 Task: Research Airbnb options in San Benito Abad, Colombia from 4th December, 2023 to 8th December, 2023 for 1 adult.1  bedroom having 1 bed and 1 bathroom. Amenities needed are: wifi, washing machine. Booking option can be shelf check-in. Look for 5 properties as per requirement.
Action: Mouse moved to (414, 119)
Screenshot: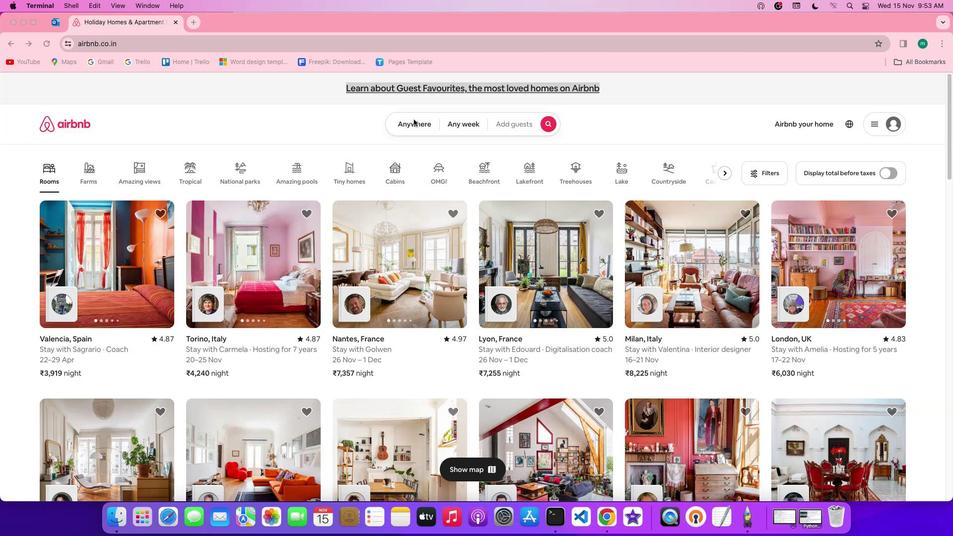 
Action: Mouse pressed left at (414, 119)
Screenshot: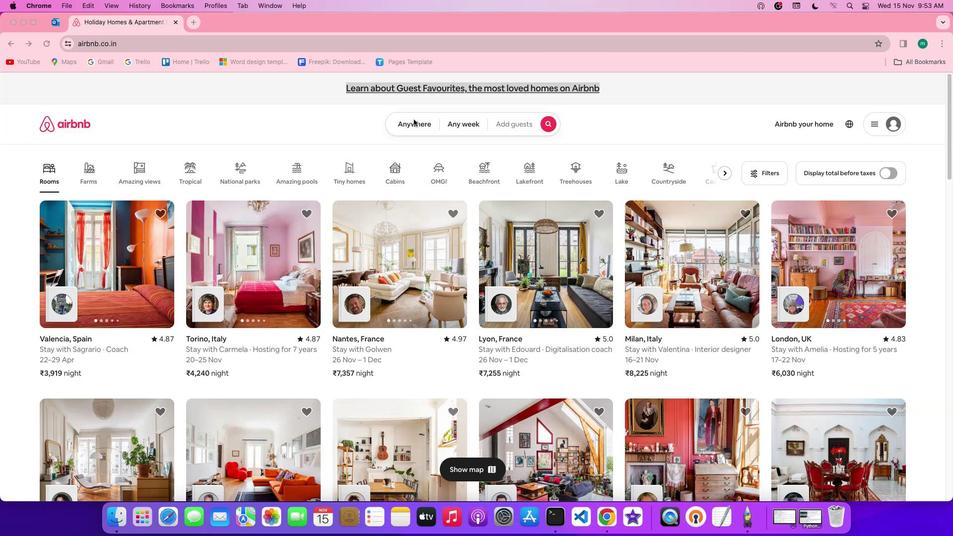 
Action: Mouse pressed left at (414, 119)
Screenshot: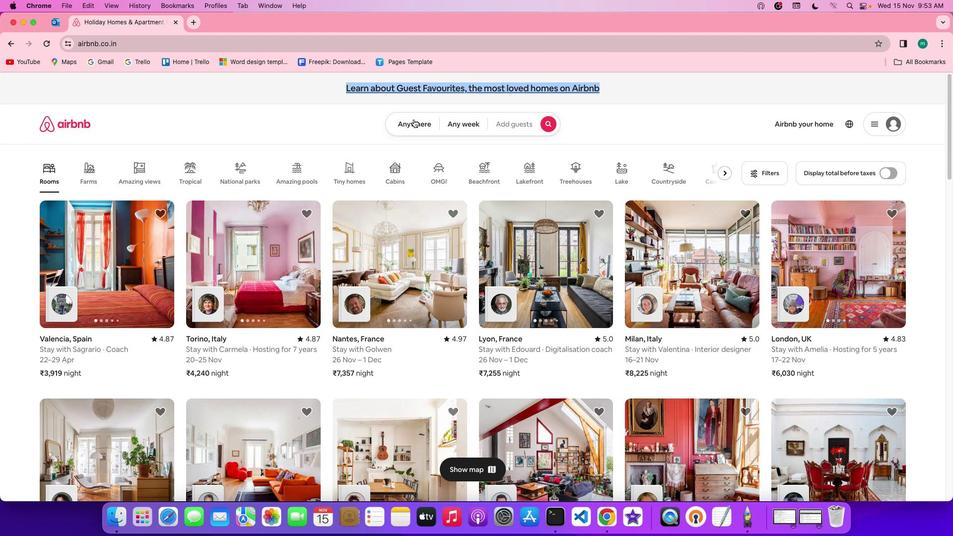 
Action: Mouse moved to (358, 161)
Screenshot: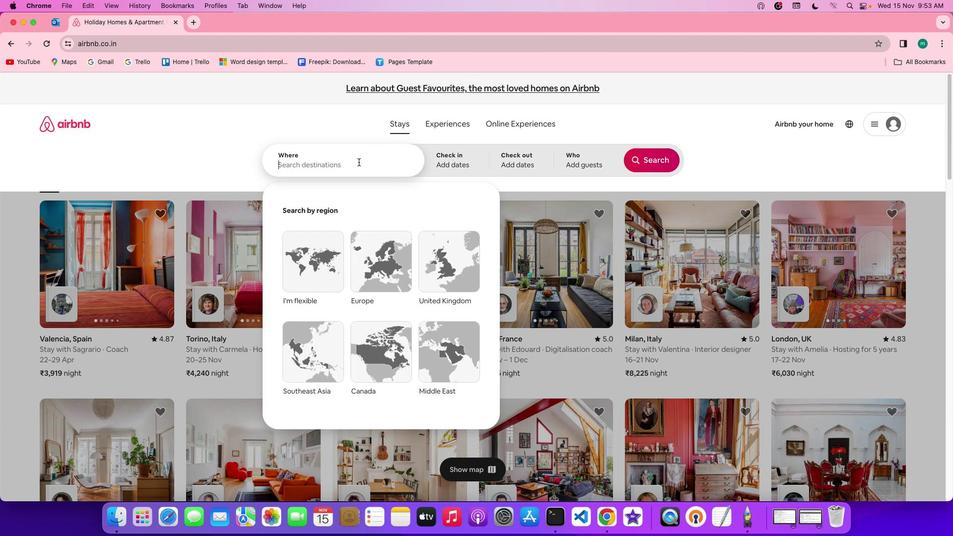 
Action: Key pressed Key.shift'S''a''n'Key.spaceKey.shift'B''e''n''i''t''o'Key.spaceKey.shift'A''b''a''d'','Key.spaceKey.shift'C''o''l''o''m''b''i''a'
Screenshot: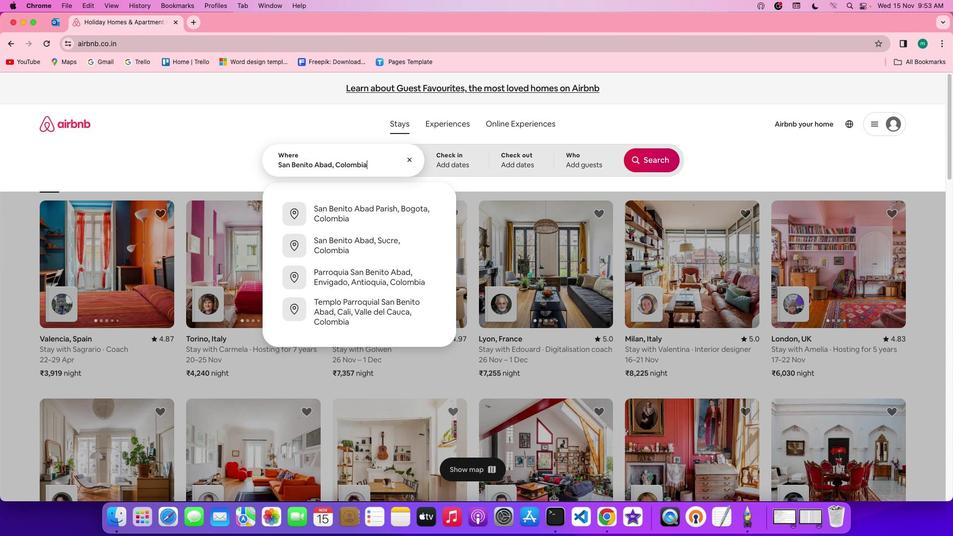 
Action: Mouse moved to (445, 153)
Screenshot: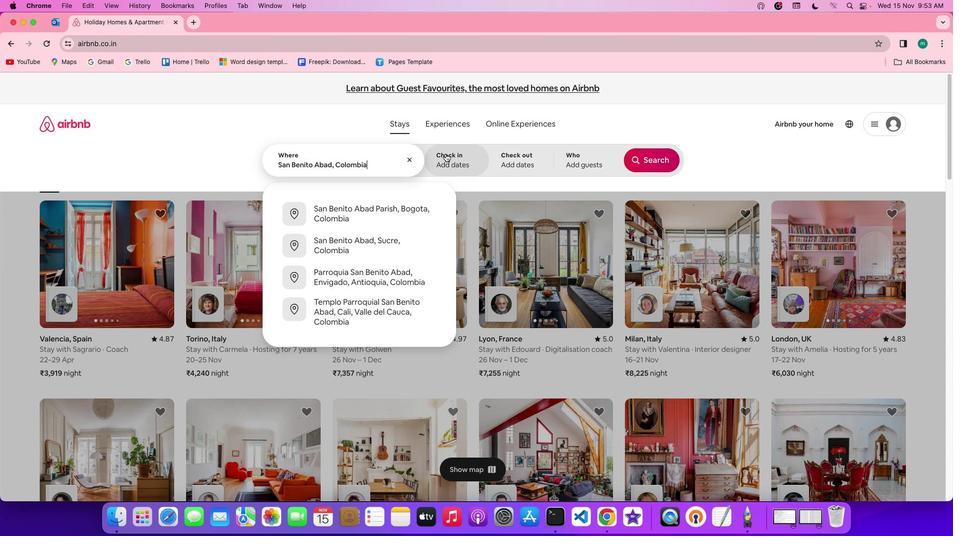 
Action: Mouse pressed left at (445, 153)
Screenshot: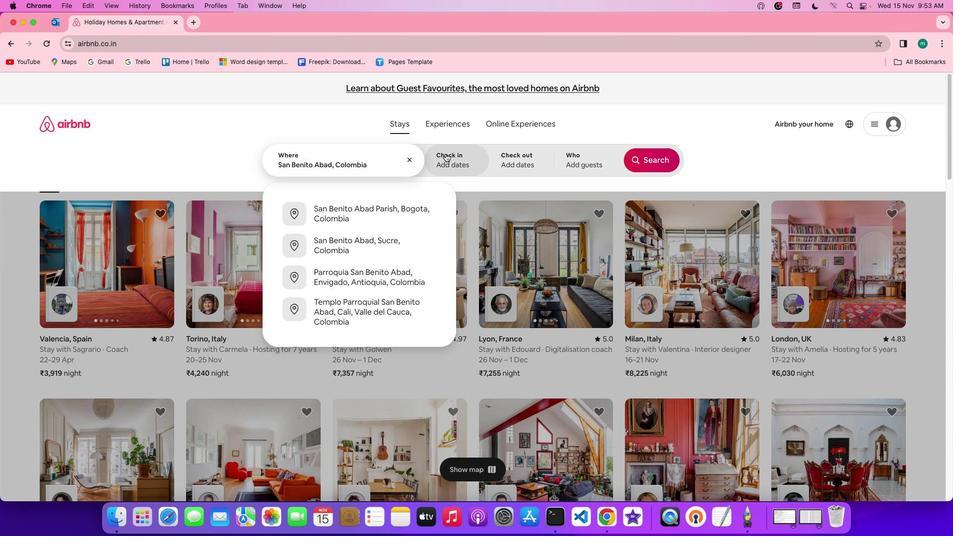 
Action: Mouse moved to (527, 309)
Screenshot: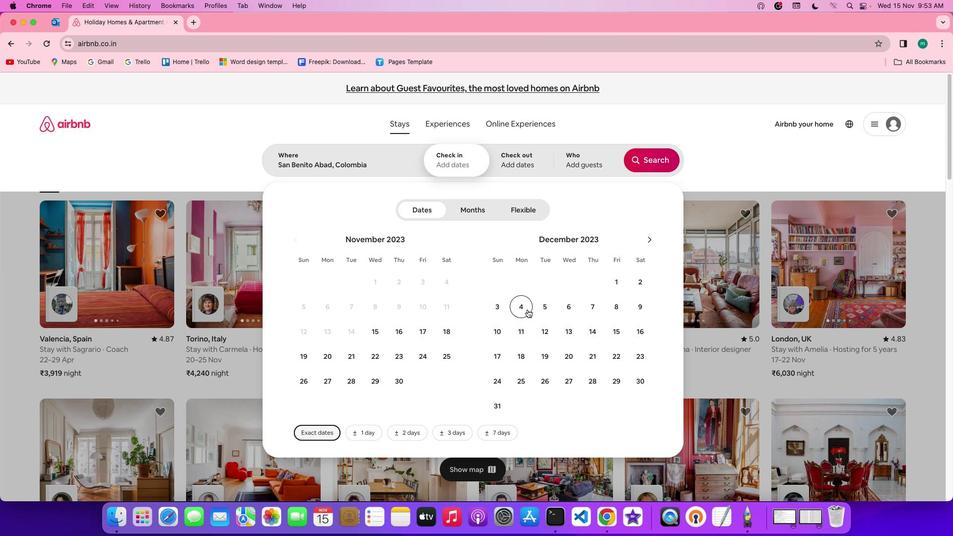 
Action: Mouse pressed left at (527, 309)
Screenshot: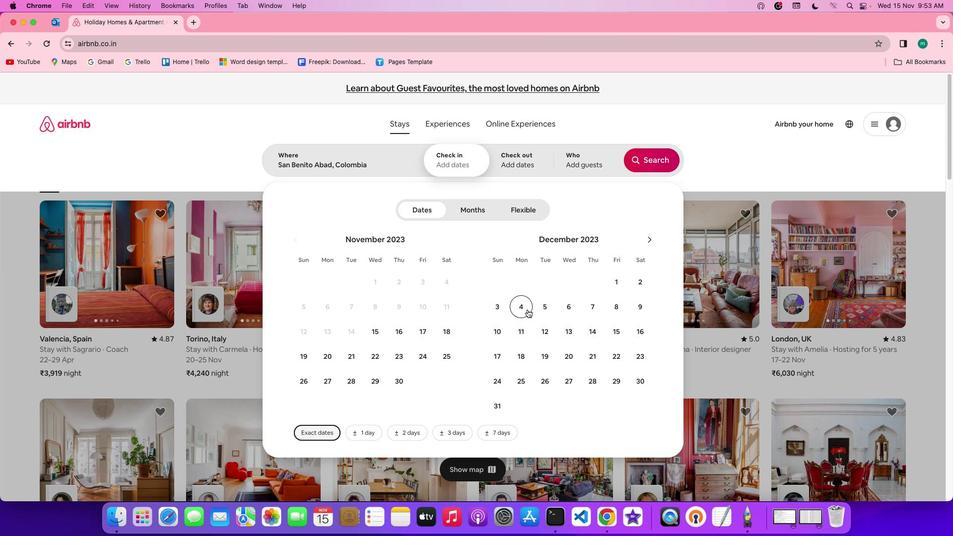 
Action: Mouse moved to (614, 306)
Screenshot: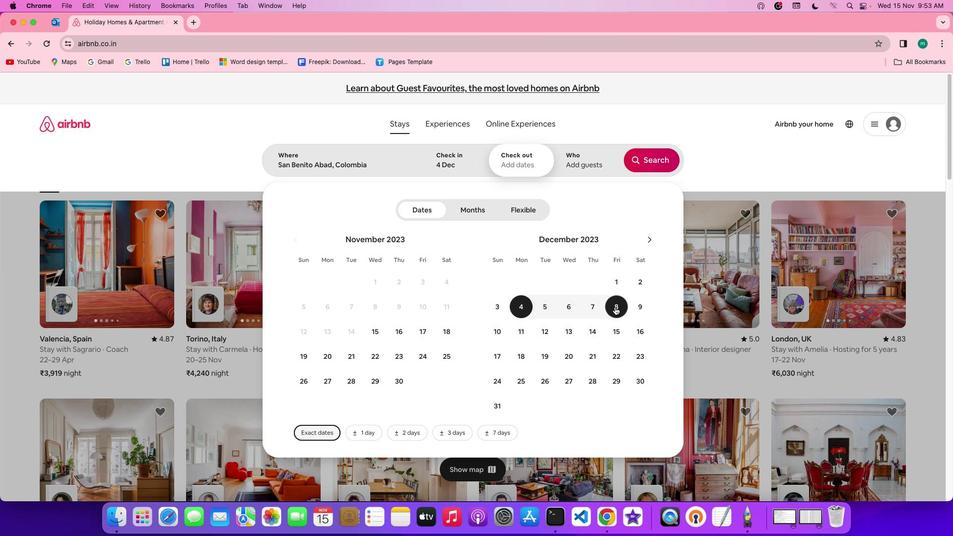 
Action: Mouse pressed left at (614, 306)
Screenshot: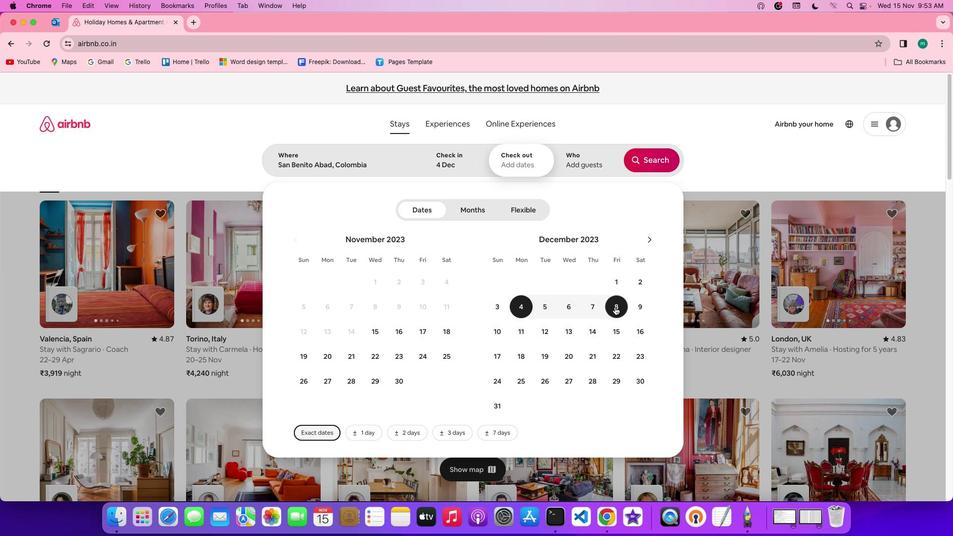 
Action: Mouse moved to (605, 155)
Screenshot: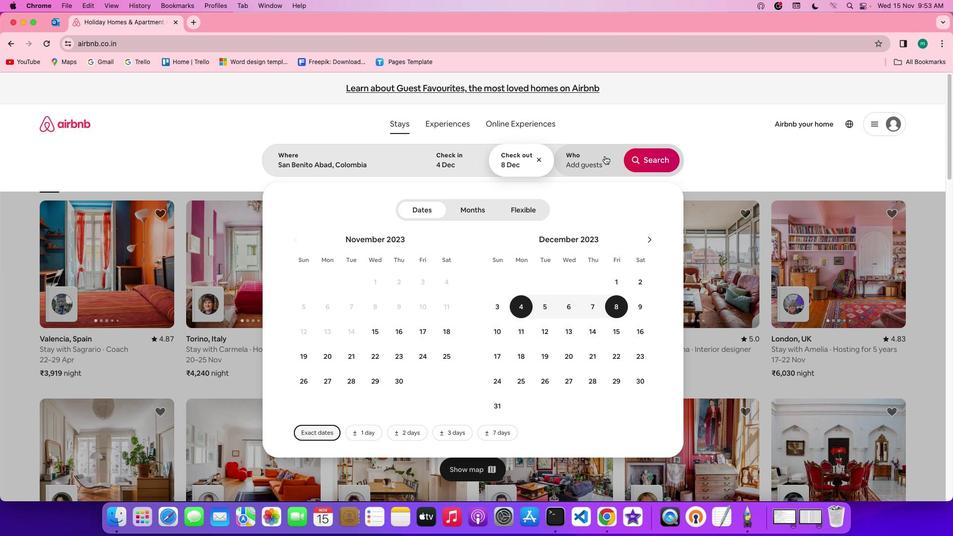 
Action: Mouse pressed left at (605, 155)
Screenshot: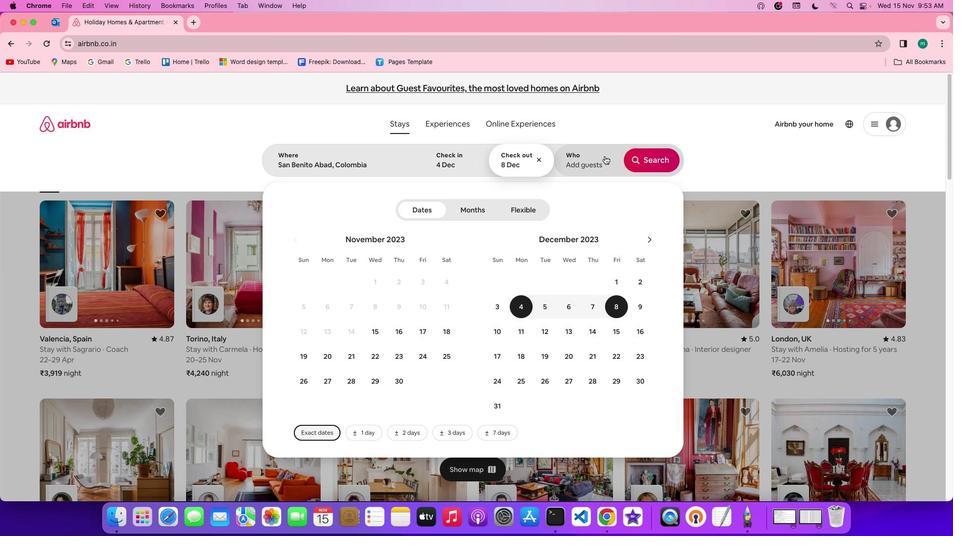
Action: Mouse moved to (660, 215)
Screenshot: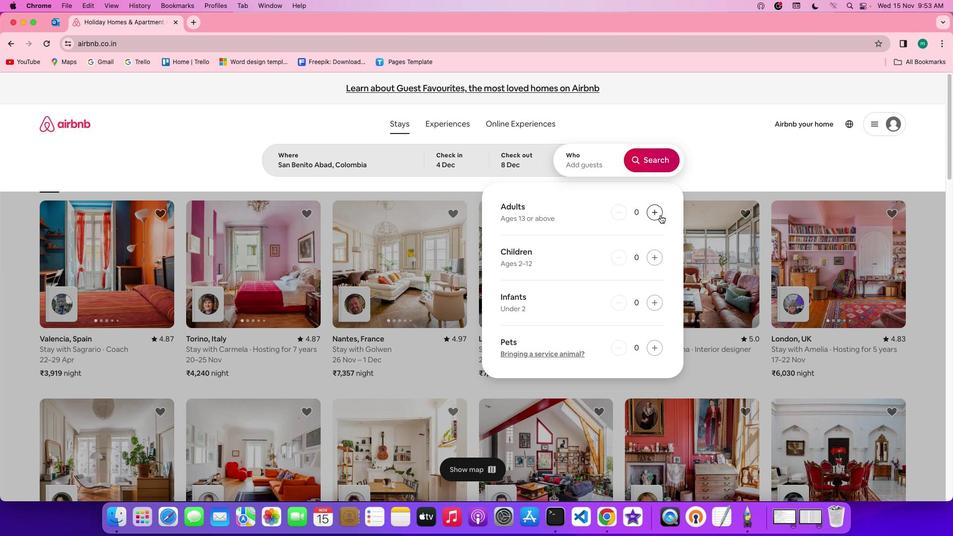 
Action: Mouse pressed left at (660, 215)
Screenshot: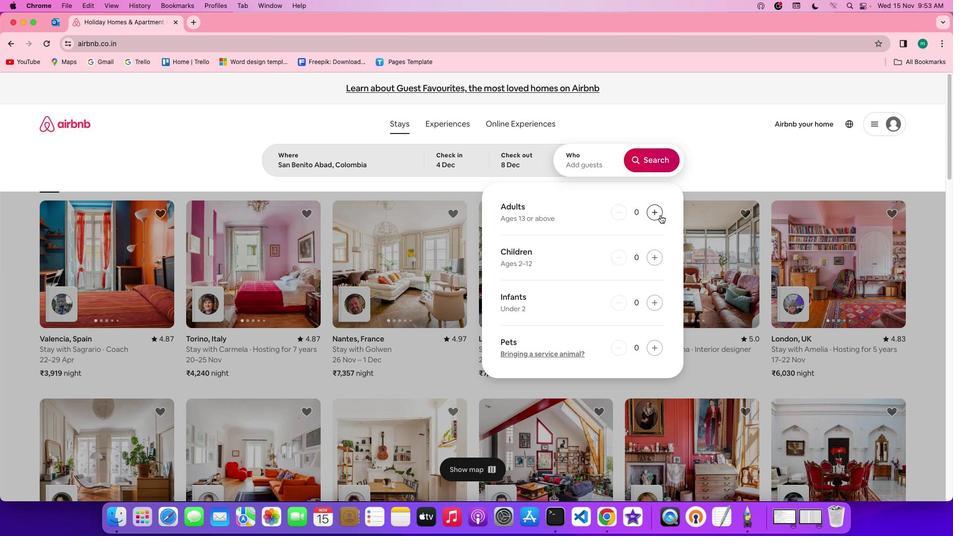 
Action: Mouse moved to (653, 162)
Screenshot: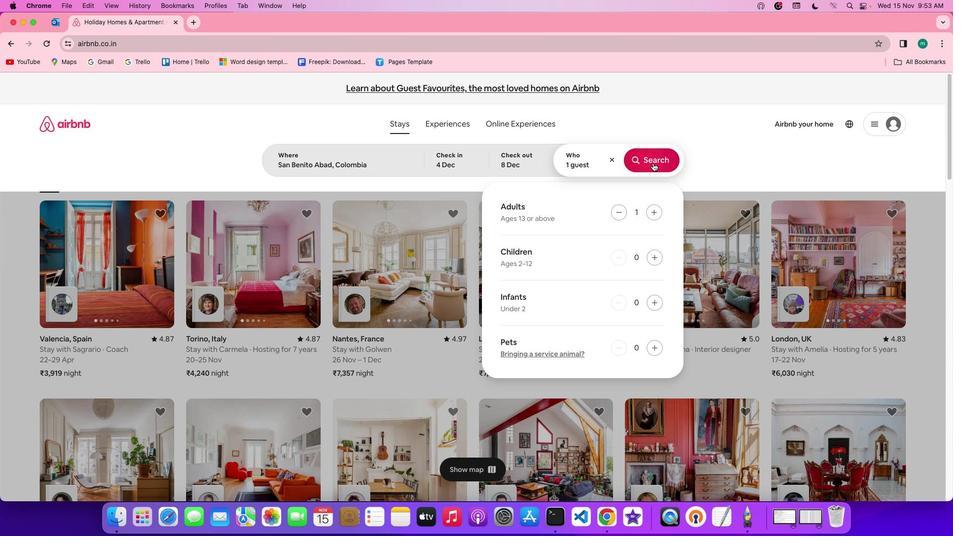 
Action: Mouse pressed left at (653, 162)
Screenshot: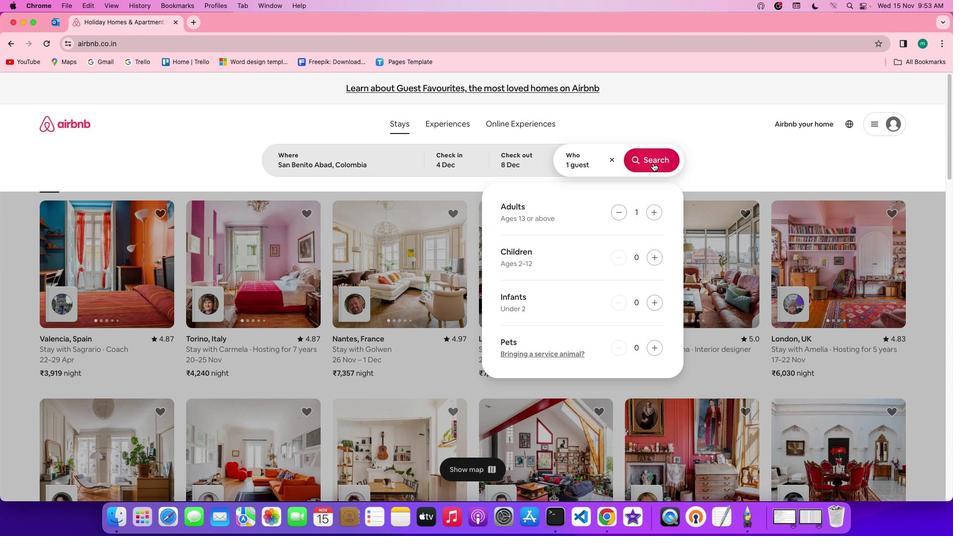 
Action: Mouse moved to (792, 130)
Screenshot: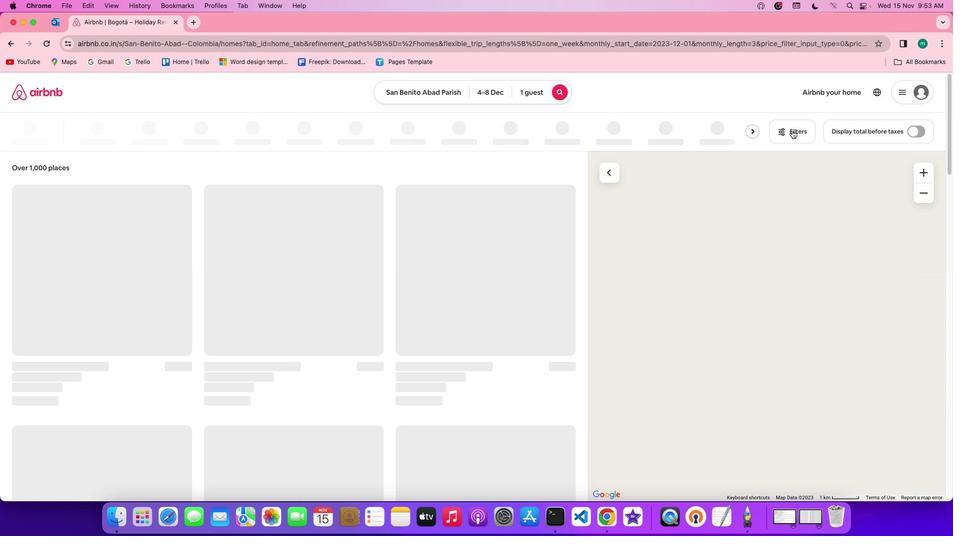 
Action: Mouse pressed left at (792, 130)
Screenshot: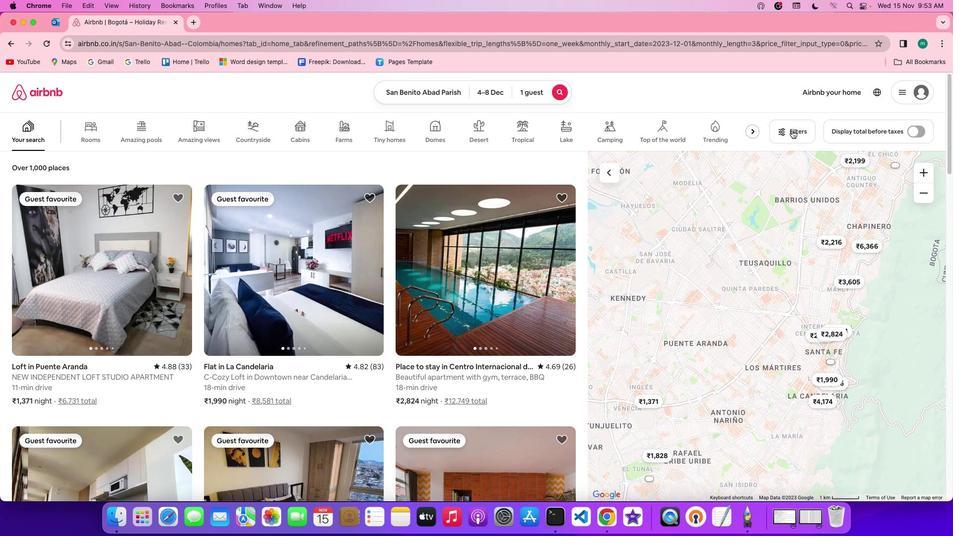 
Action: Mouse moved to (454, 305)
Screenshot: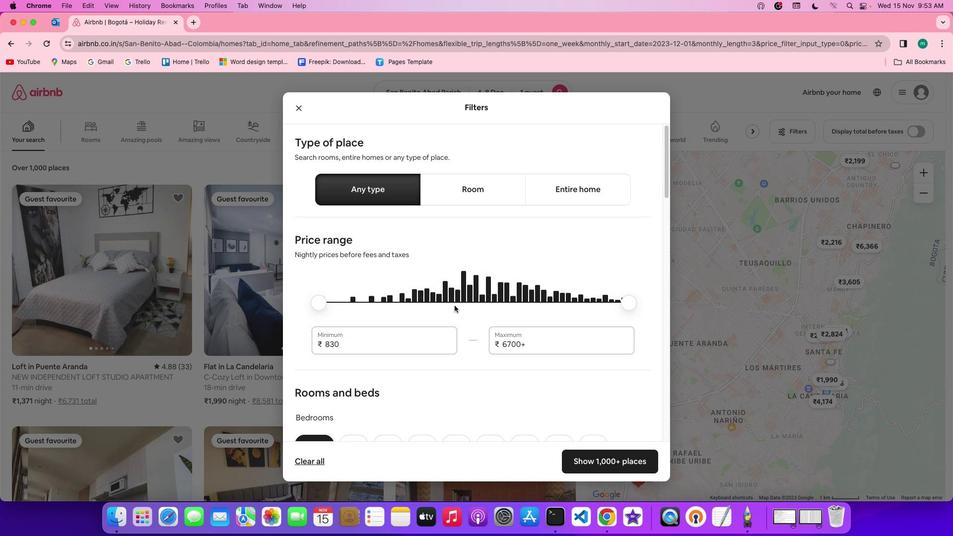 
Action: Mouse scrolled (454, 305) with delta (0, 0)
Screenshot: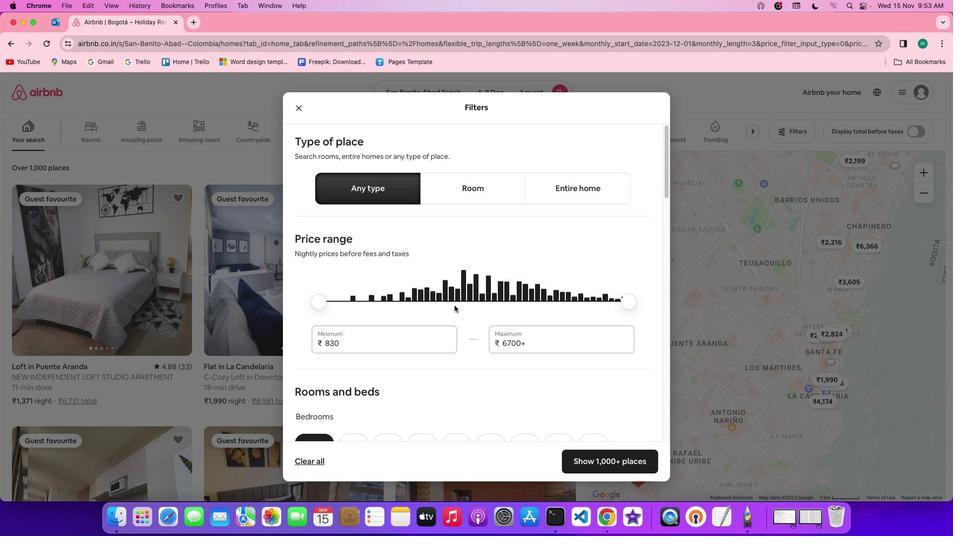 
Action: Mouse scrolled (454, 305) with delta (0, 0)
Screenshot: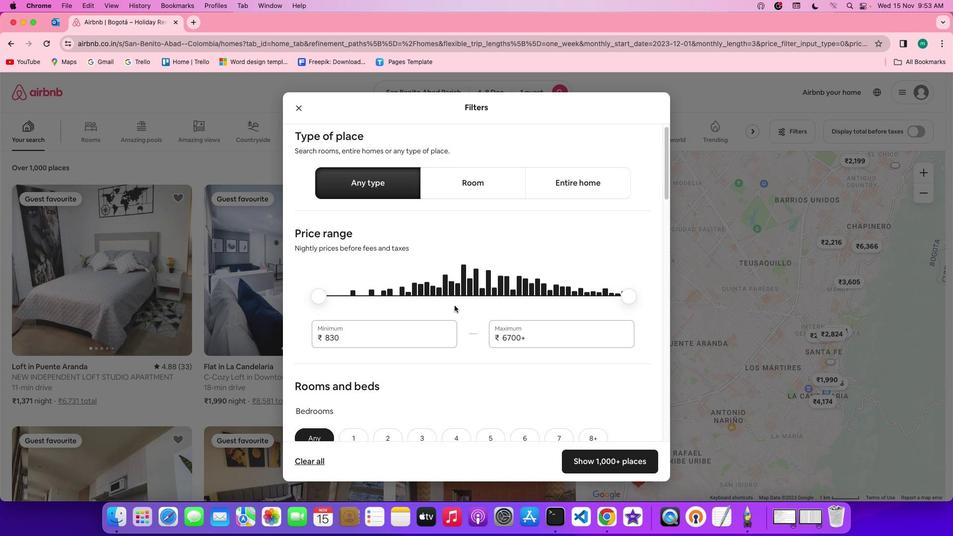 
Action: Mouse scrolled (454, 305) with delta (0, 0)
Screenshot: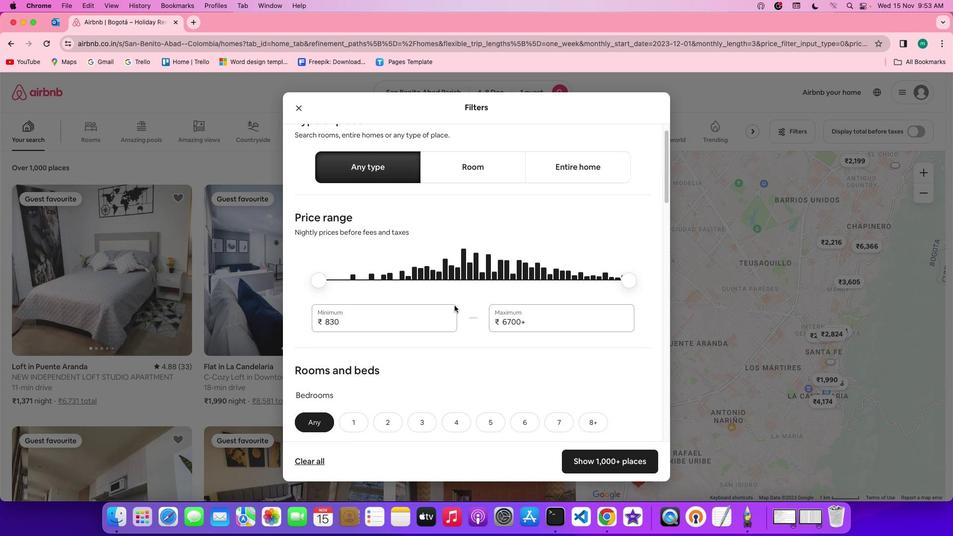 
Action: Mouse scrolled (454, 305) with delta (0, 0)
Screenshot: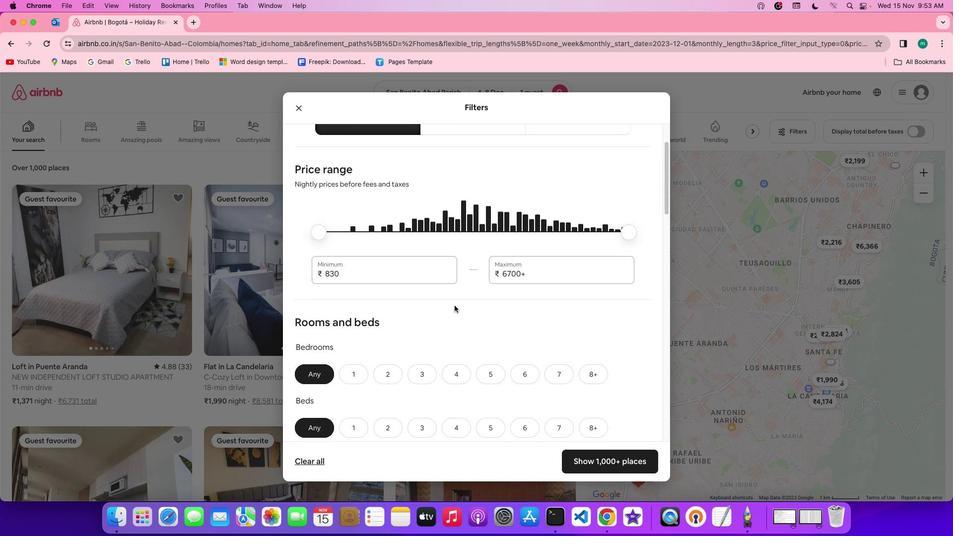 
Action: Mouse scrolled (454, 305) with delta (0, 0)
Screenshot: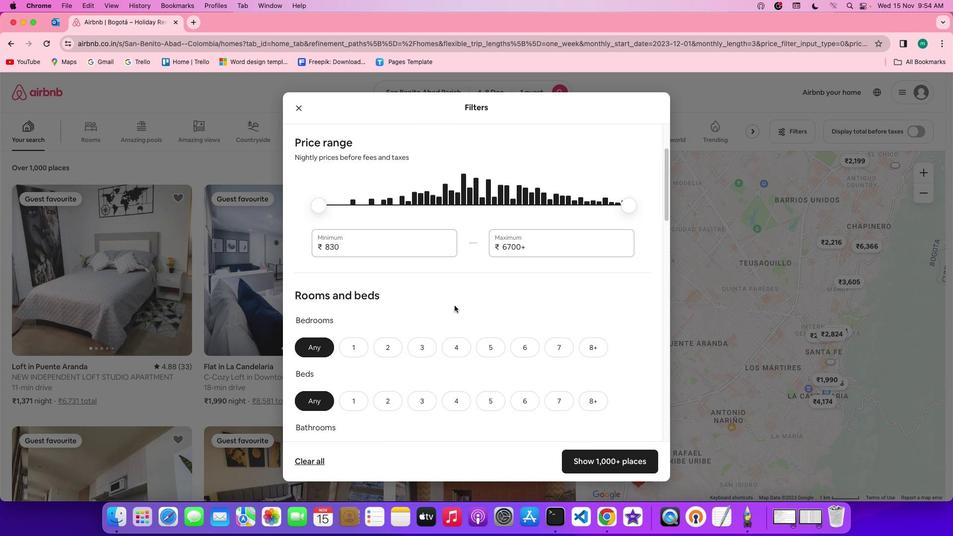 
Action: Mouse scrolled (454, 305) with delta (0, 0)
Screenshot: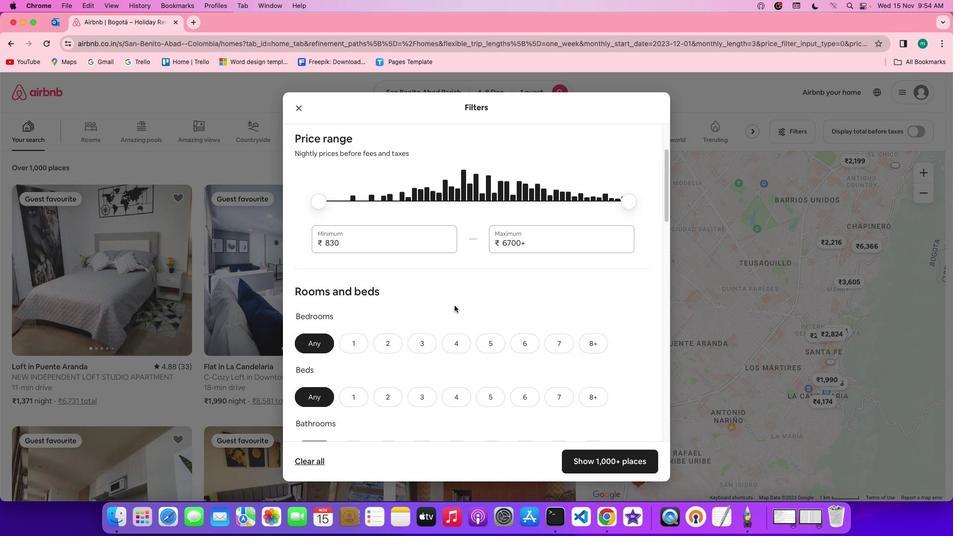 
Action: Mouse scrolled (454, 305) with delta (0, 0)
Screenshot: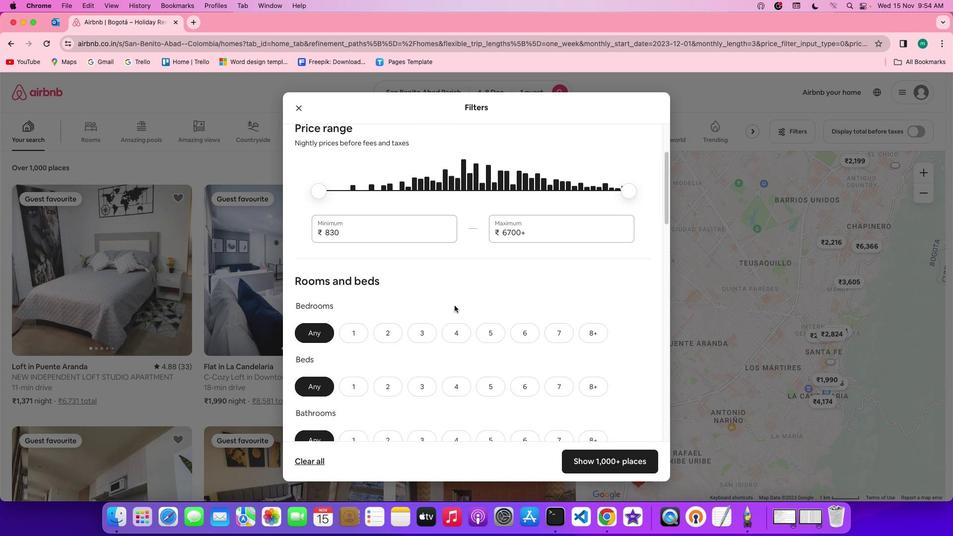 
Action: Mouse scrolled (454, 305) with delta (0, 0)
Screenshot: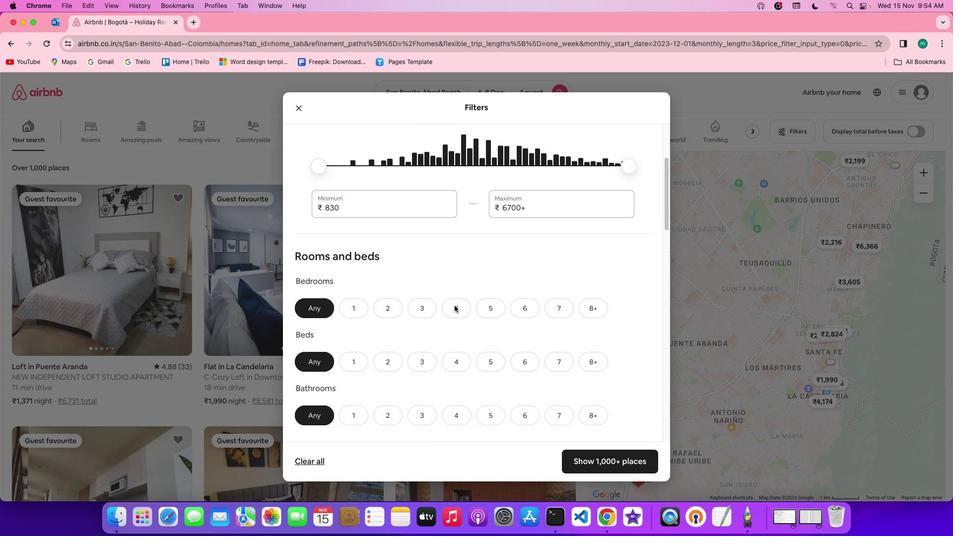 
Action: Mouse scrolled (454, 305) with delta (0, 0)
Screenshot: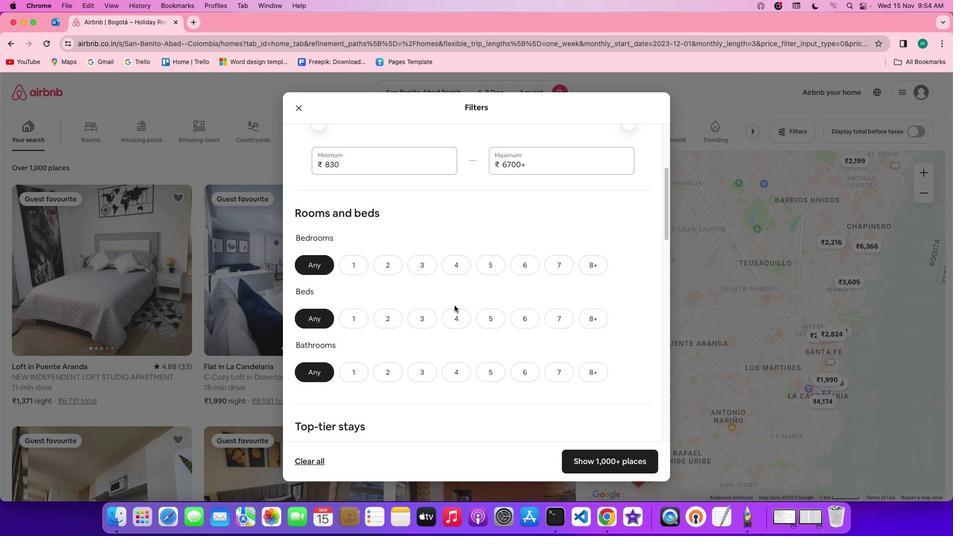 
Action: Mouse scrolled (454, 305) with delta (0, 0)
Screenshot: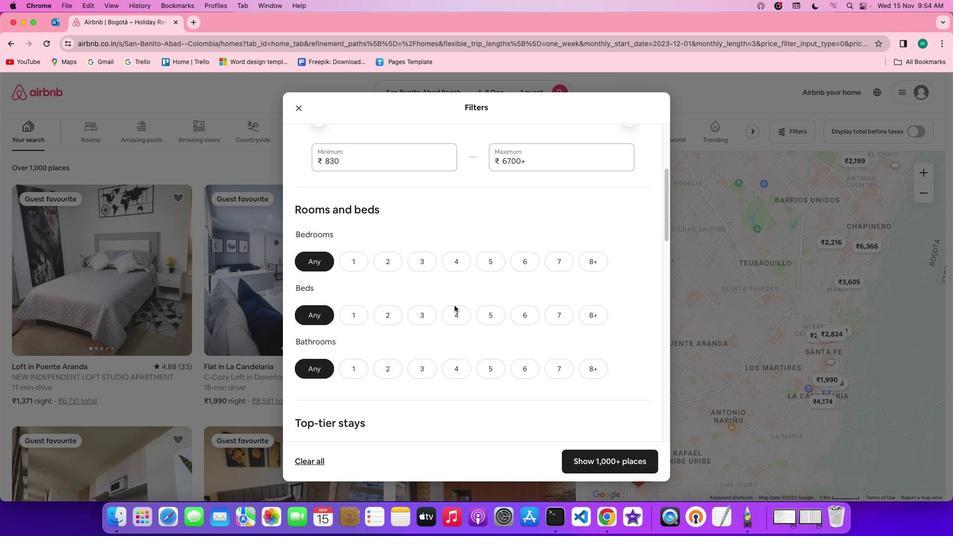 
Action: Mouse scrolled (454, 305) with delta (0, 0)
Screenshot: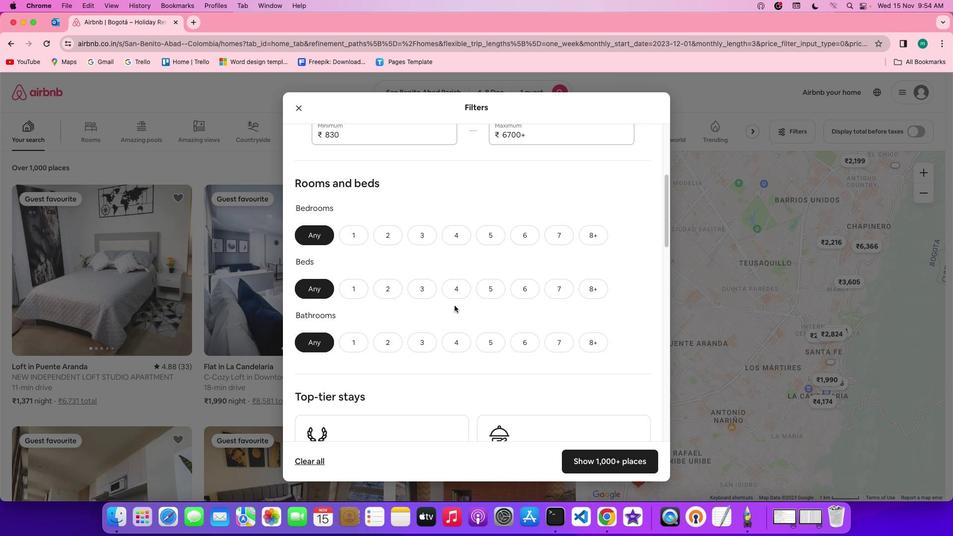 
Action: Mouse scrolled (454, 305) with delta (0, -1)
Screenshot: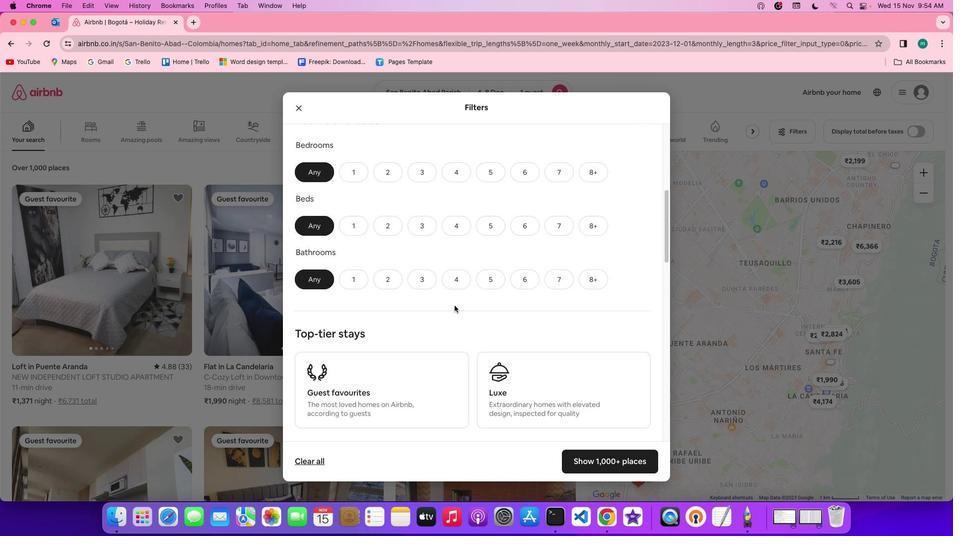 
Action: Mouse moved to (353, 130)
Screenshot: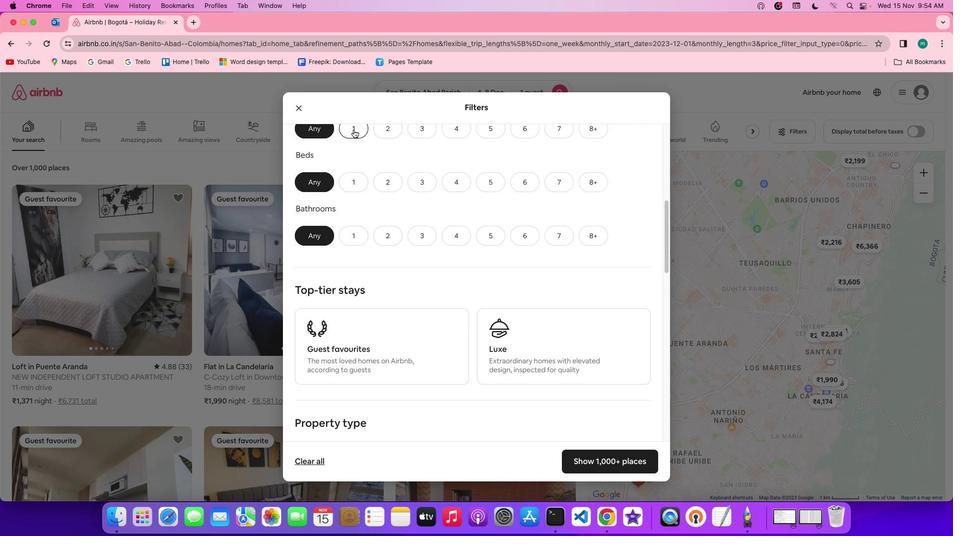 
Action: Mouse pressed left at (353, 130)
Screenshot: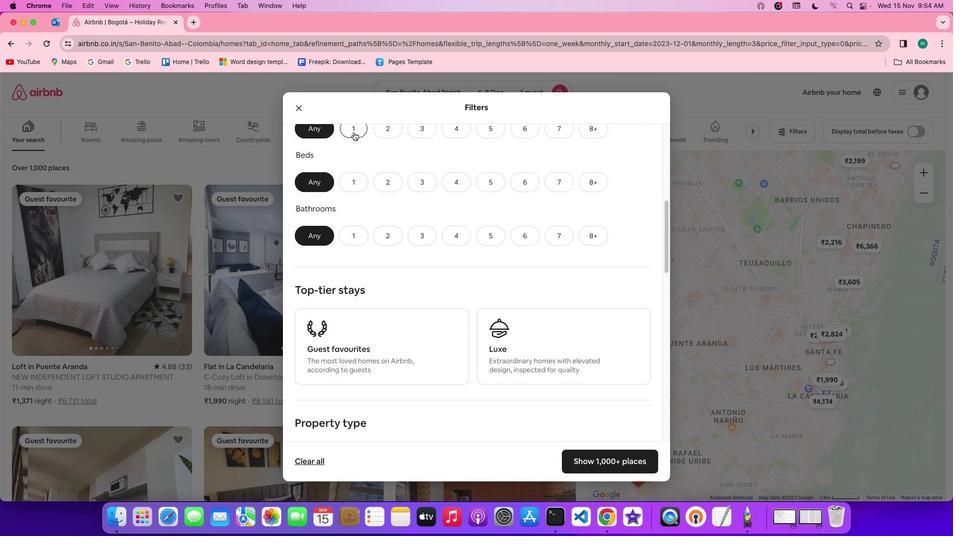 
Action: Mouse moved to (359, 189)
Screenshot: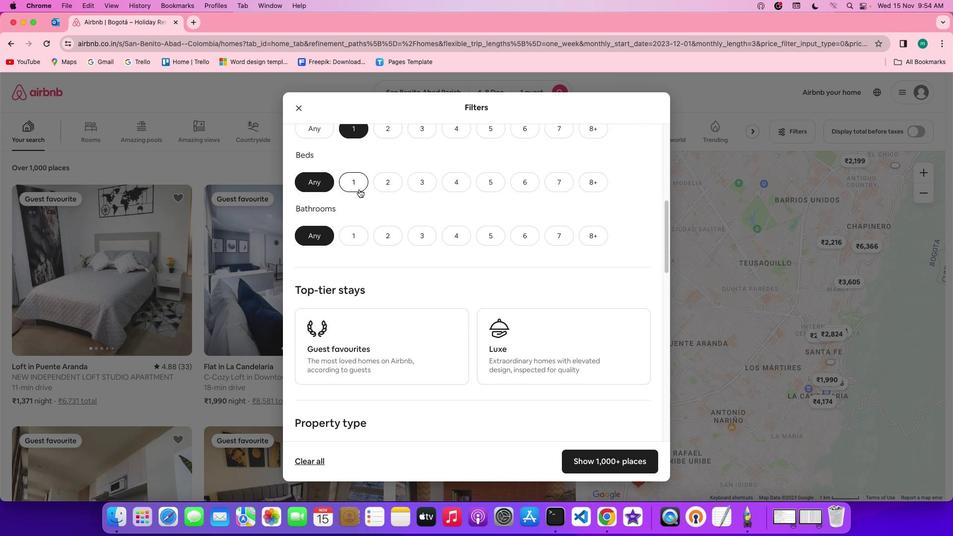 
Action: Mouse pressed left at (359, 189)
Screenshot: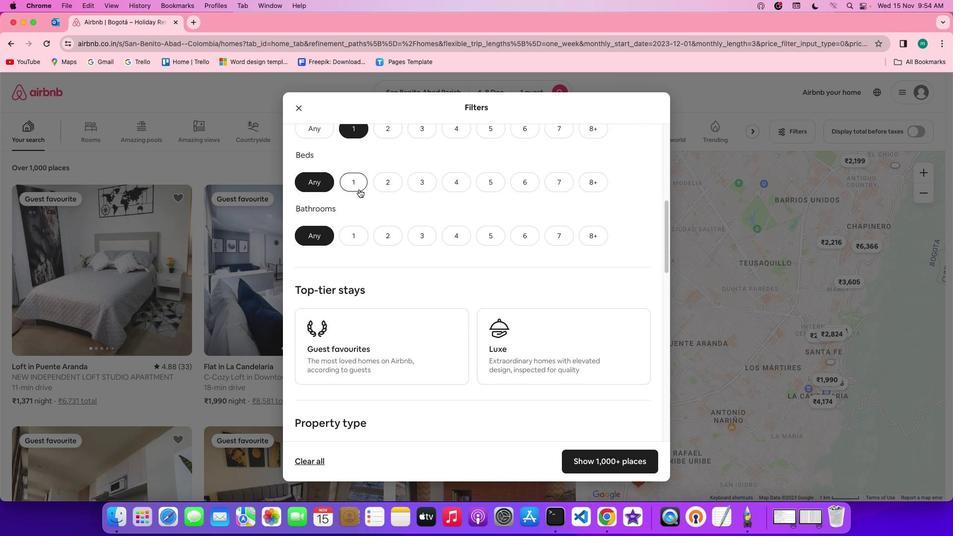 
Action: Mouse moved to (361, 240)
Screenshot: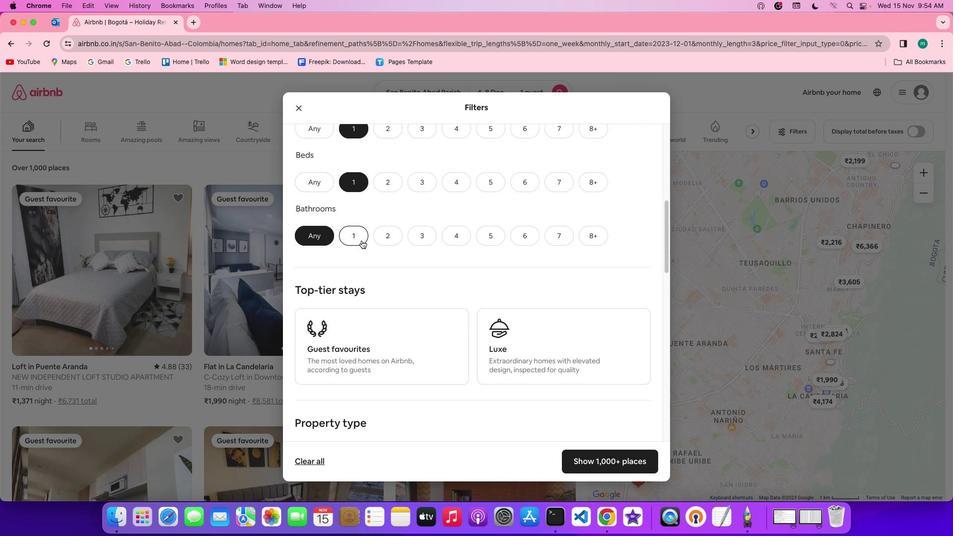 
Action: Mouse pressed left at (361, 240)
Screenshot: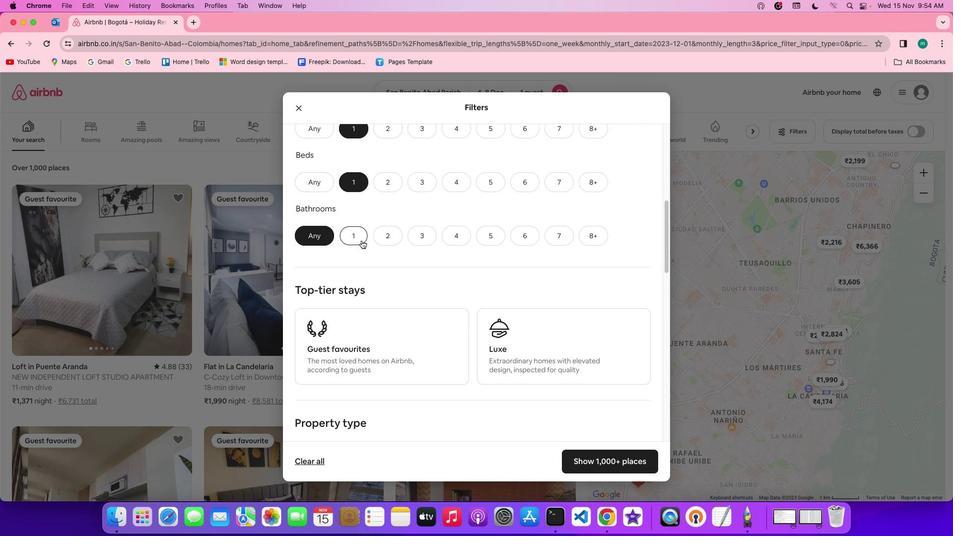 
Action: Mouse moved to (458, 268)
Screenshot: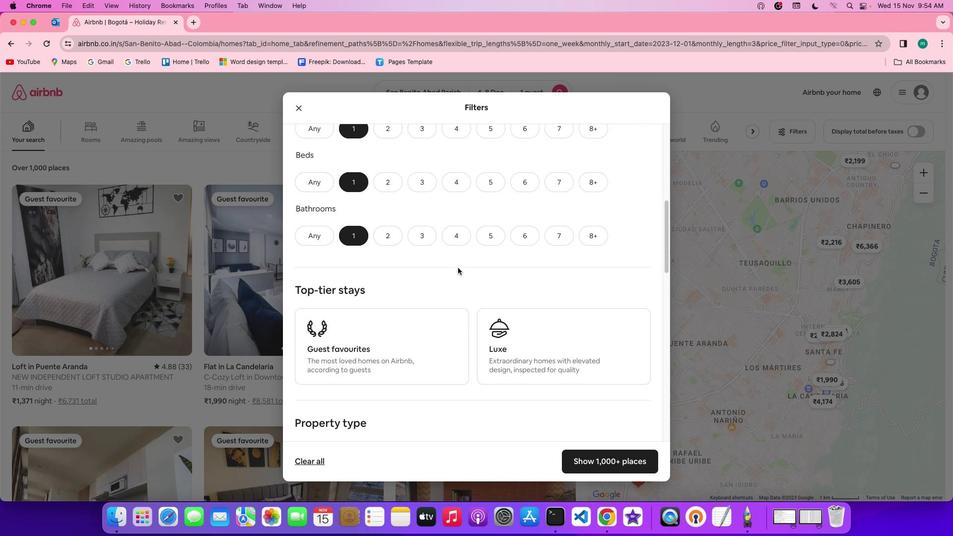 
Action: Mouse scrolled (458, 268) with delta (0, 0)
Screenshot: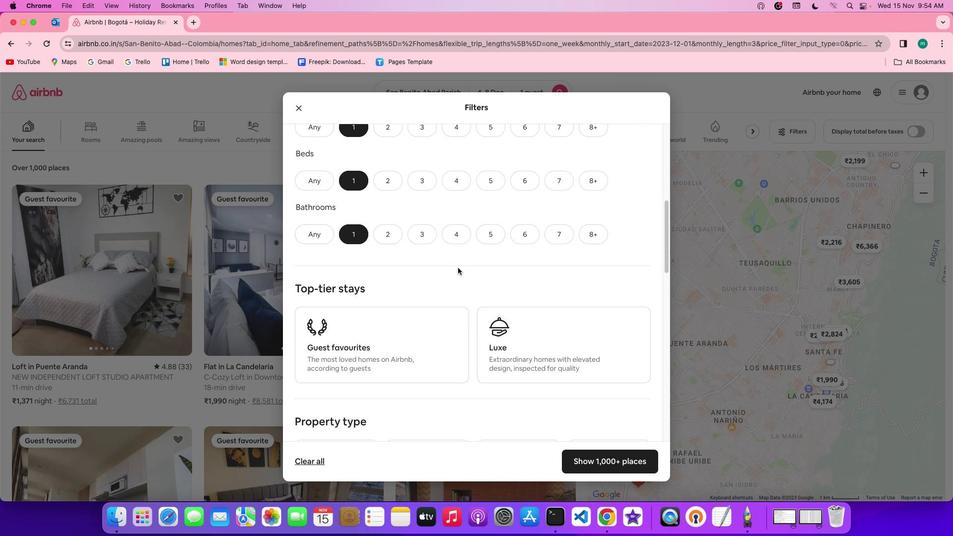 
Action: Mouse scrolled (458, 268) with delta (0, 0)
Screenshot: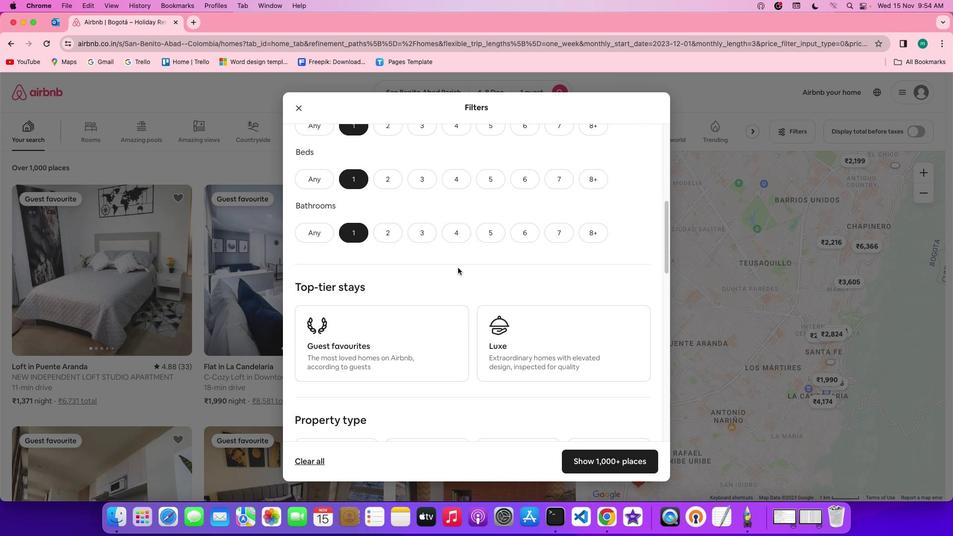 
Action: Mouse scrolled (458, 268) with delta (0, 0)
Screenshot: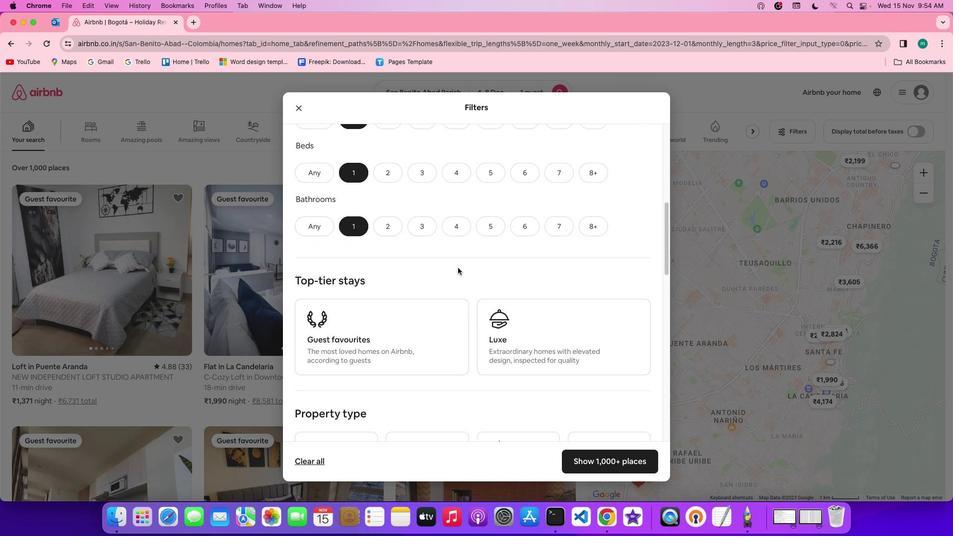 
Action: Mouse scrolled (458, 268) with delta (0, 0)
Screenshot: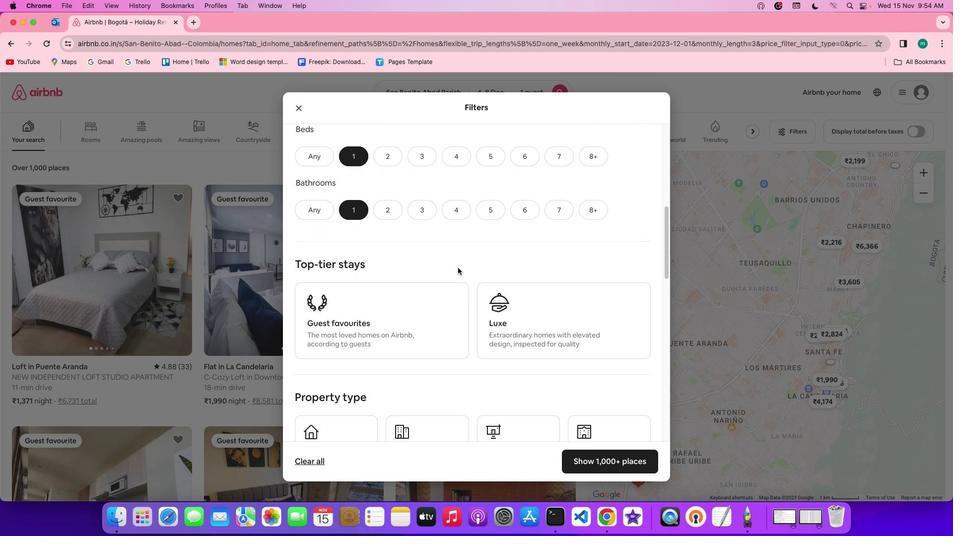 
Action: Mouse moved to (519, 292)
Screenshot: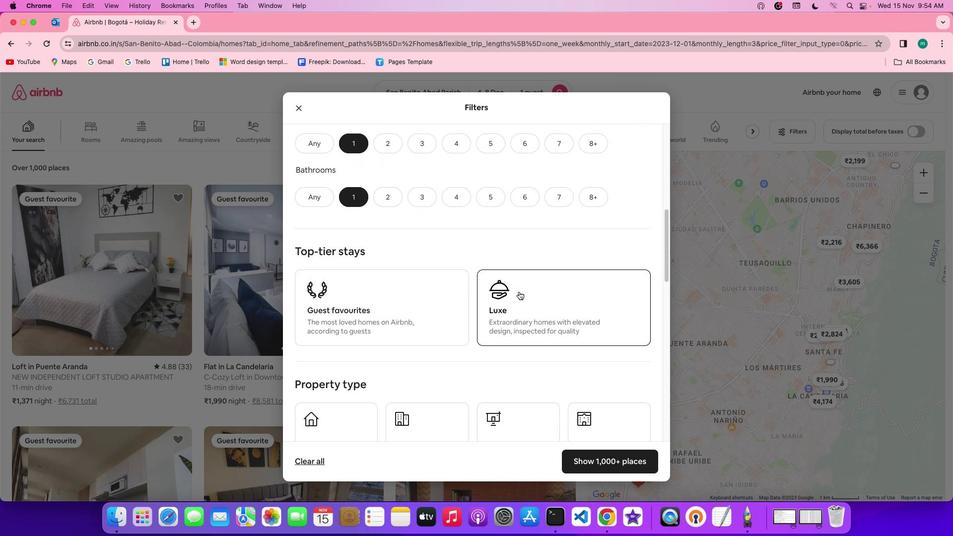 
Action: Mouse scrolled (519, 292) with delta (0, 0)
Screenshot: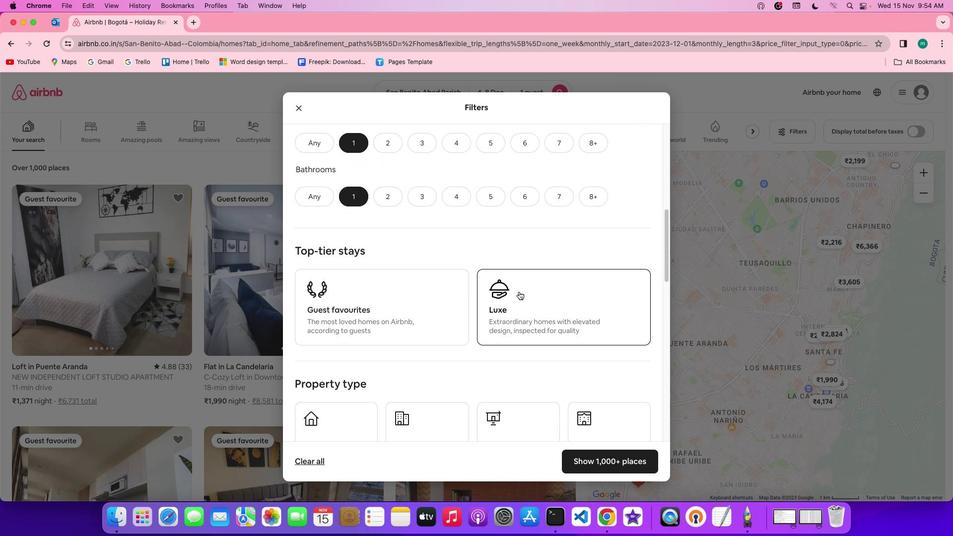 
Action: Mouse scrolled (519, 292) with delta (0, 0)
Screenshot: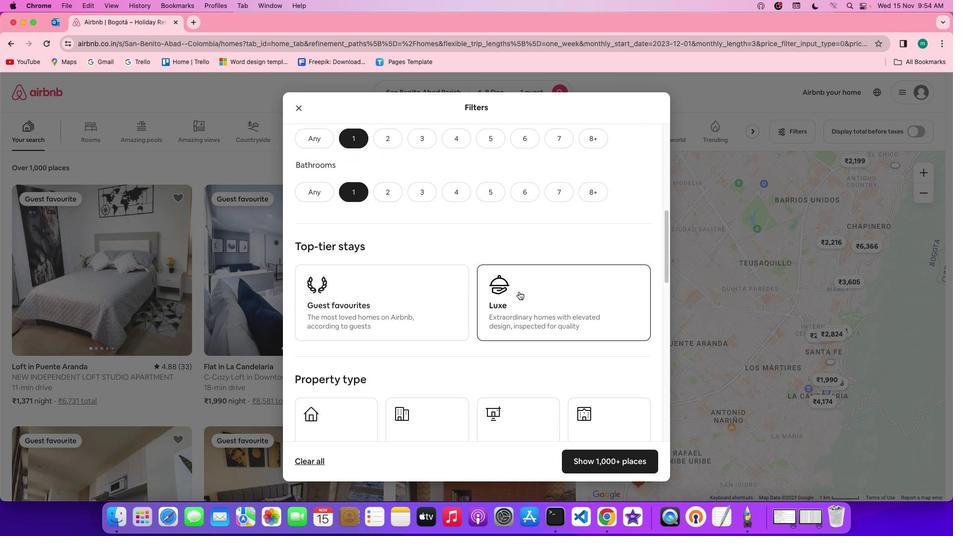
Action: Mouse scrolled (519, 292) with delta (0, 0)
Screenshot: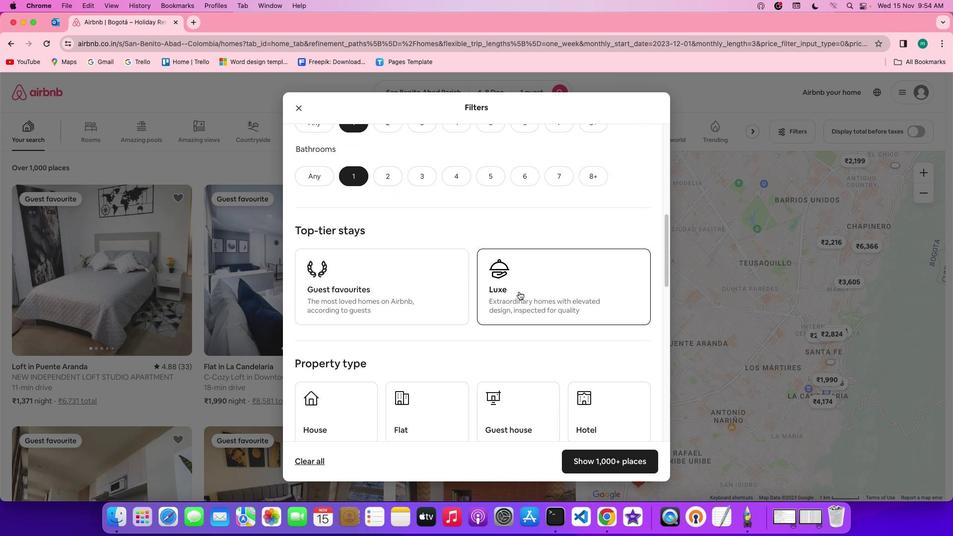
Action: Mouse scrolled (519, 292) with delta (0, 0)
Screenshot: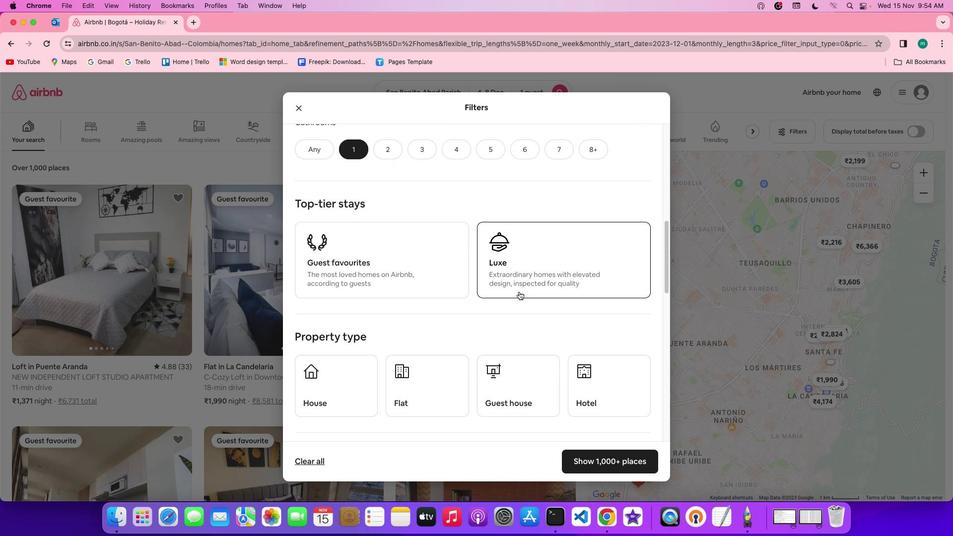 
Action: Mouse scrolled (519, 292) with delta (0, 0)
Screenshot: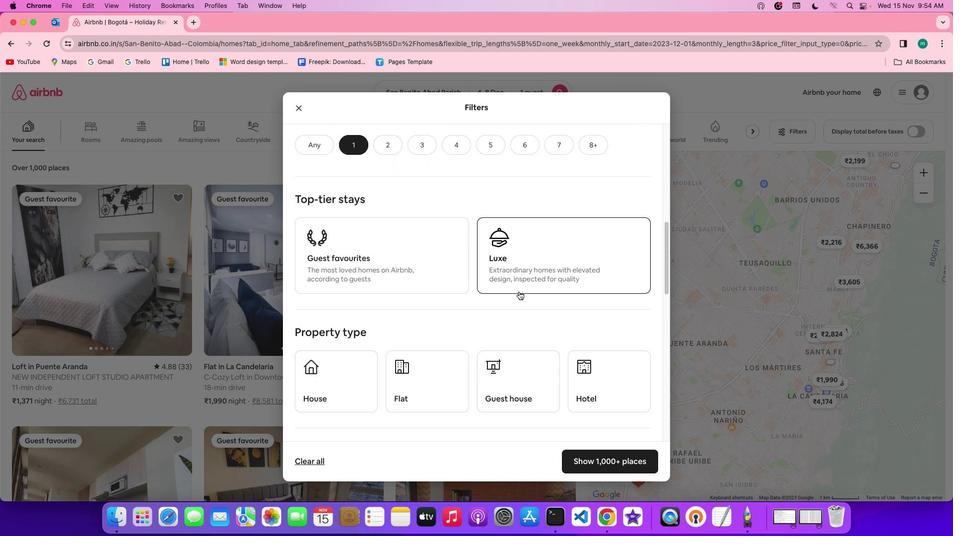 
Action: Mouse scrolled (519, 292) with delta (0, 0)
Screenshot: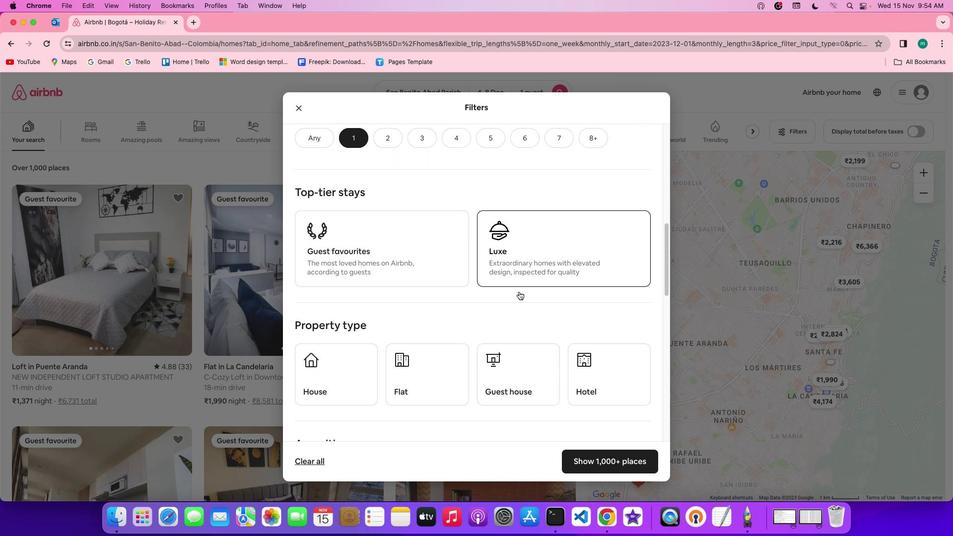 
Action: Mouse scrolled (519, 292) with delta (0, 0)
Screenshot: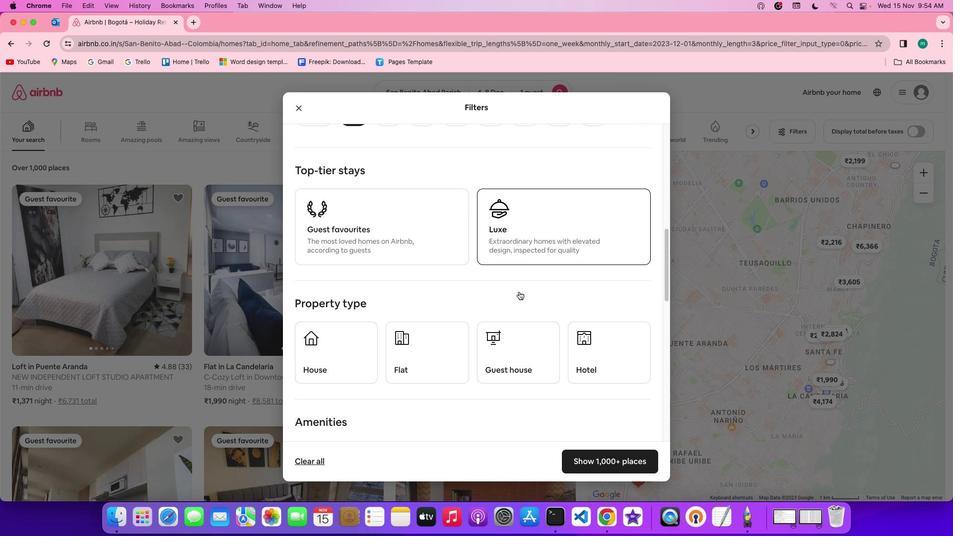 
Action: Mouse scrolled (519, 292) with delta (0, 0)
Screenshot: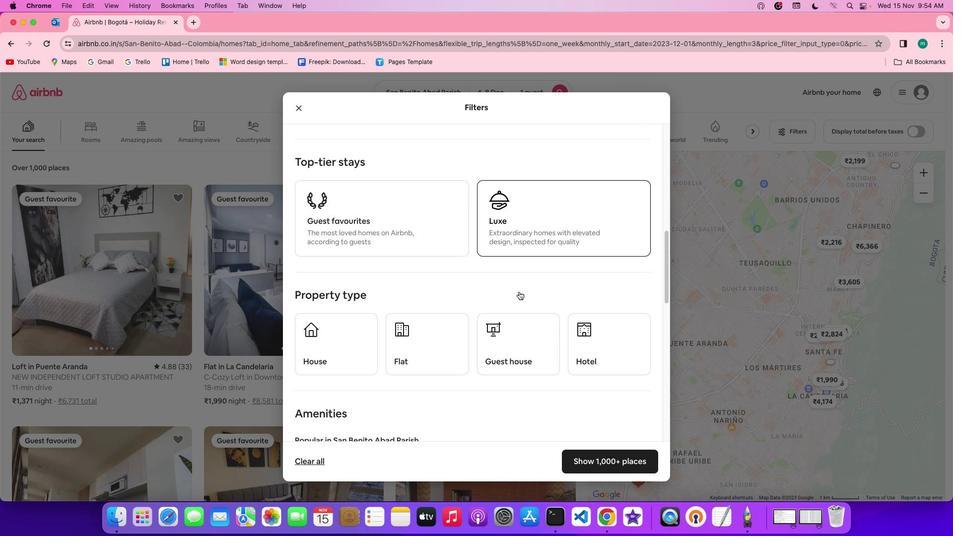 
Action: Mouse scrolled (519, 292) with delta (0, 0)
Screenshot: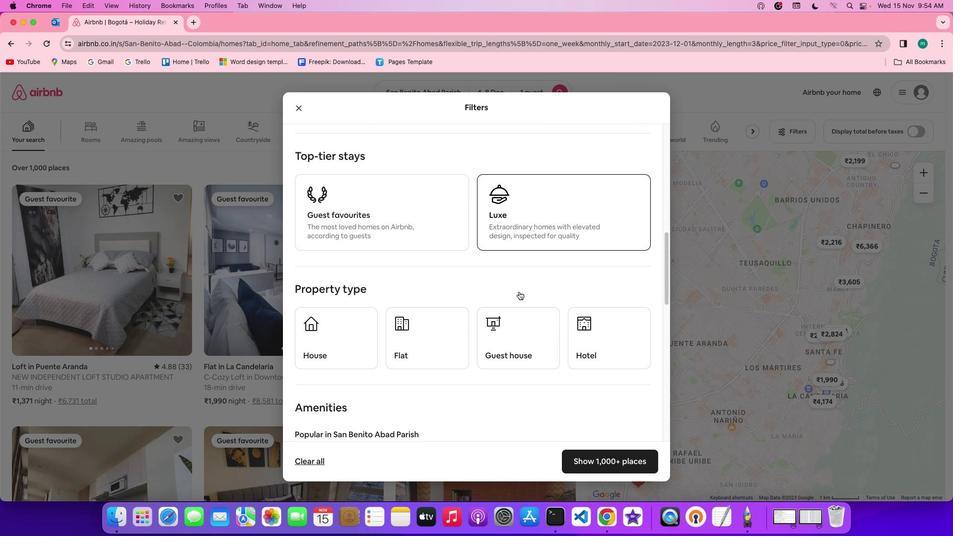 
Action: Mouse scrolled (519, 292) with delta (0, 0)
Screenshot: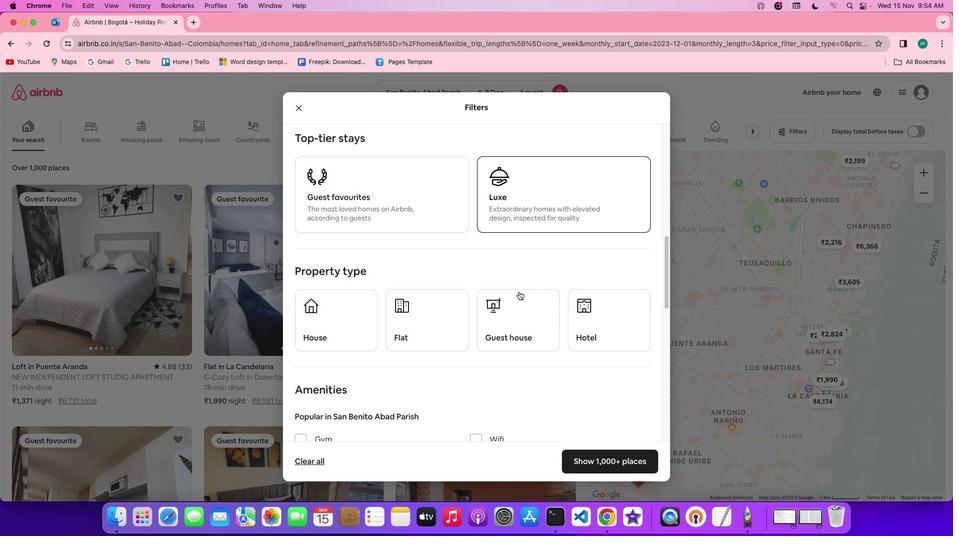 
Action: Mouse scrolled (519, 292) with delta (0, 0)
Screenshot: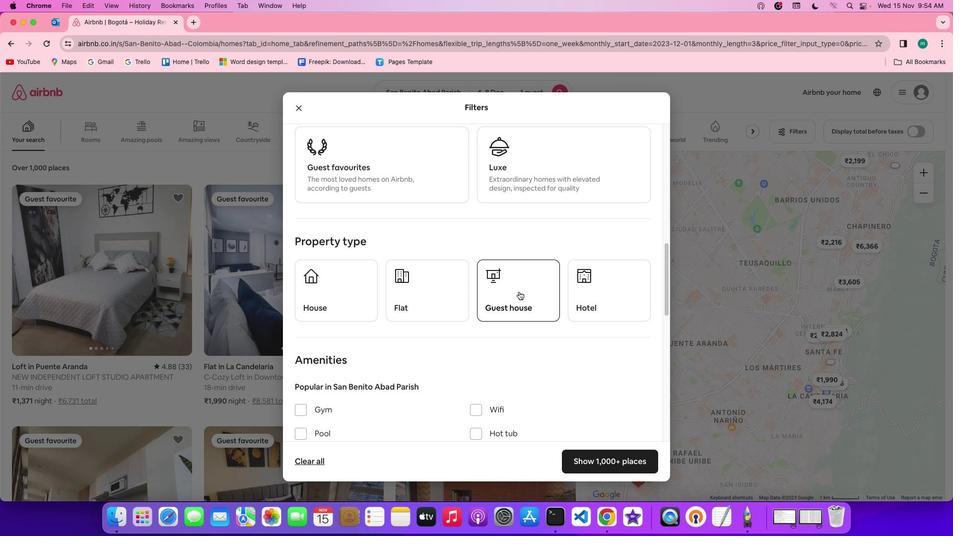 
Action: Mouse scrolled (519, 292) with delta (0, 0)
Screenshot: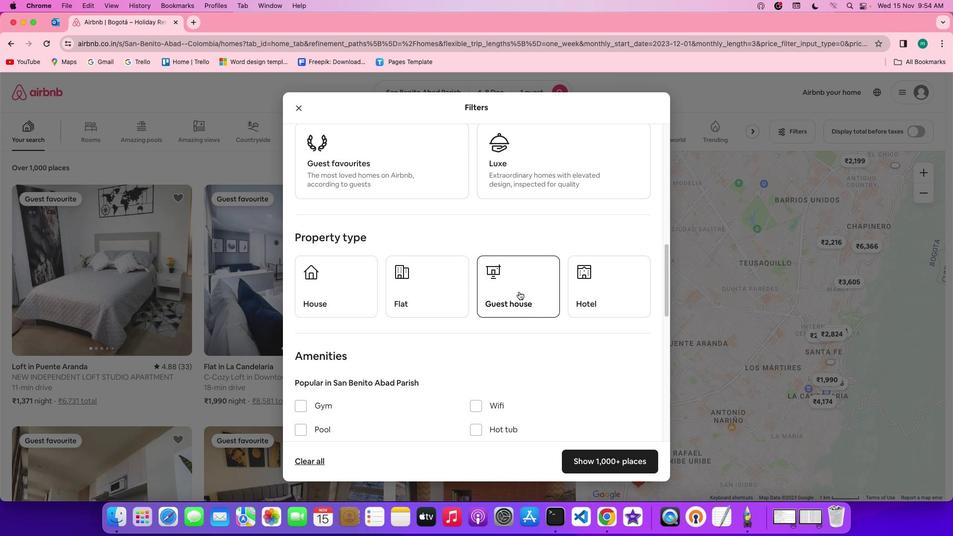 
Action: Mouse scrolled (519, 292) with delta (0, 0)
Screenshot: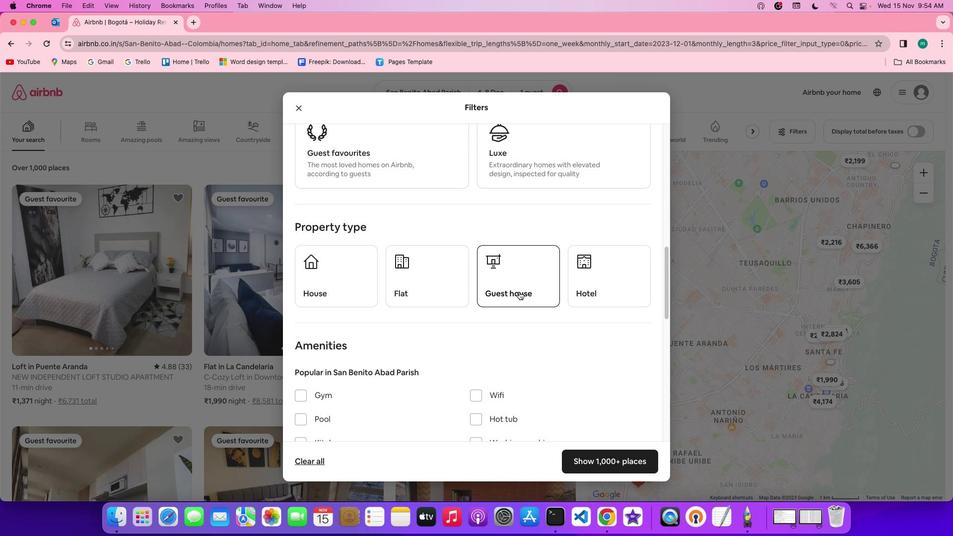 
Action: Mouse scrolled (519, 292) with delta (0, 0)
Screenshot: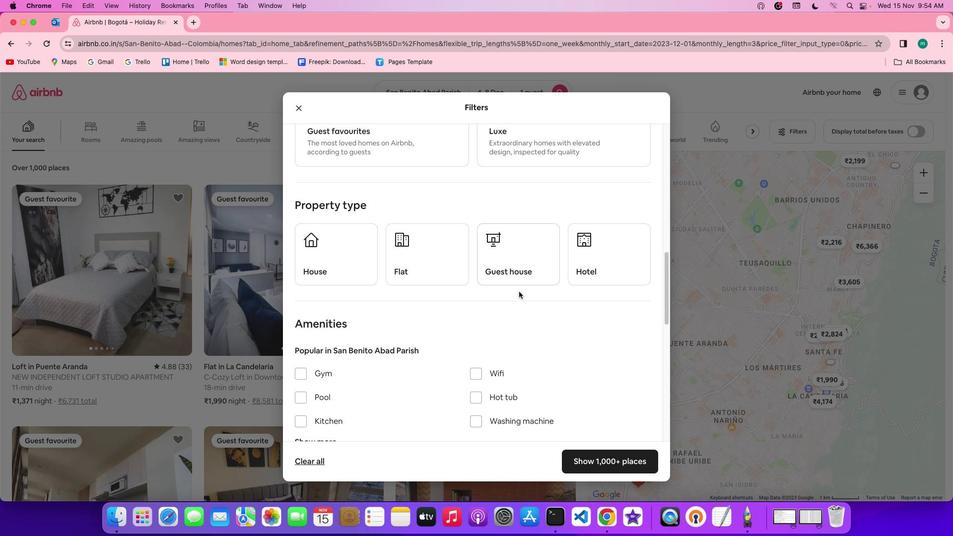 
Action: Mouse scrolled (519, 292) with delta (0, 0)
Screenshot: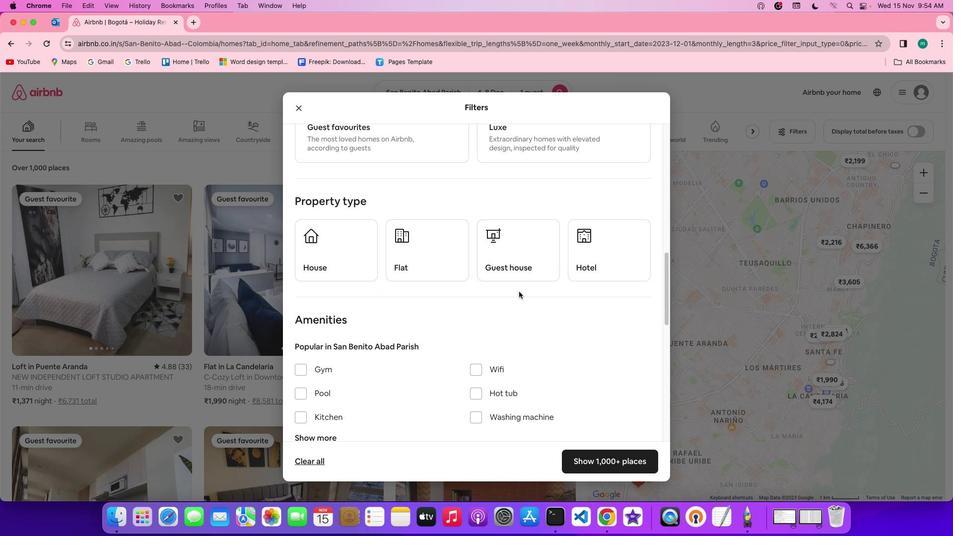 
Action: Mouse scrolled (519, 292) with delta (0, 0)
Screenshot: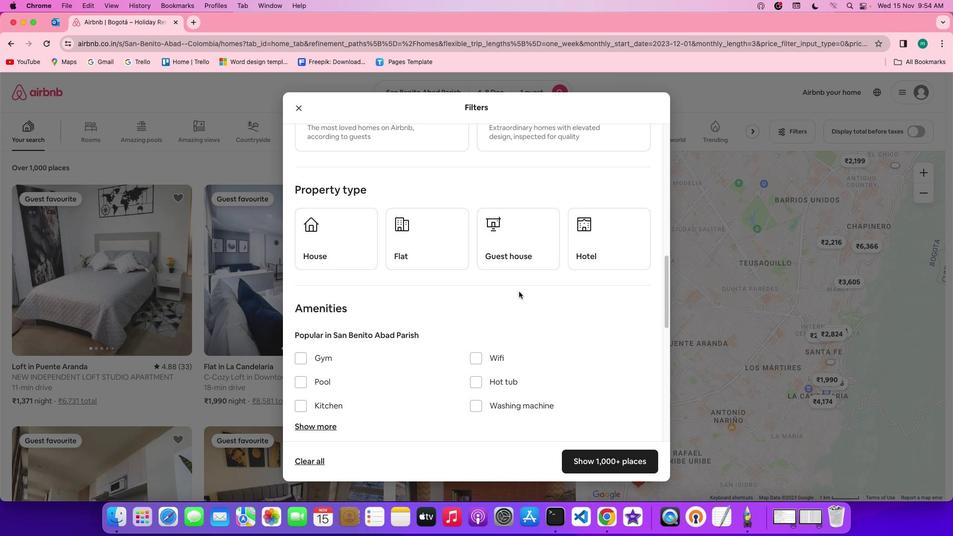 
Action: Mouse moved to (521, 307)
Screenshot: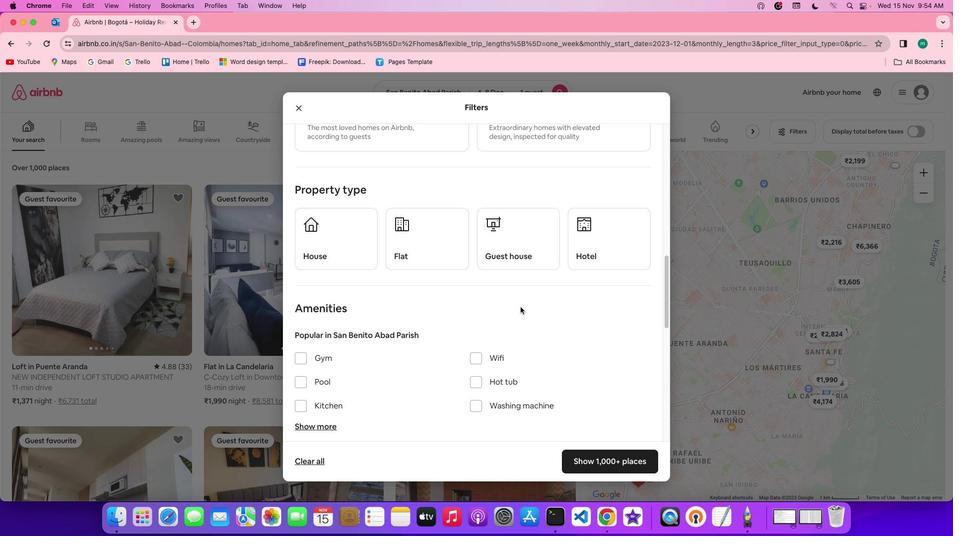 
Action: Mouse scrolled (521, 307) with delta (0, 0)
Screenshot: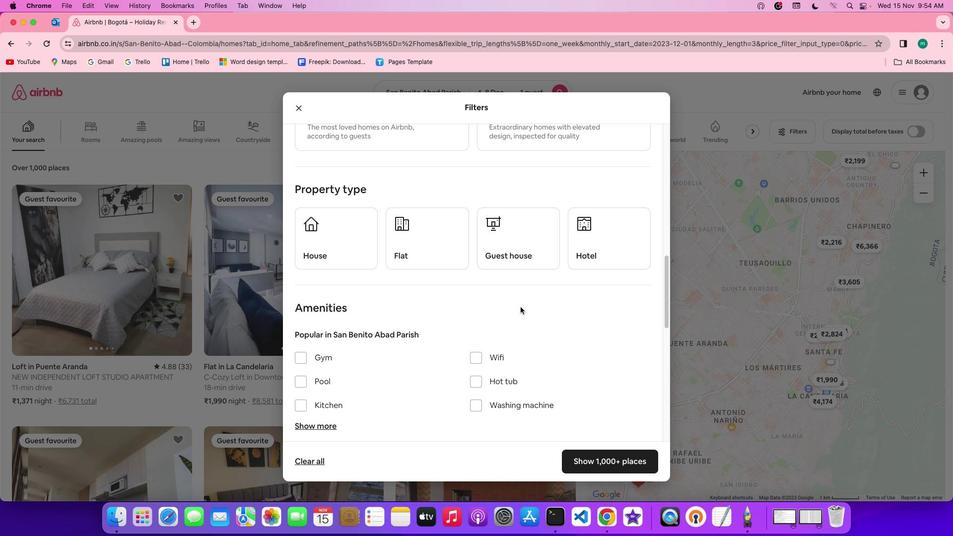 
Action: Mouse scrolled (521, 307) with delta (0, 0)
Screenshot: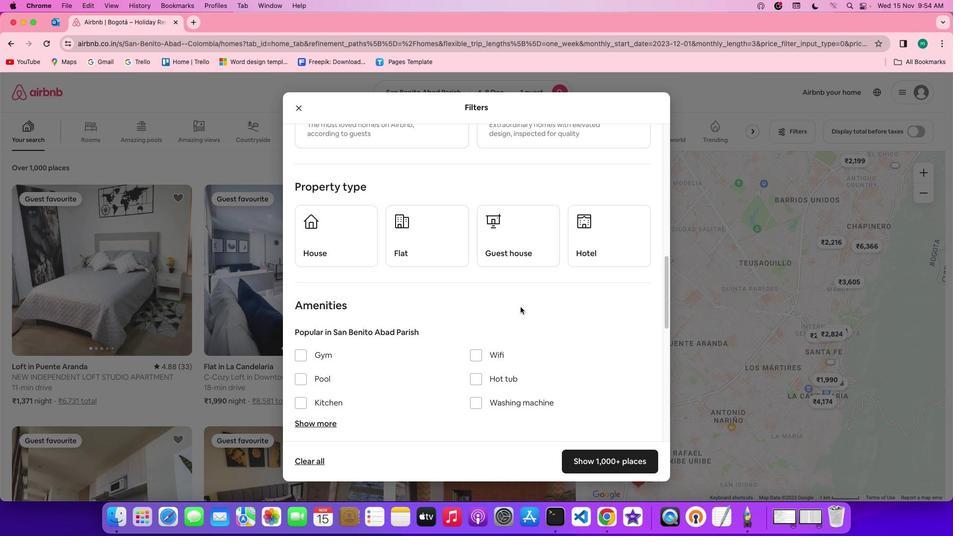 
Action: Mouse scrolled (521, 307) with delta (0, 0)
Screenshot: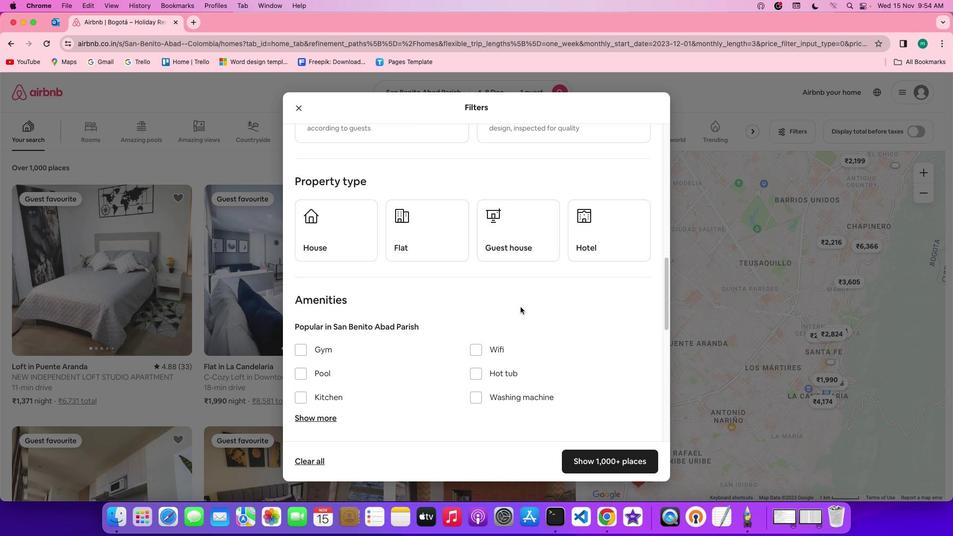 
Action: Mouse scrolled (521, 307) with delta (0, 0)
Screenshot: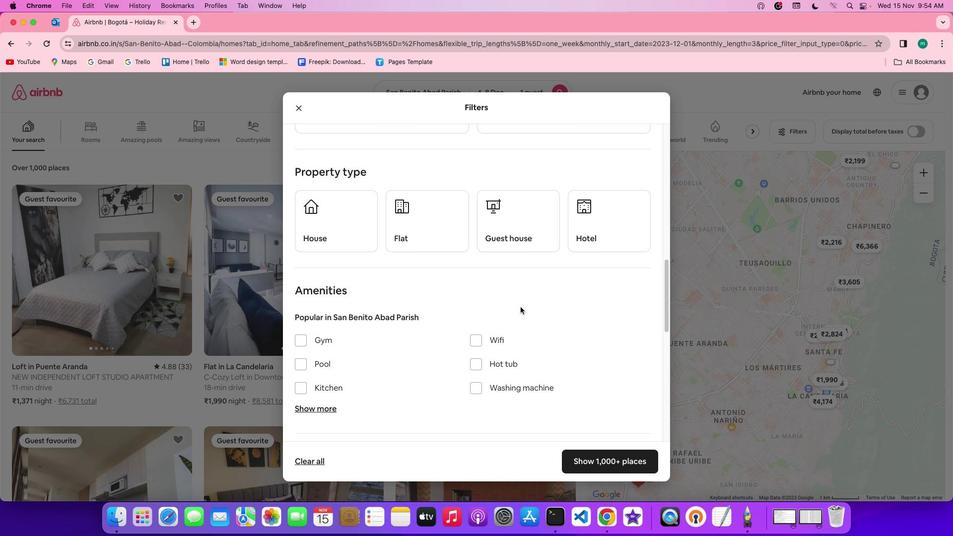
Action: Mouse scrolled (521, 307) with delta (0, 0)
Screenshot: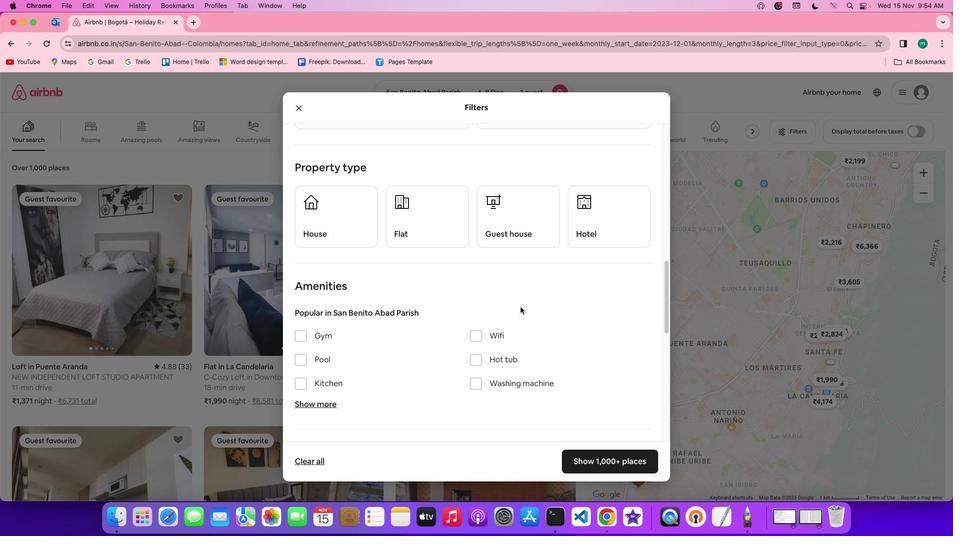 
Action: Mouse scrolled (521, 307) with delta (0, 0)
Screenshot: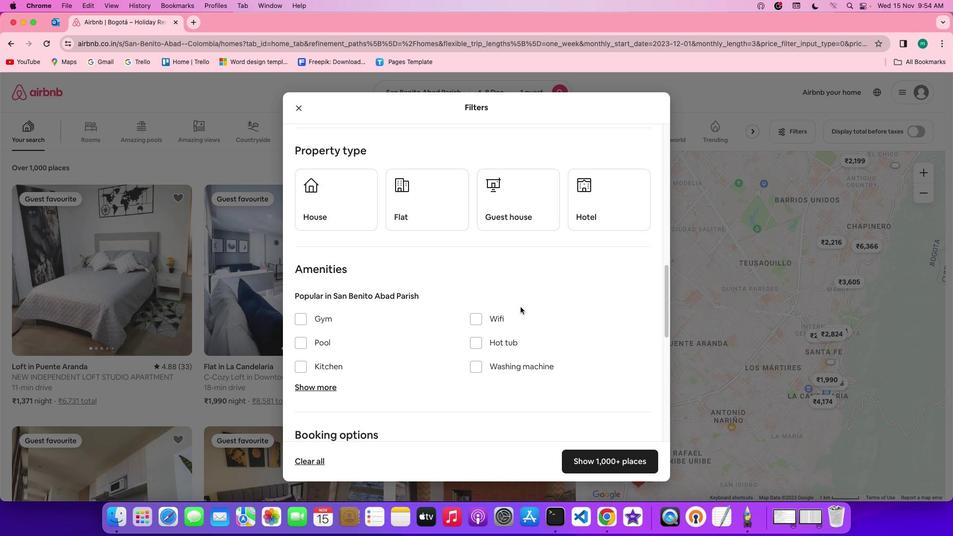 
Action: Mouse scrolled (521, 307) with delta (0, 0)
Screenshot: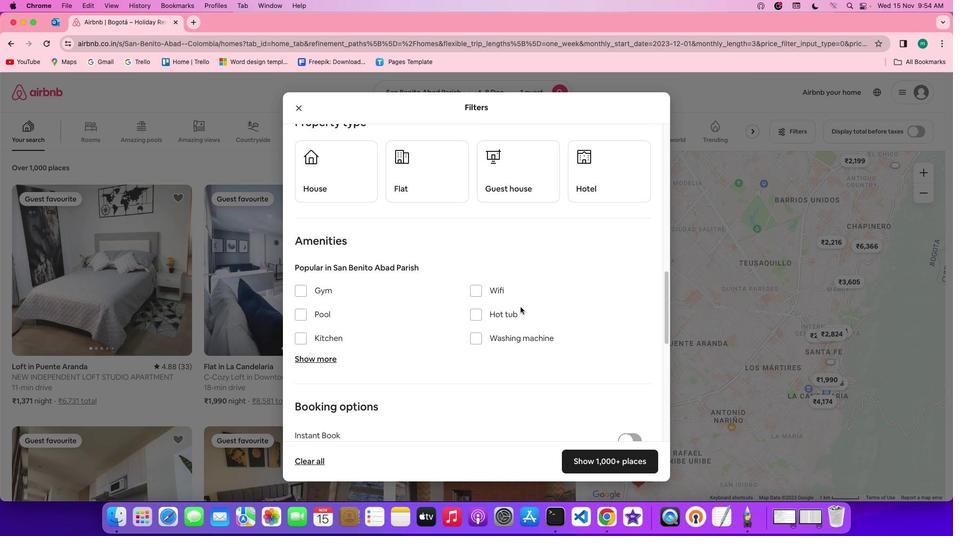 
Action: Mouse scrolled (521, 307) with delta (0, 0)
Screenshot: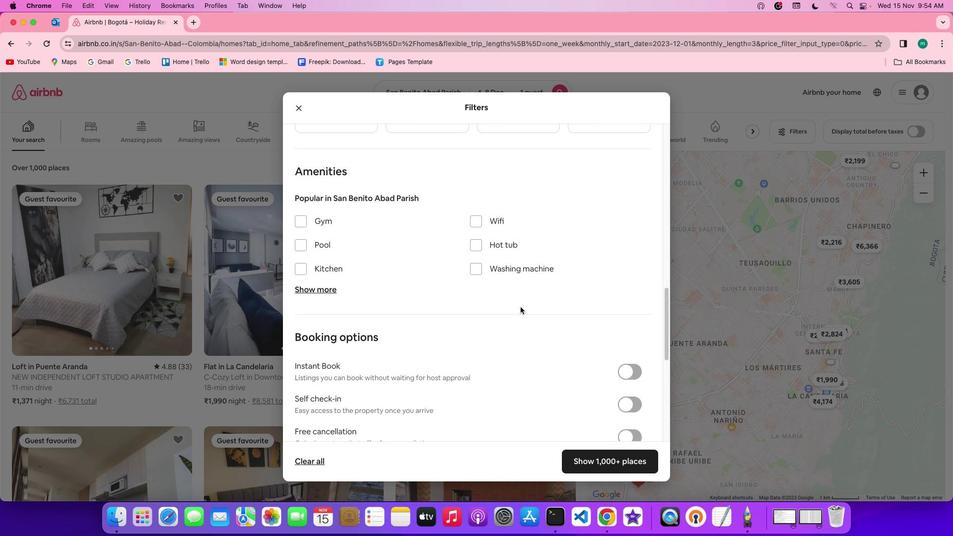 
Action: Mouse scrolled (521, 307) with delta (0, 0)
Screenshot: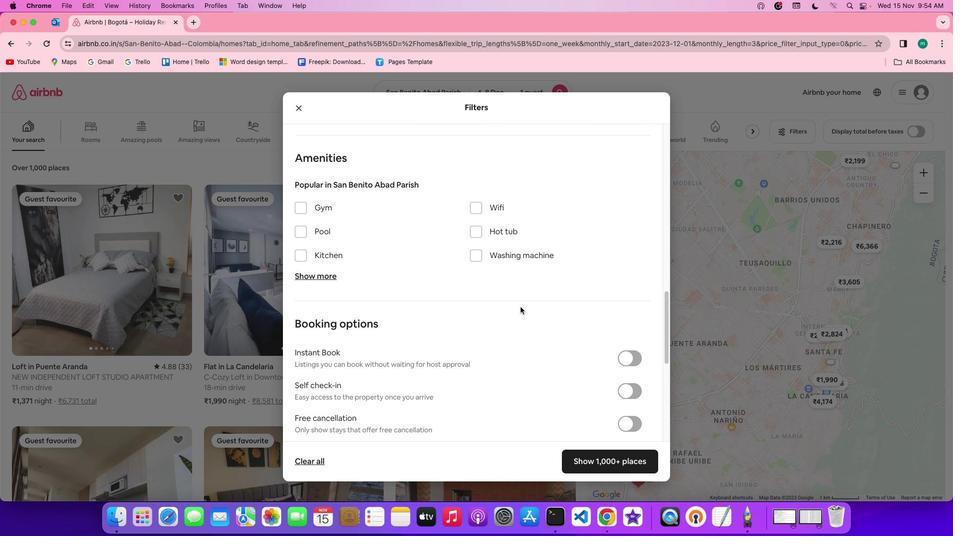
Action: Mouse scrolled (521, 307) with delta (0, 0)
Screenshot: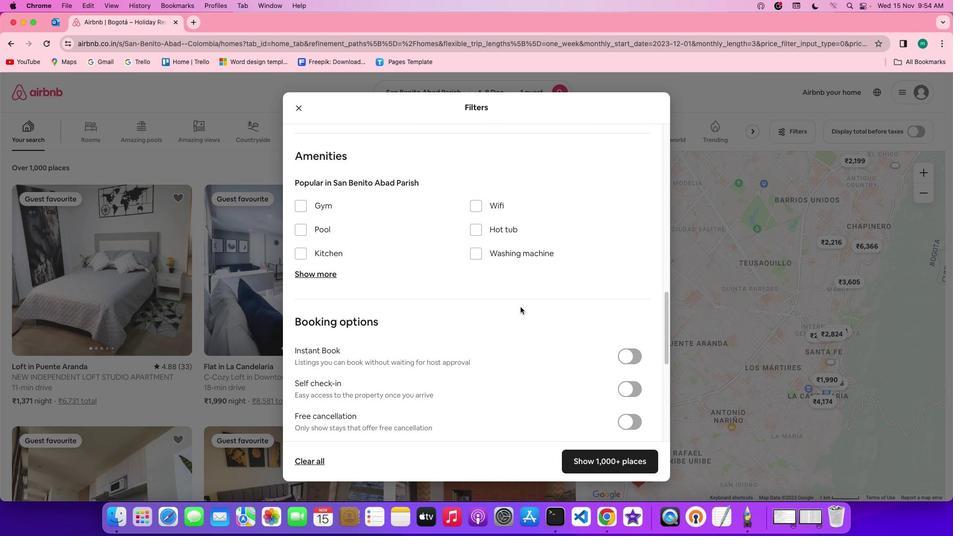 
Action: Mouse scrolled (521, 307) with delta (0, 0)
Screenshot: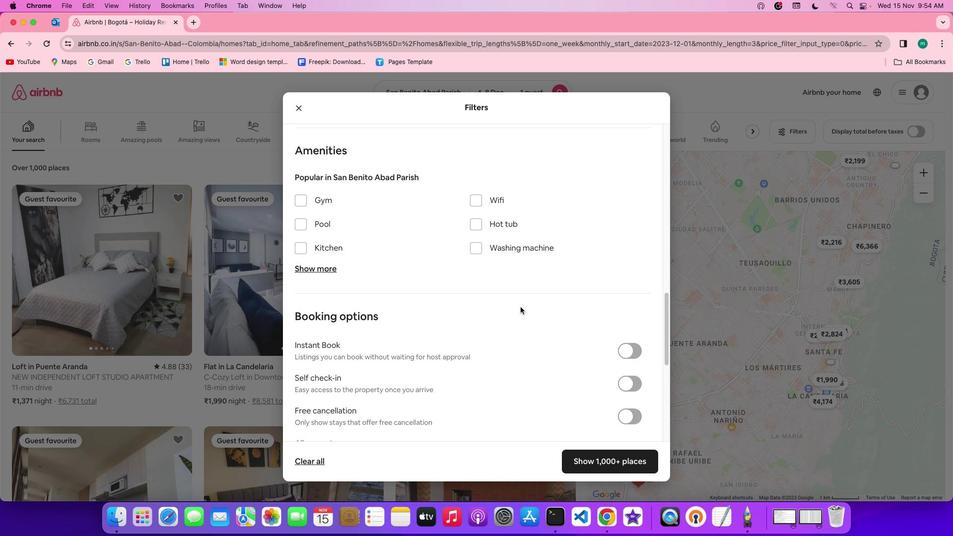 
Action: Mouse scrolled (521, 307) with delta (0, 0)
Screenshot: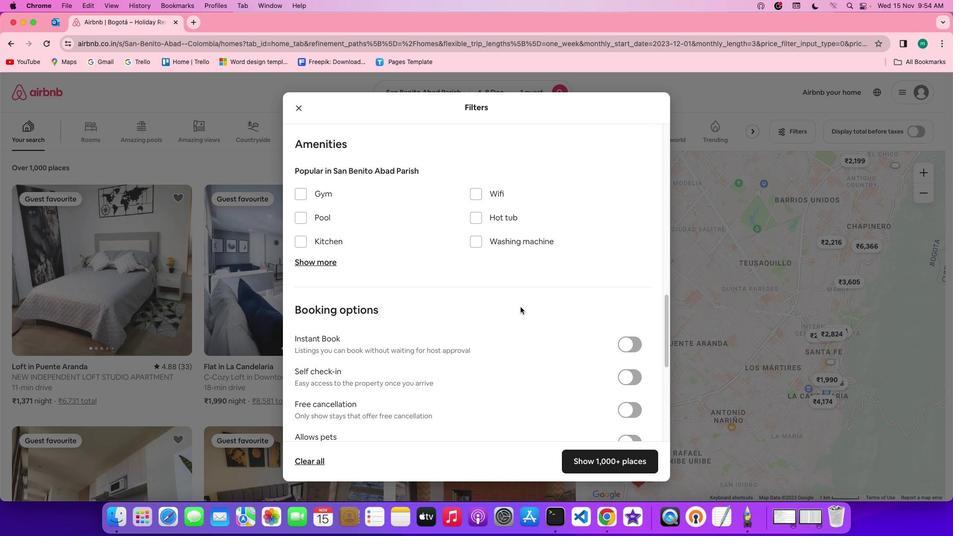 
Action: Mouse scrolled (521, 307) with delta (0, 0)
Screenshot: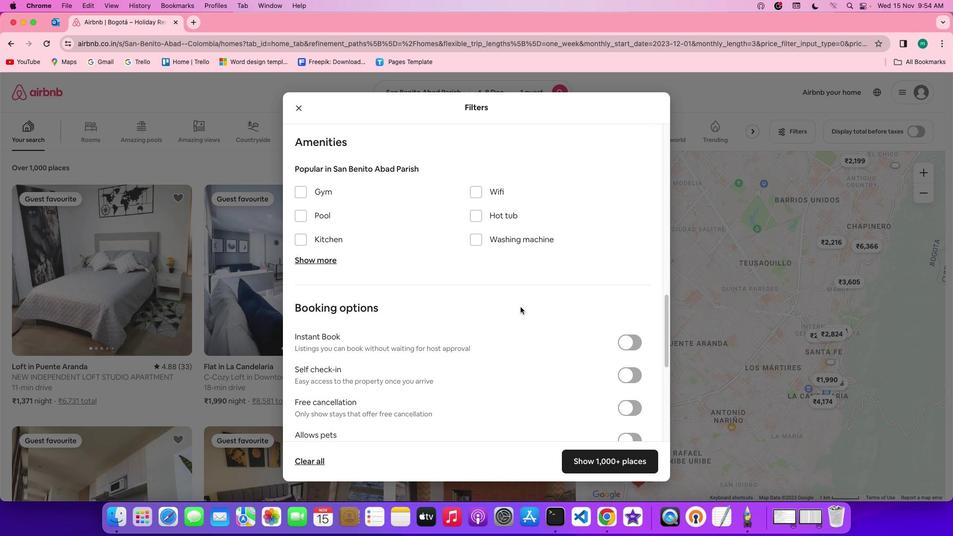 
Action: Mouse scrolled (521, 307) with delta (0, 0)
Screenshot: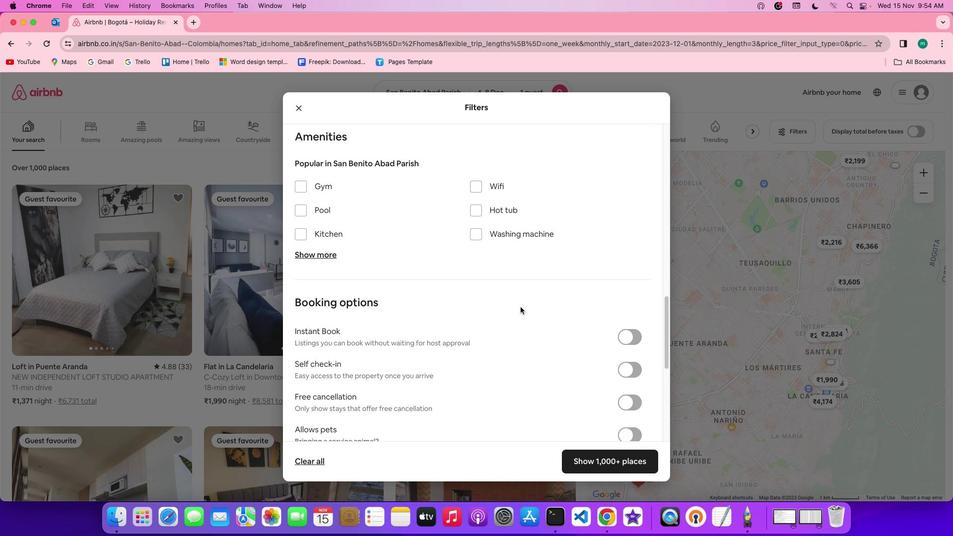 
Action: Mouse scrolled (521, 307) with delta (0, 0)
Screenshot: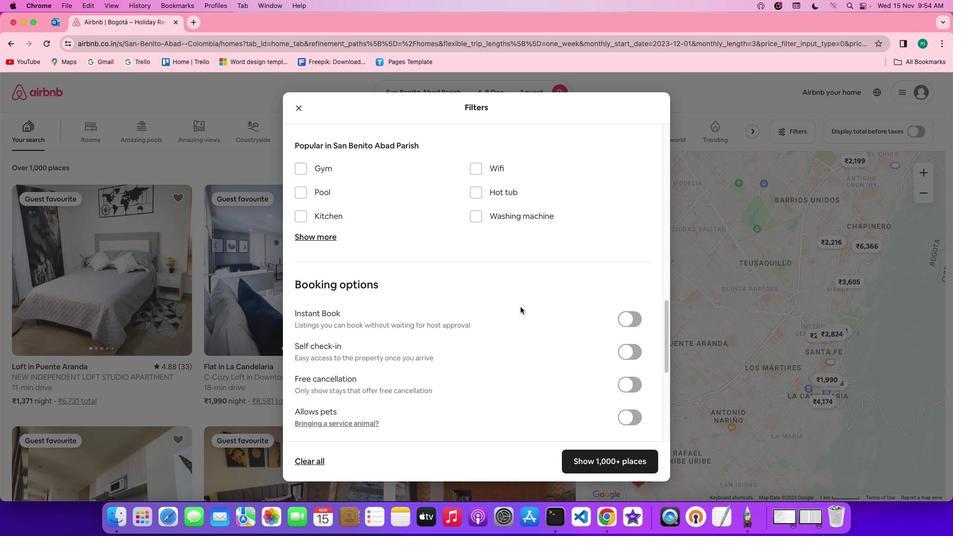 
Action: Mouse scrolled (521, 307) with delta (0, 0)
Screenshot: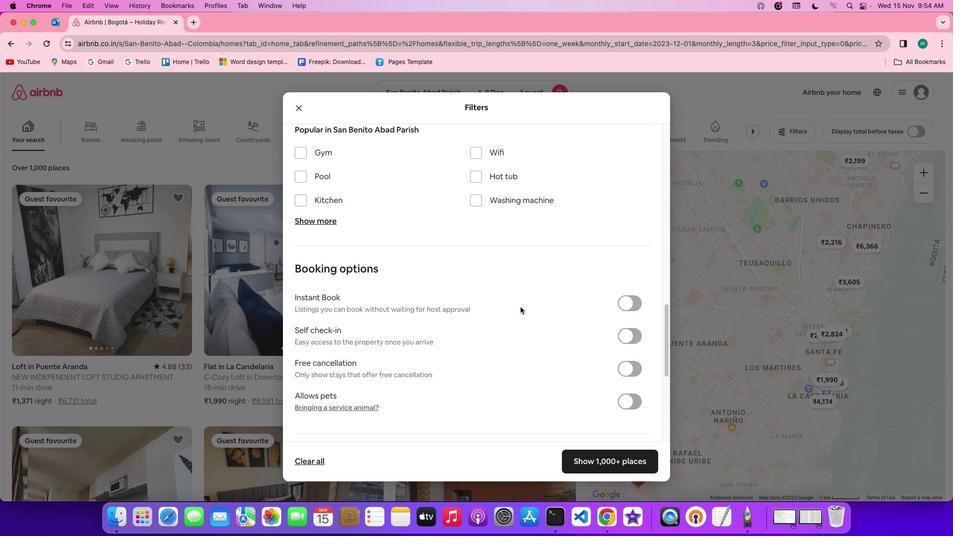 
Action: Mouse moved to (485, 152)
Screenshot: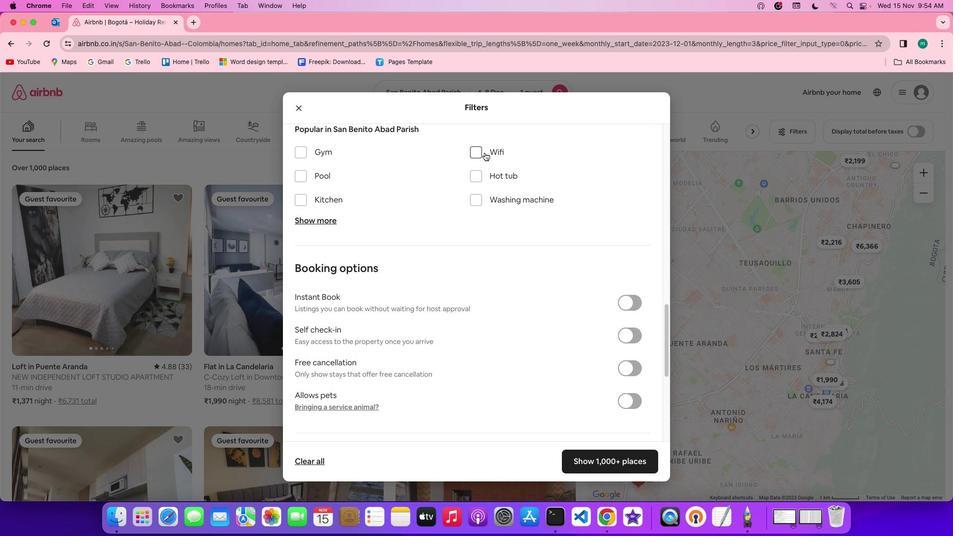 
Action: Mouse pressed left at (485, 152)
Screenshot: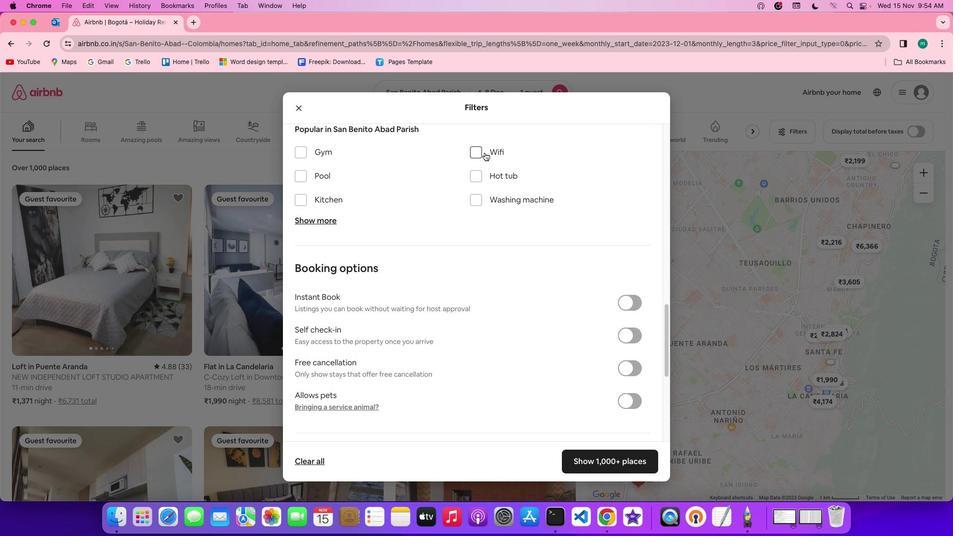
Action: Mouse moved to (518, 197)
Screenshot: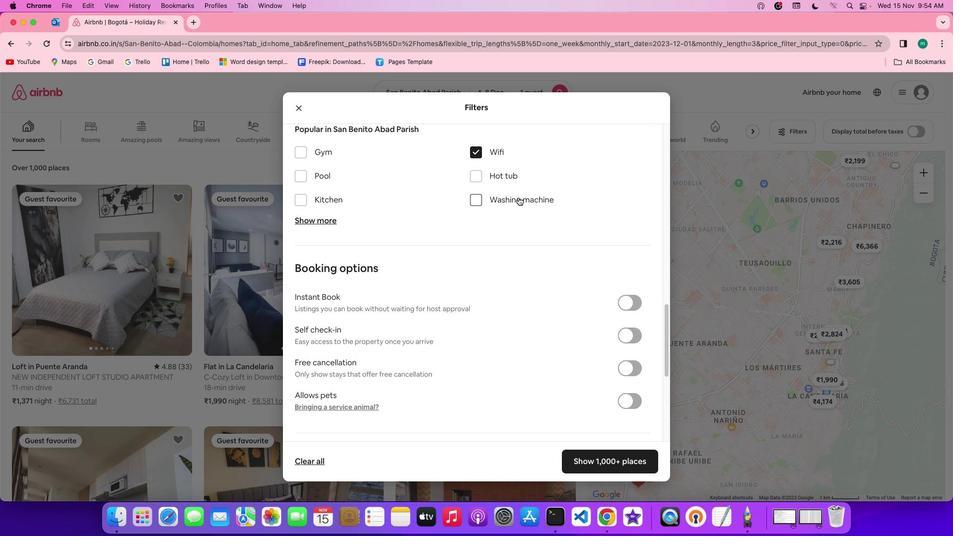 
Action: Mouse pressed left at (518, 197)
Screenshot: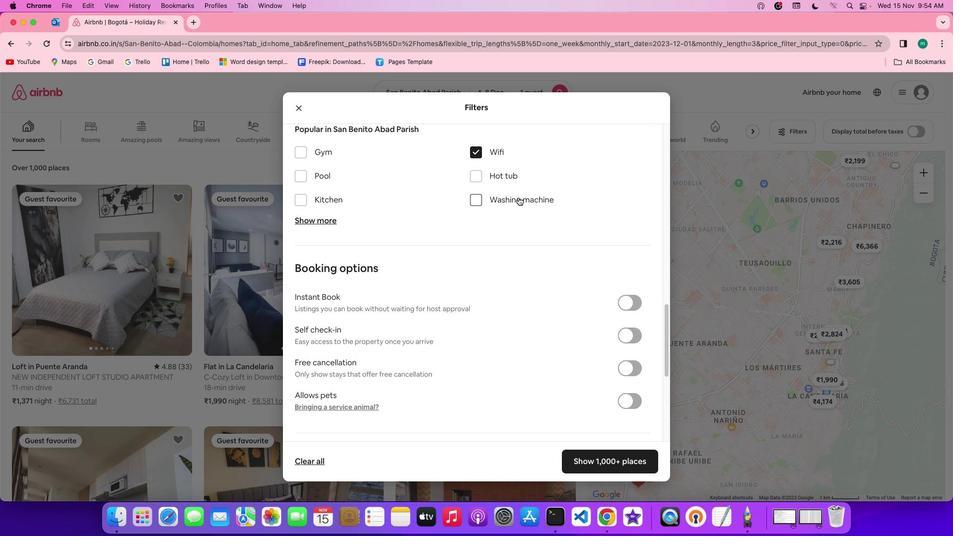 
Action: Mouse moved to (537, 273)
Screenshot: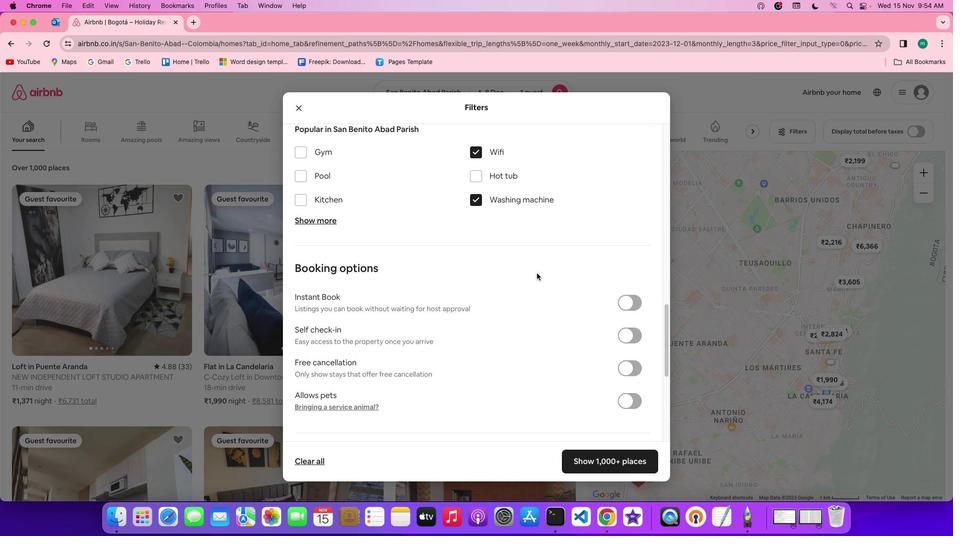 
Action: Mouse scrolled (537, 273) with delta (0, 0)
Screenshot: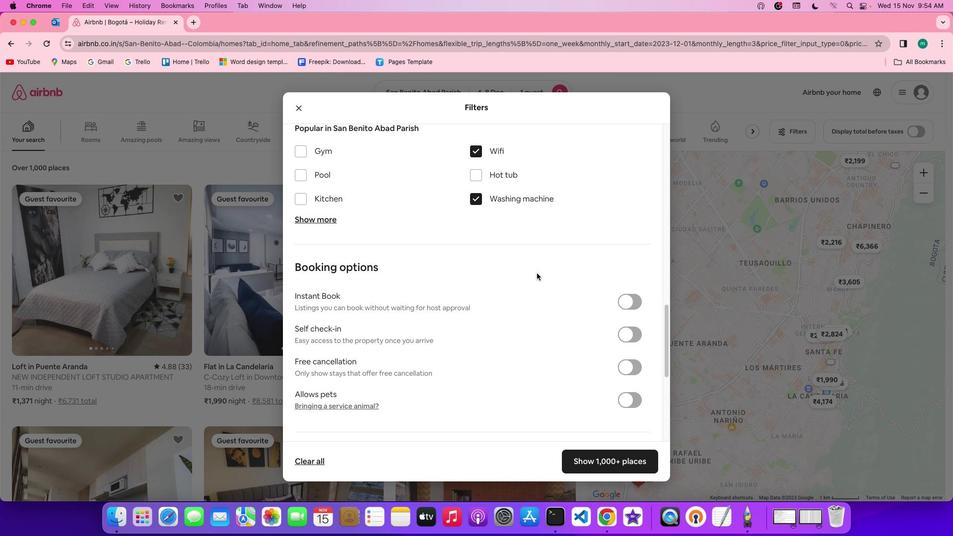 
Action: Mouse scrolled (537, 273) with delta (0, 0)
Screenshot: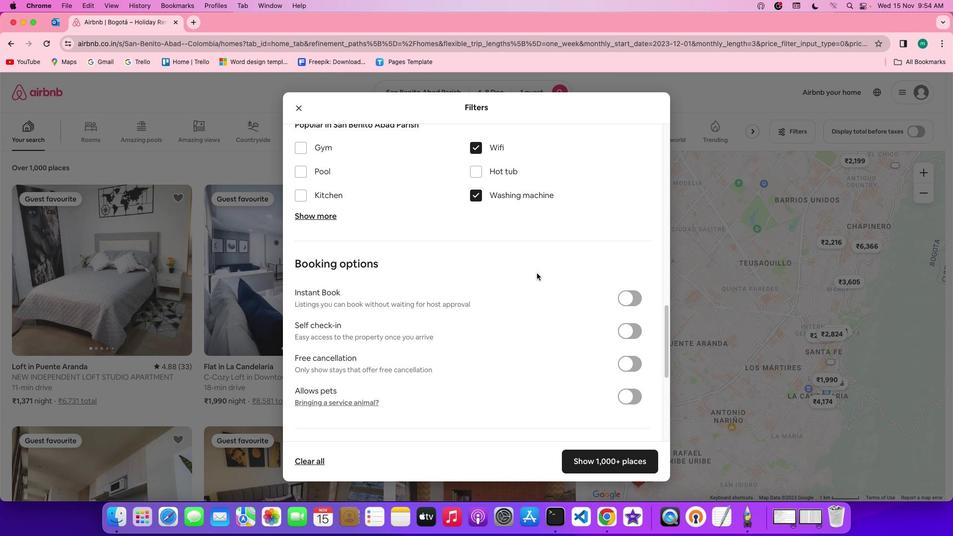 
Action: Mouse scrolled (537, 273) with delta (0, 0)
Screenshot: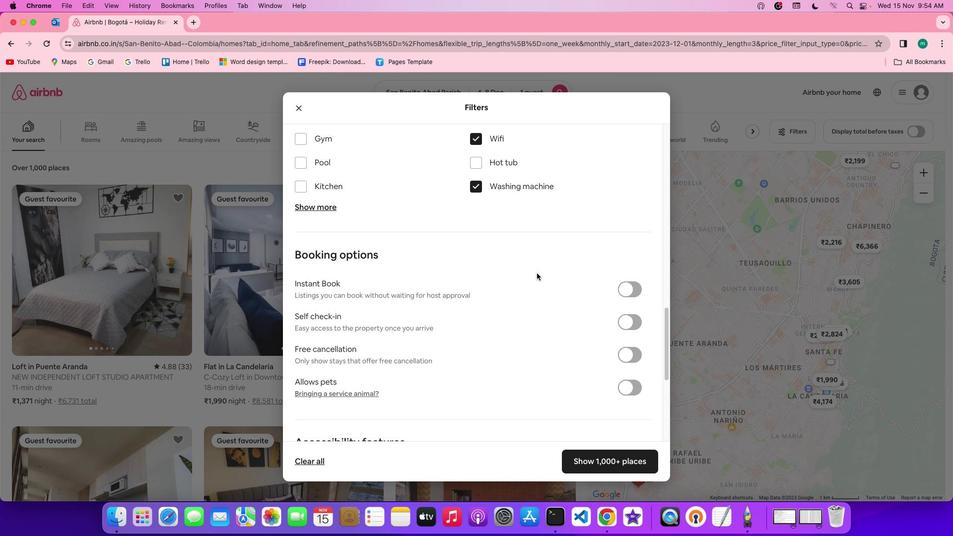 
Action: Mouse scrolled (537, 273) with delta (0, 0)
Screenshot: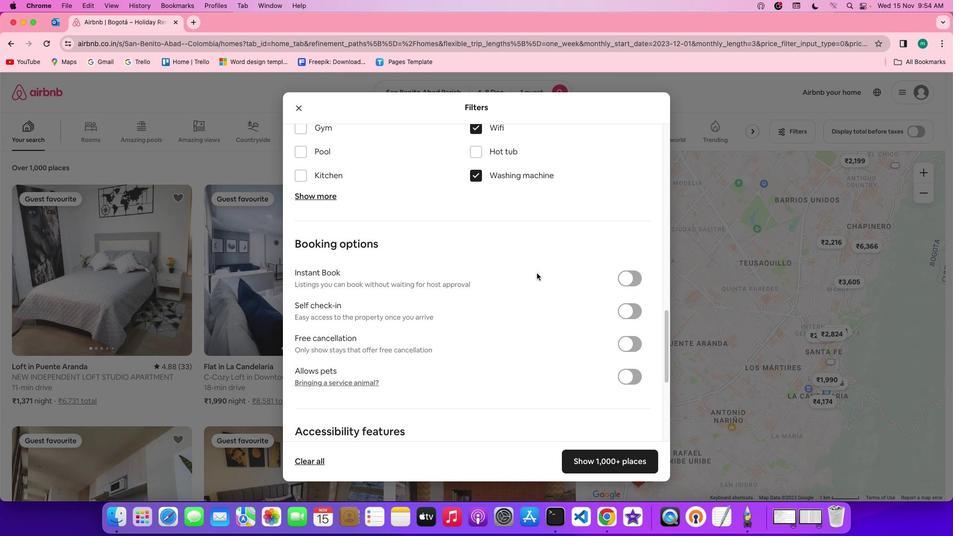 
Action: Mouse scrolled (537, 273) with delta (0, 0)
Screenshot: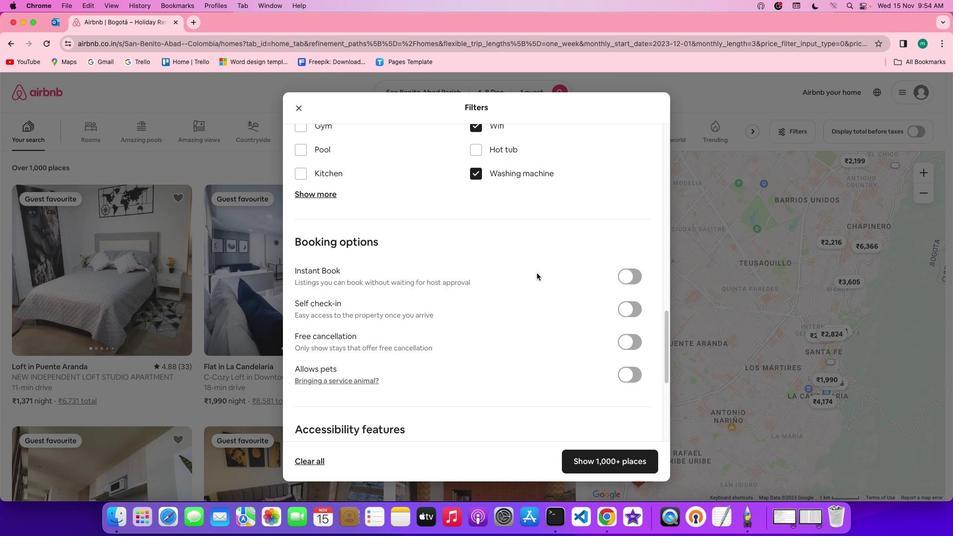 
Action: Mouse scrolled (537, 273) with delta (0, 0)
Screenshot: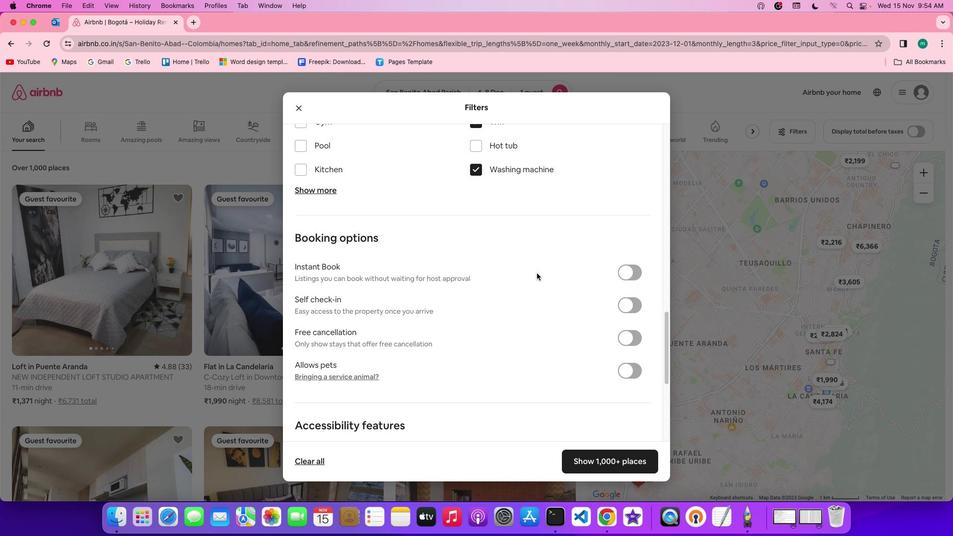 
Action: Mouse scrolled (537, 273) with delta (0, 0)
Screenshot: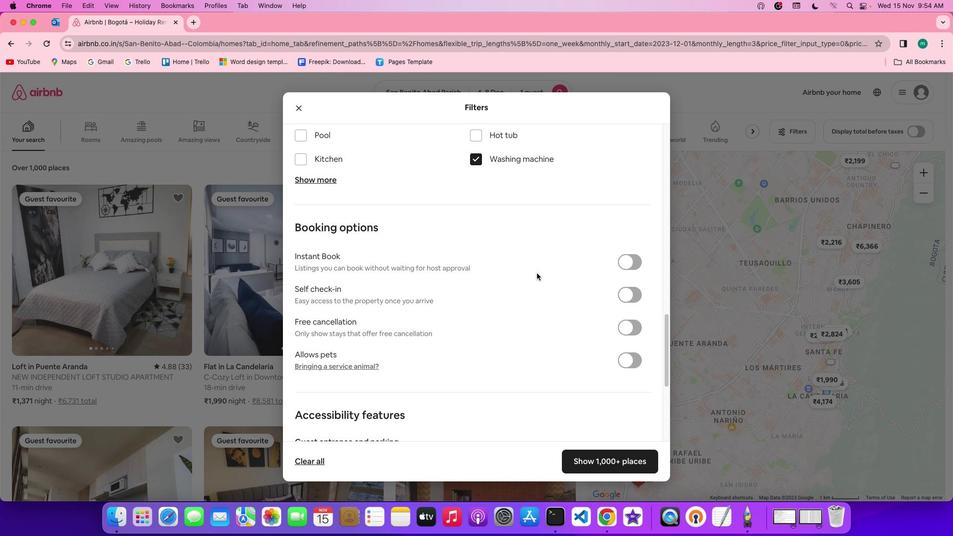 
Action: Mouse scrolled (537, 273) with delta (0, 0)
Screenshot: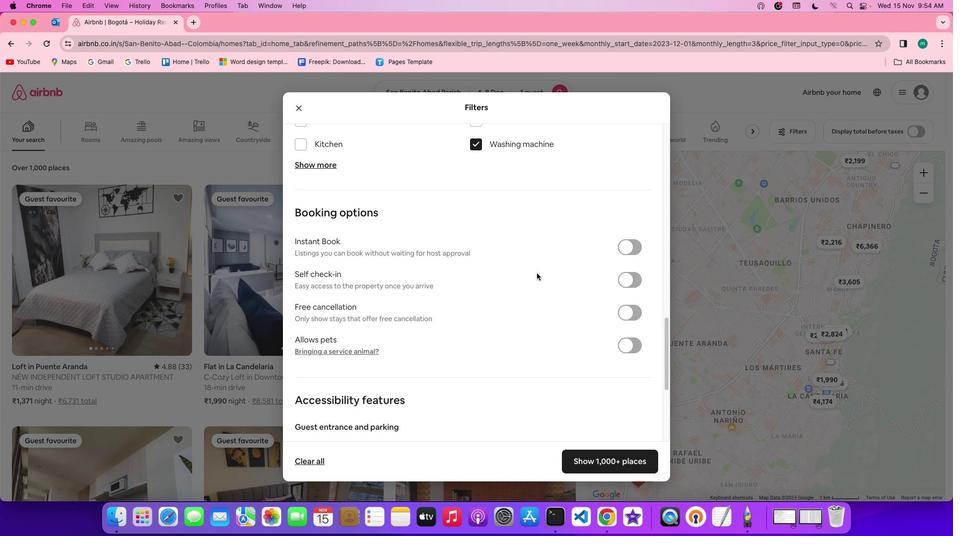 
Action: Mouse scrolled (537, 273) with delta (0, 0)
Screenshot: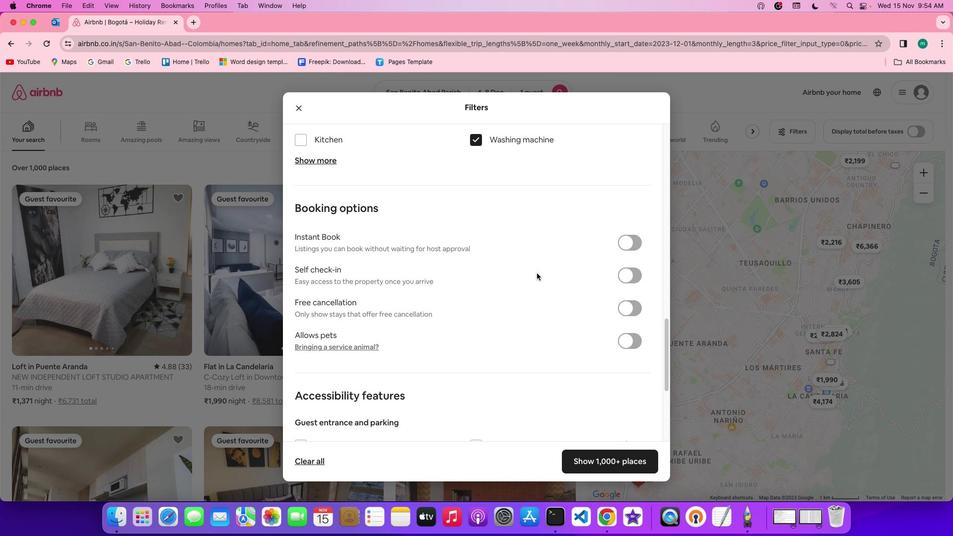 
Action: Mouse scrolled (537, 273) with delta (0, 0)
Screenshot: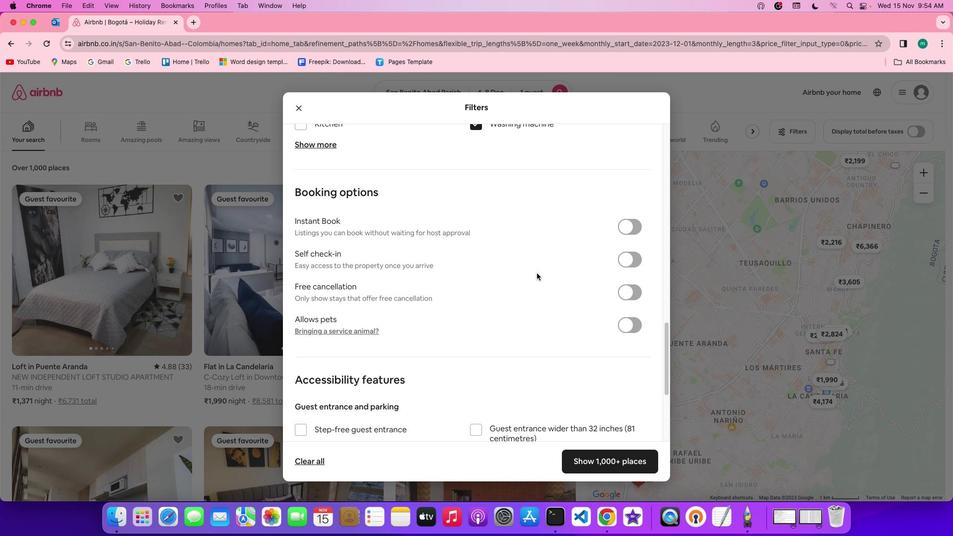 
Action: Mouse scrolled (537, 273) with delta (0, 0)
Screenshot: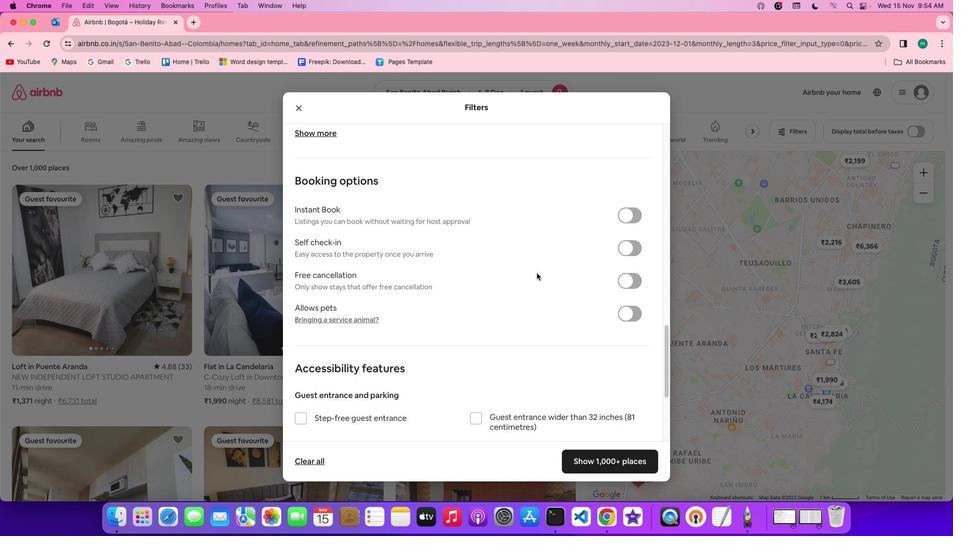 
Action: Mouse scrolled (537, 273) with delta (0, 0)
Screenshot: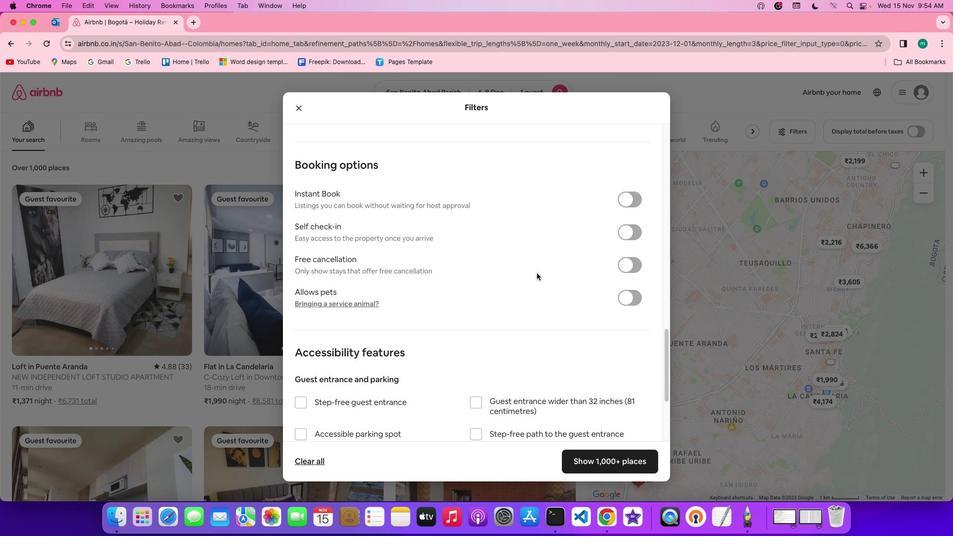
Action: Mouse scrolled (537, 273) with delta (0, 0)
Screenshot: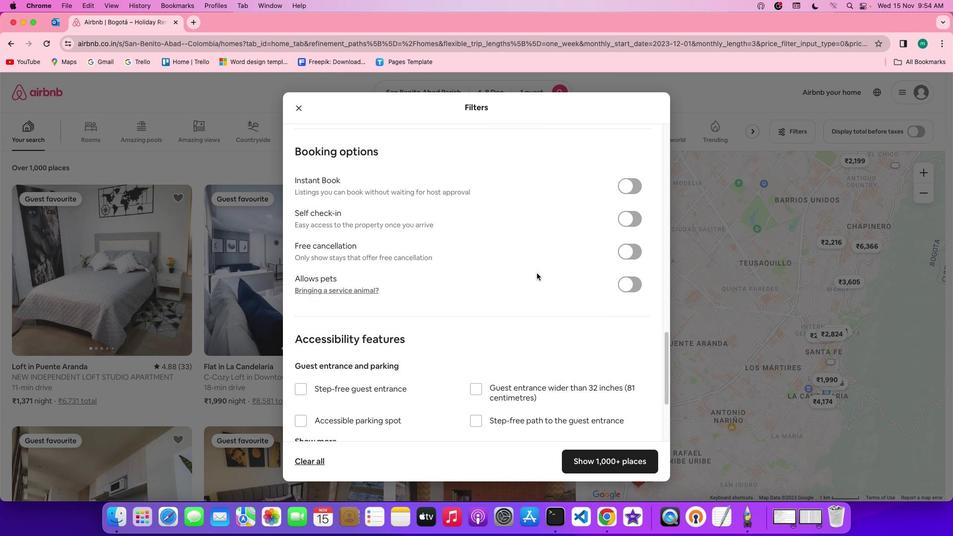 
Action: Mouse moved to (627, 193)
Screenshot: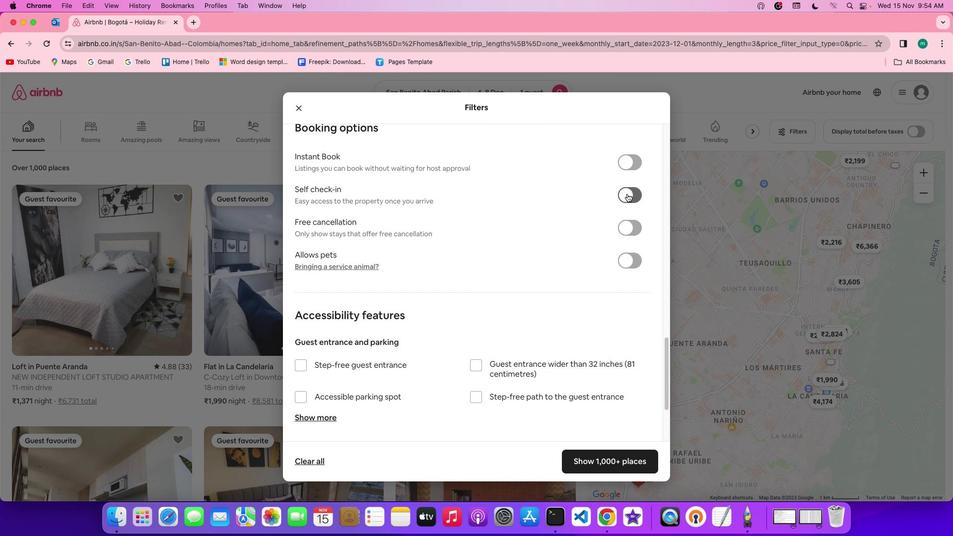 
Action: Mouse pressed left at (627, 193)
Screenshot: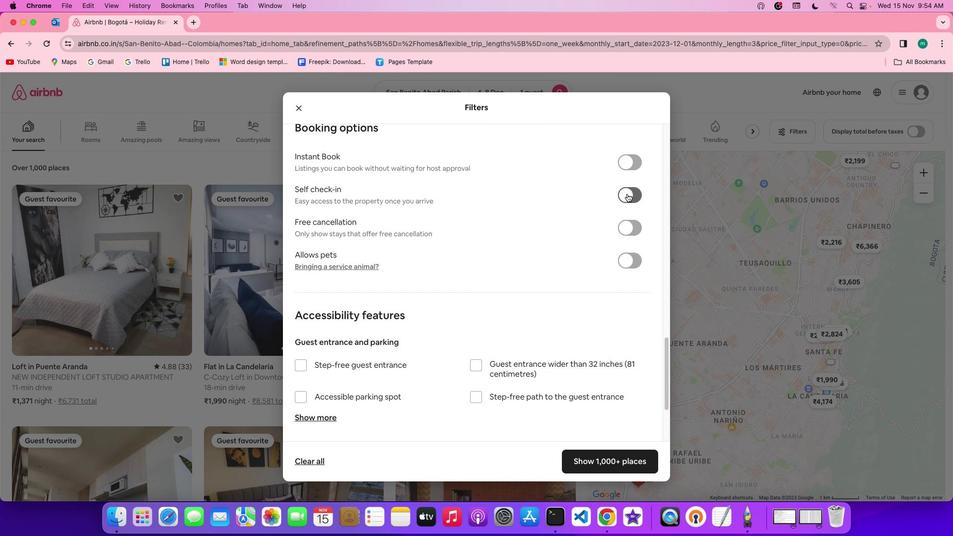 
Action: Mouse moved to (571, 308)
Screenshot: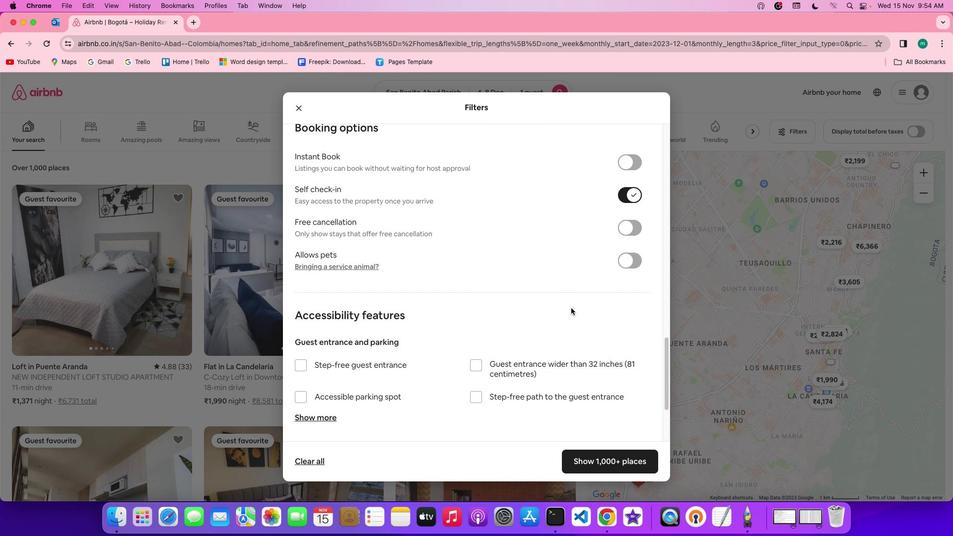
Action: Mouse scrolled (571, 308) with delta (0, 0)
Screenshot: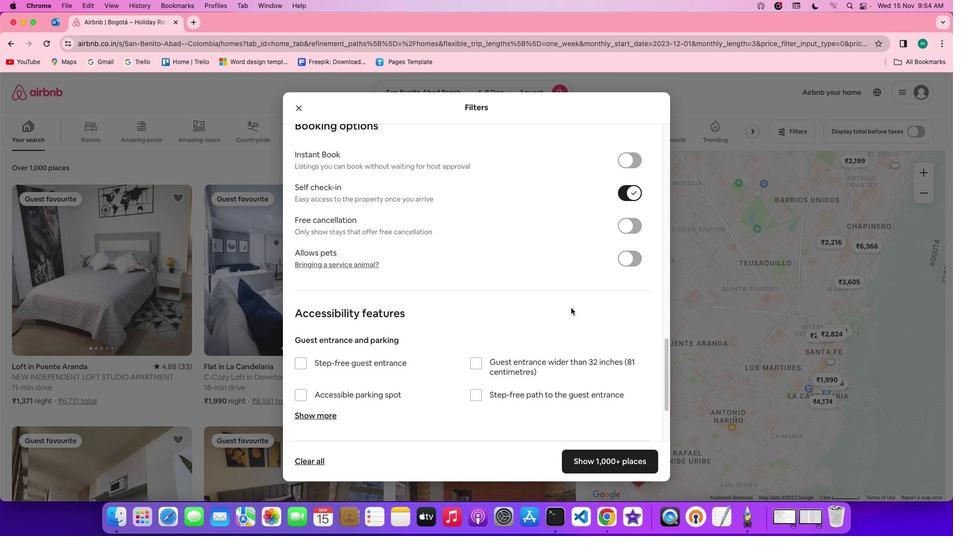 
Action: Mouse scrolled (571, 308) with delta (0, 0)
Screenshot: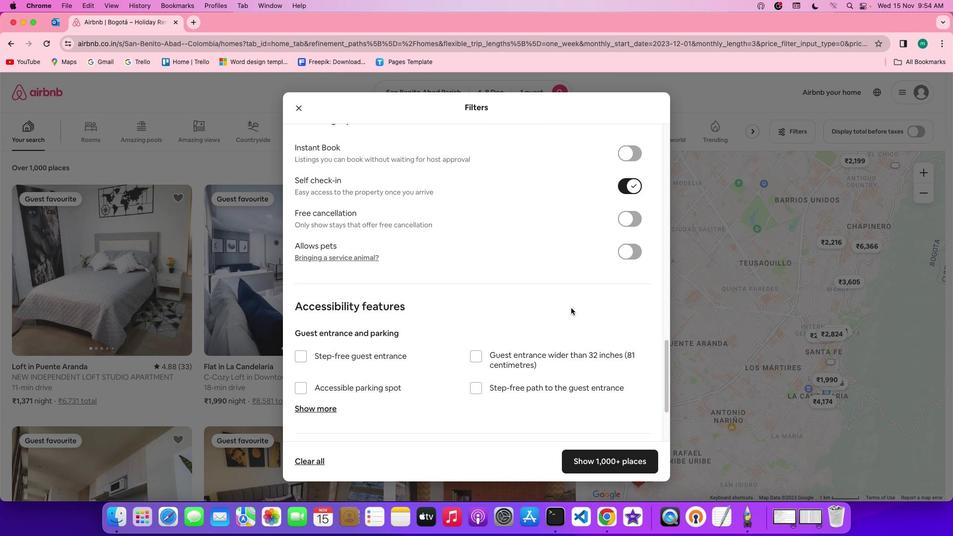 
Action: Mouse scrolled (571, 308) with delta (0, 0)
Screenshot: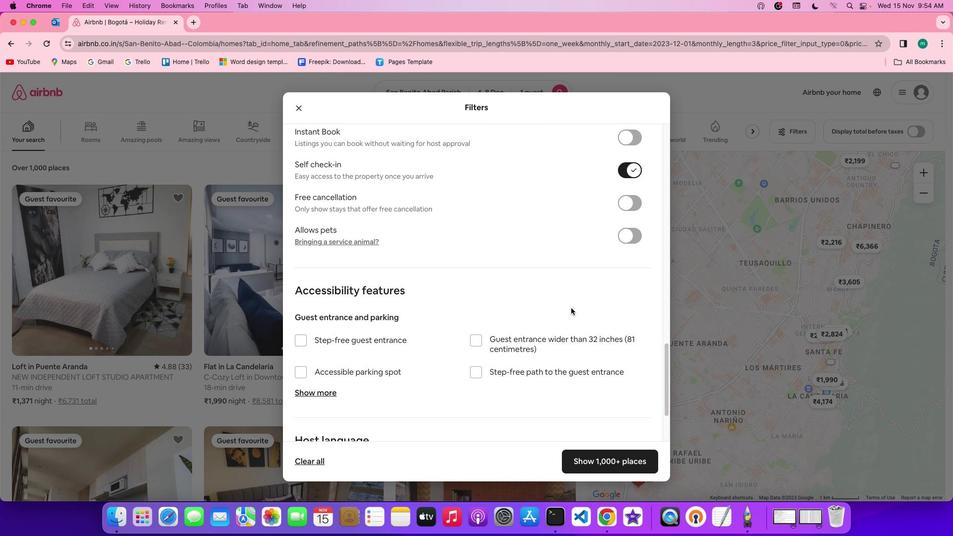 
Action: Mouse moved to (564, 333)
Screenshot: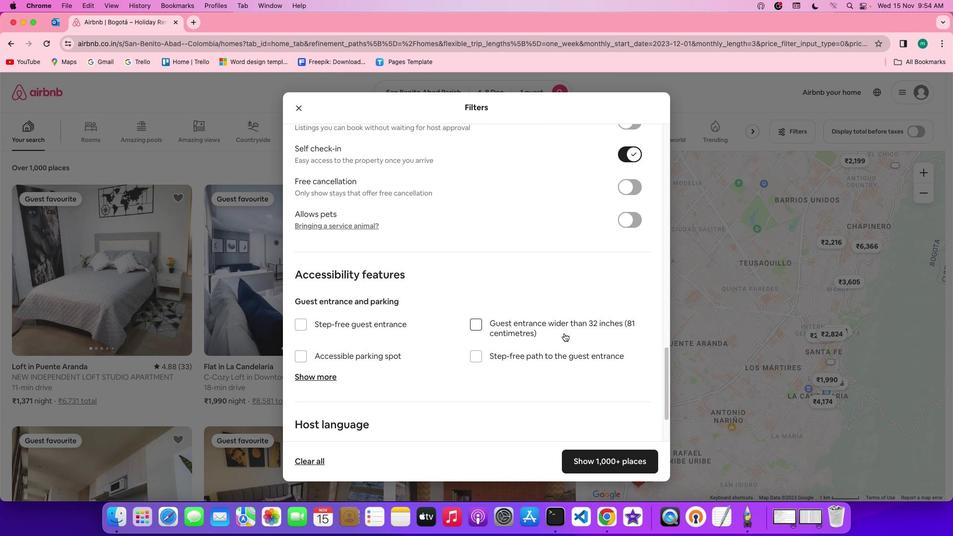 
Action: Mouse scrolled (564, 333) with delta (0, 0)
Screenshot: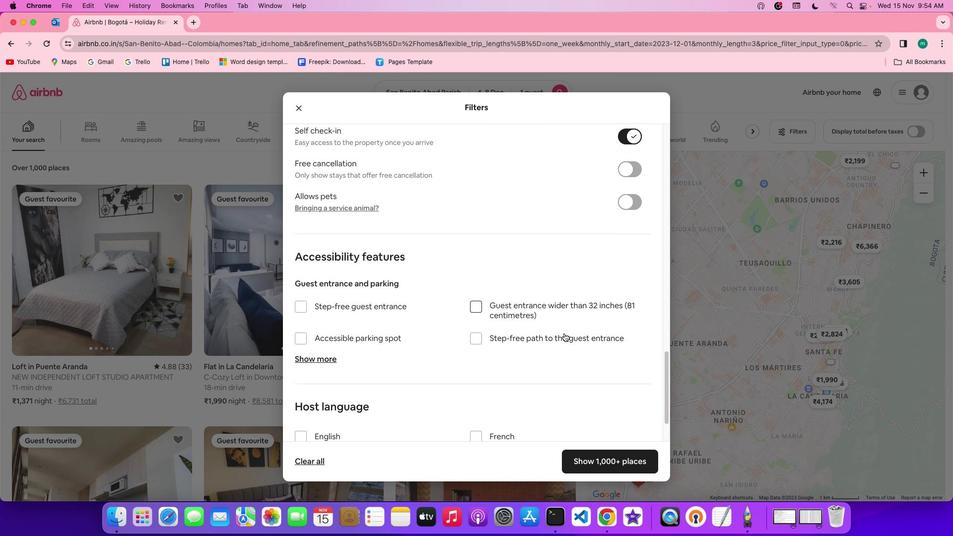 
Action: Mouse scrolled (564, 333) with delta (0, 0)
Screenshot: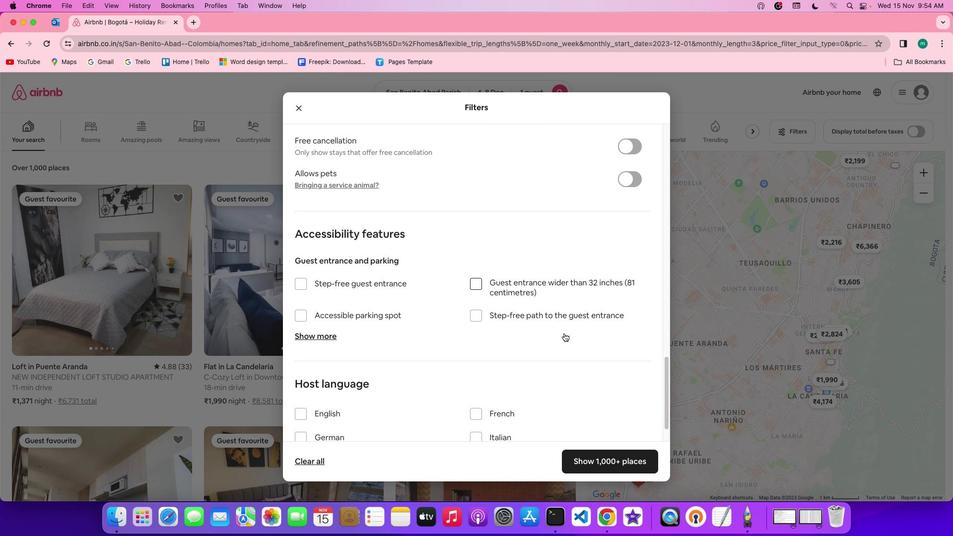 
Action: Mouse scrolled (564, 333) with delta (0, -1)
Screenshot: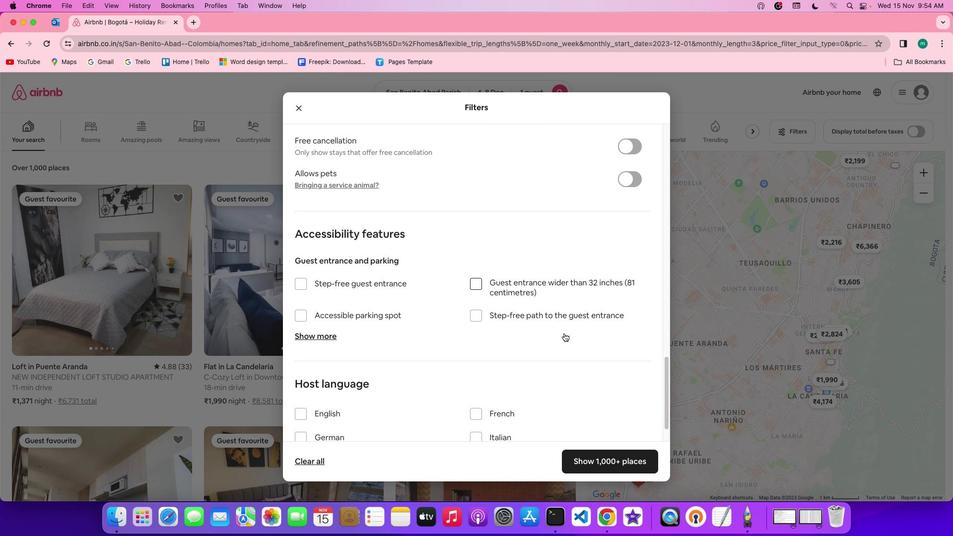 
Action: Mouse scrolled (564, 333) with delta (0, -2)
Screenshot: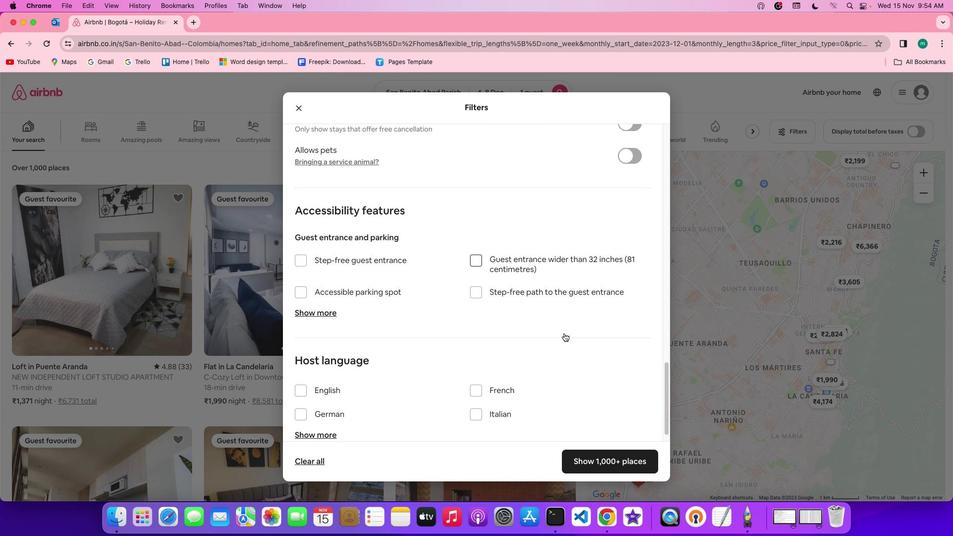 
Action: Mouse scrolled (564, 333) with delta (0, -2)
Screenshot: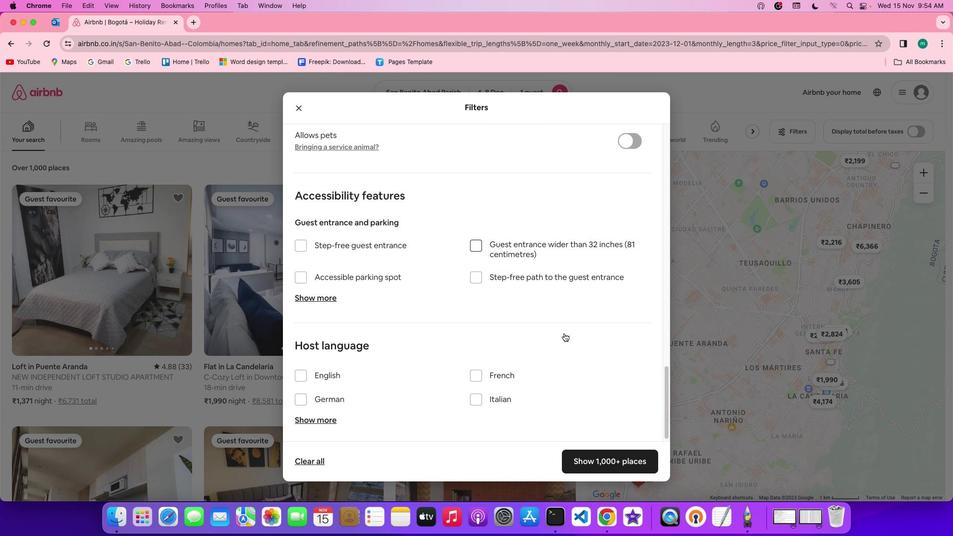 
Action: Mouse scrolled (564, 333) with delta (0, 0)
Screenshot: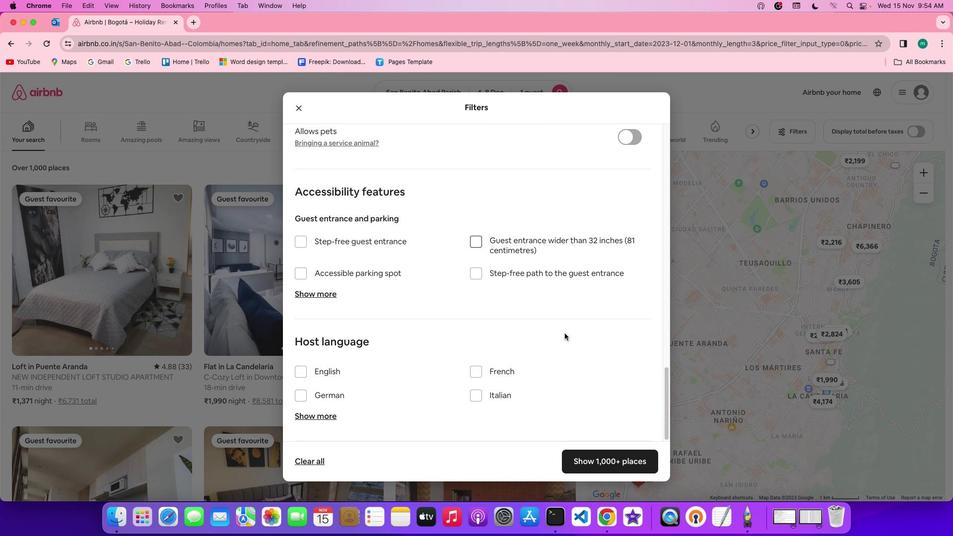 
Action: Mouse scrolled (564, 333) with delta (0, 0)
Screenshot: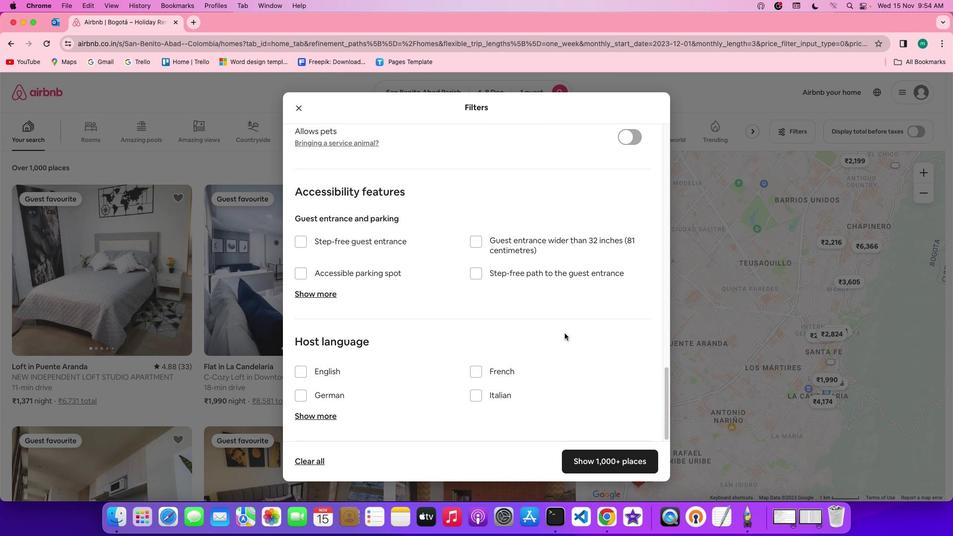 
Action: Mouse scrolled (564, 333) with delta (0, -1)
Screenshot: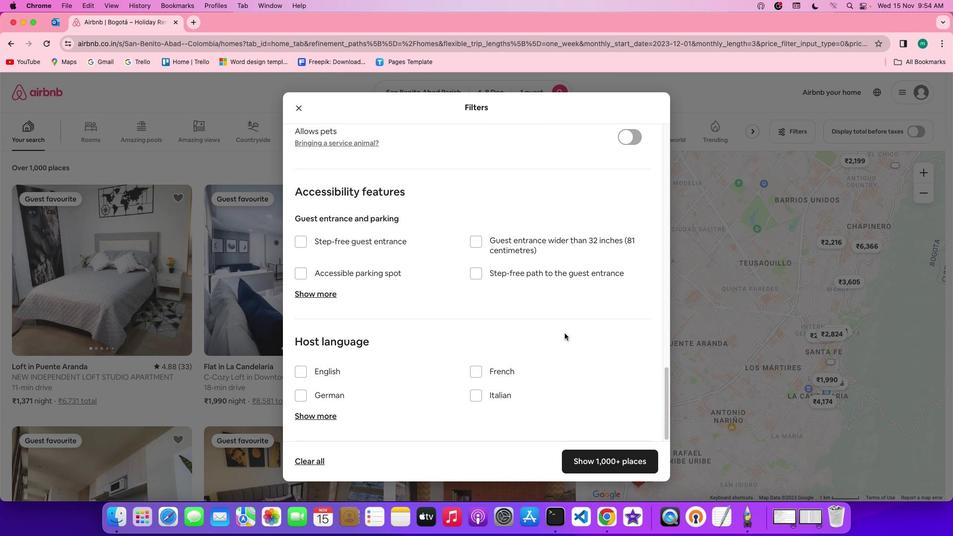 
Action: Mouse scrolled (564, 333) with delta (0, -2)
Screenshot: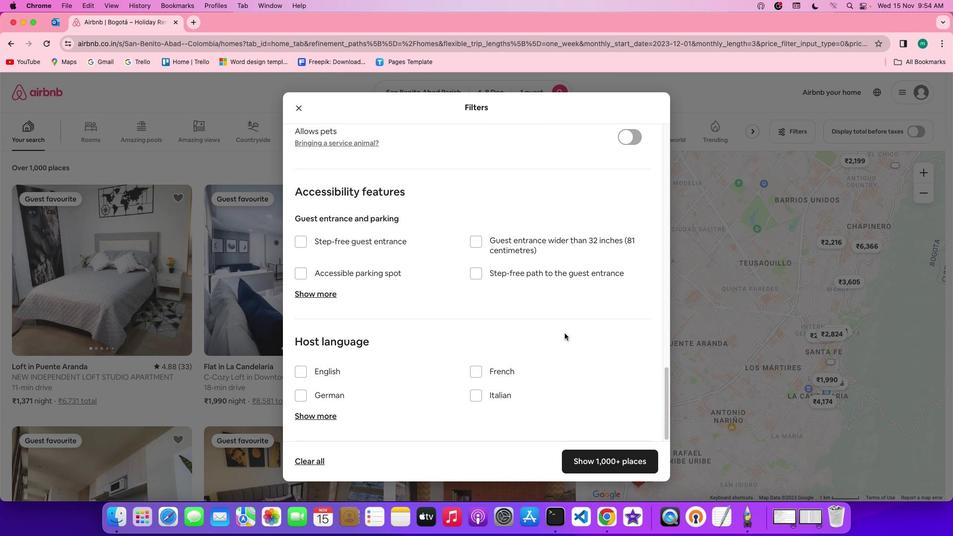 
Action: Mouse scrolled (564, 333) with delta (0, -2)
Screenshot: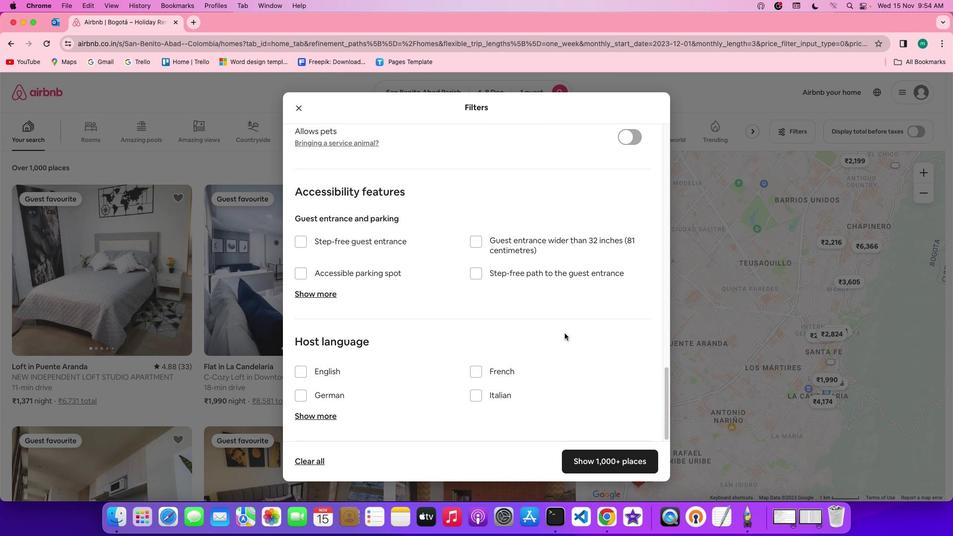 
Action: Mouse moved to (593, 361)
Screenshot: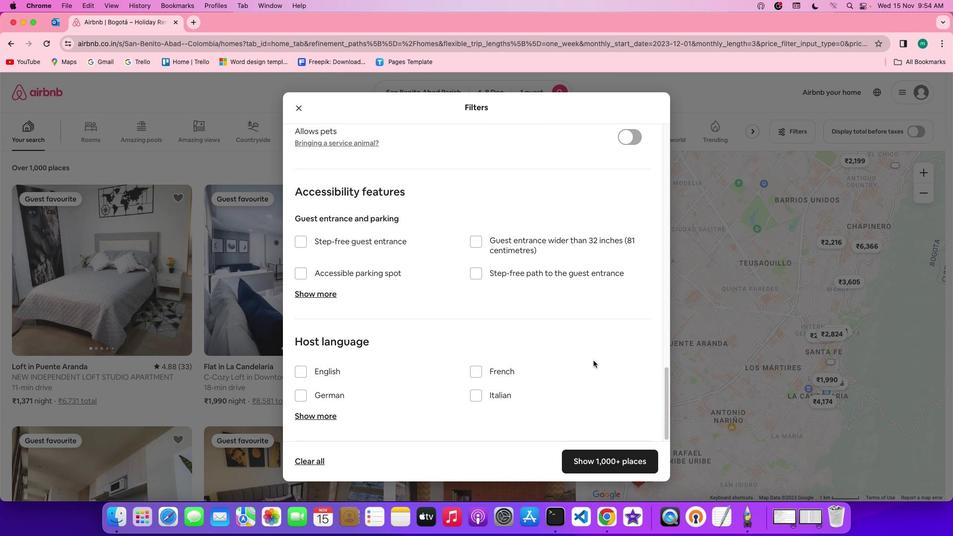
Action: Mouse scrolled (593, 361) with delta (0, 0)
Screenshot: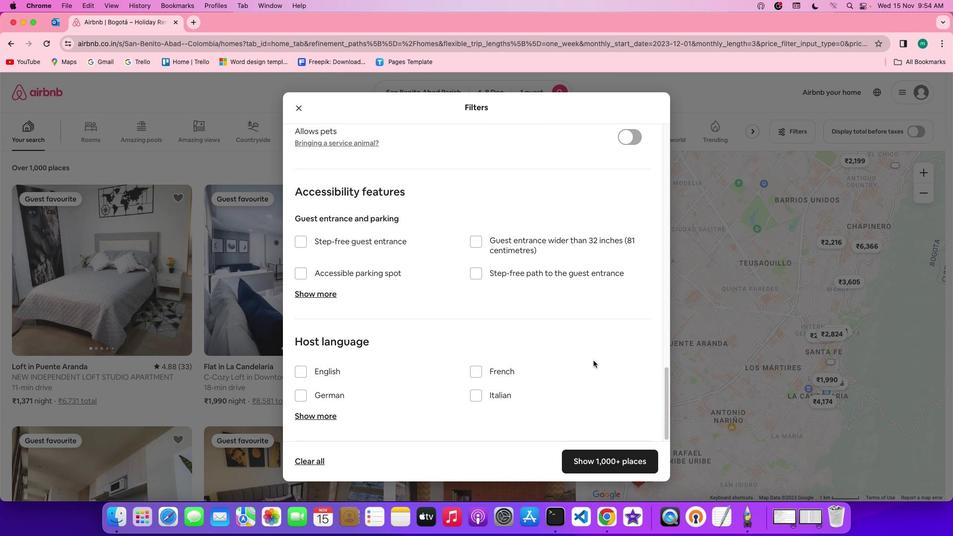 
Action: Mouse scrolled (593, 361) with delta (0, 0)
Screenshot: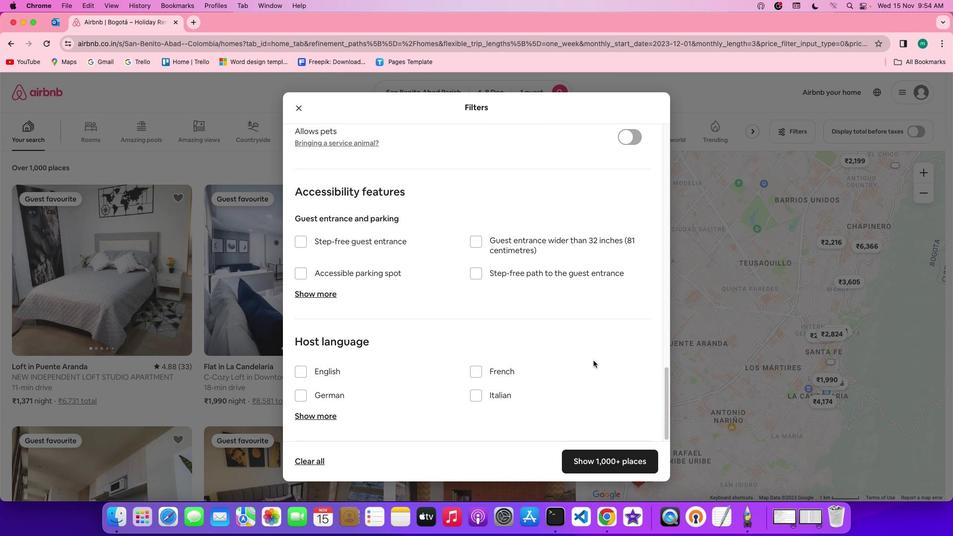 
Action: Mouse scrolled (593, 361) with delta (0, -1)
Screenshot: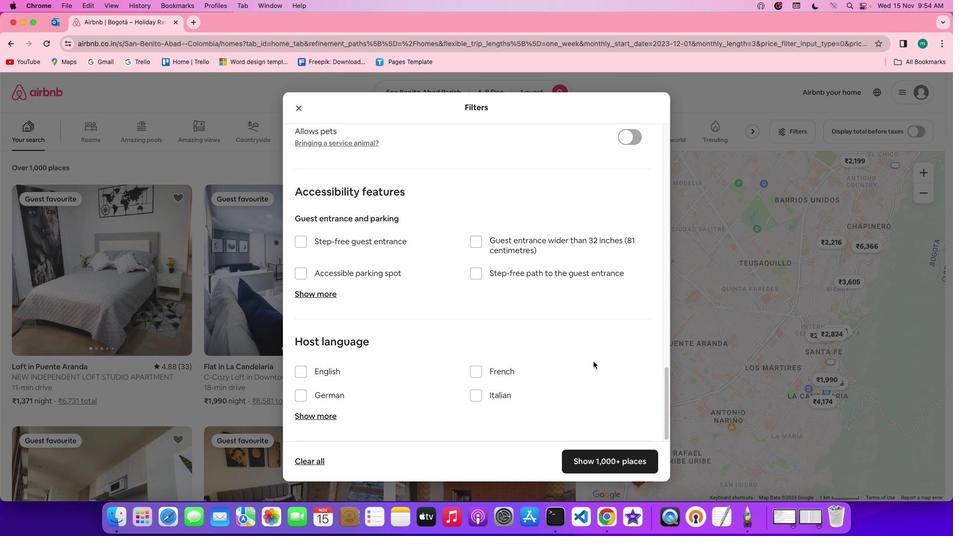 
Action: Mouse scrolled (593, 361) with delta (0, -2)
Screenshot: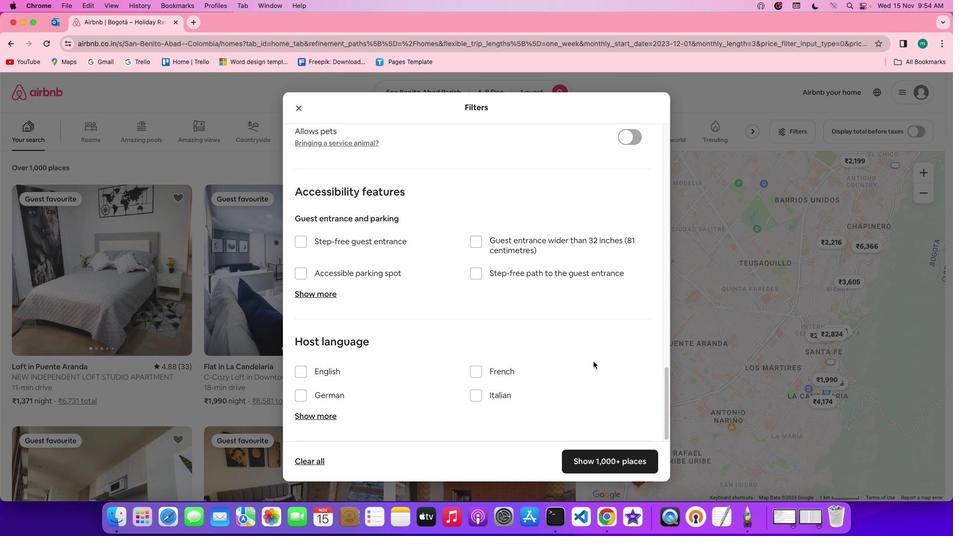 
Action: Mouse moved to (614, 464)
Screenshot: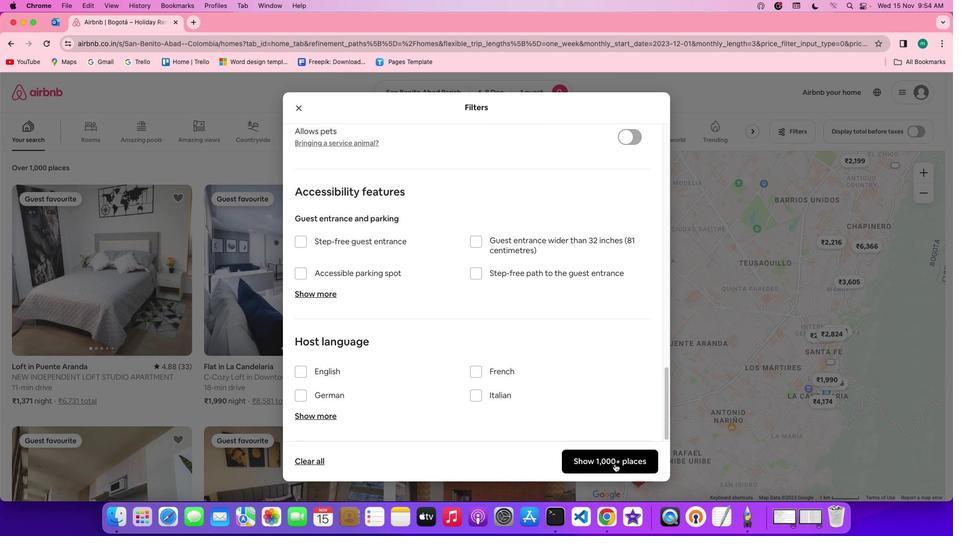 
Action: Mouse pressed left at (614, 464)
Screenshot: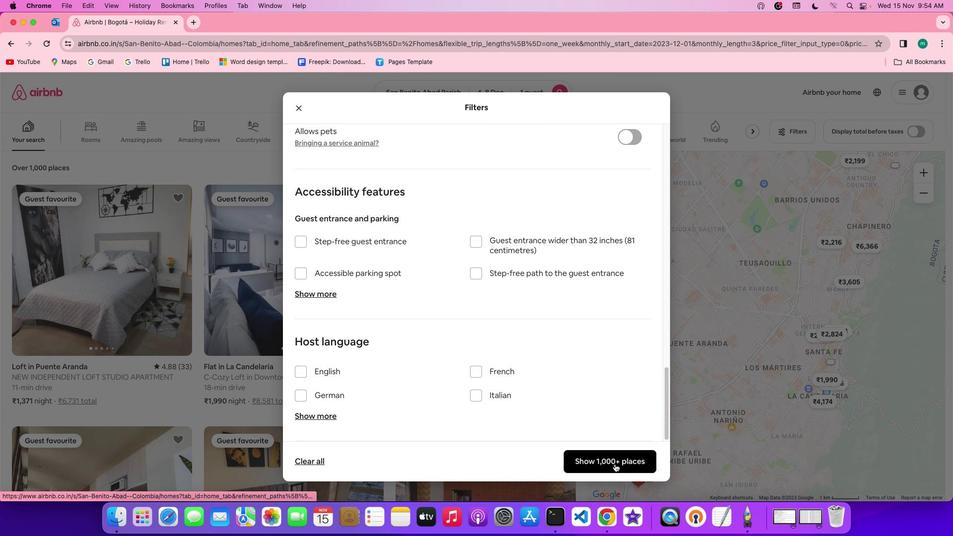 
Action: Mouse moved to (299, 287)
Screenshot: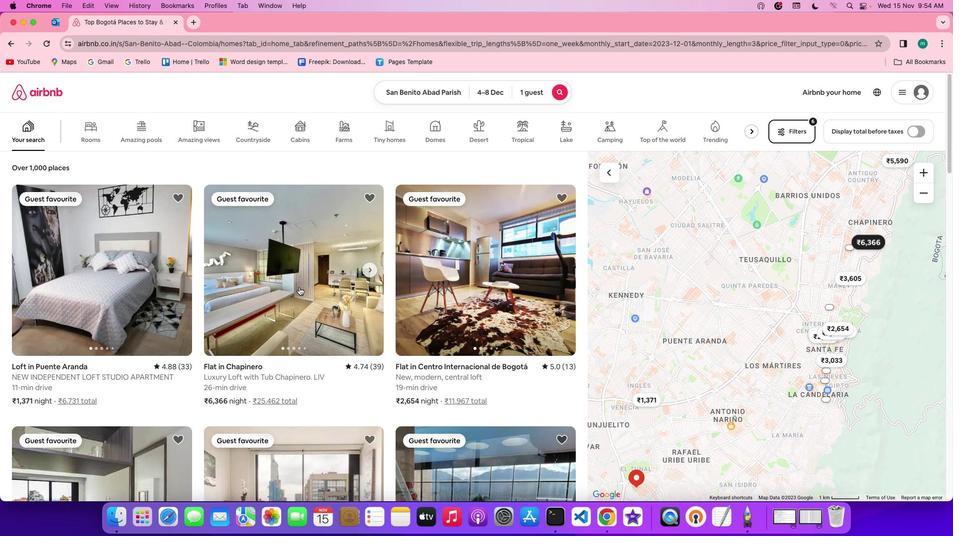 
Action: Mouse pressed left at (299, 287)
Screenshot: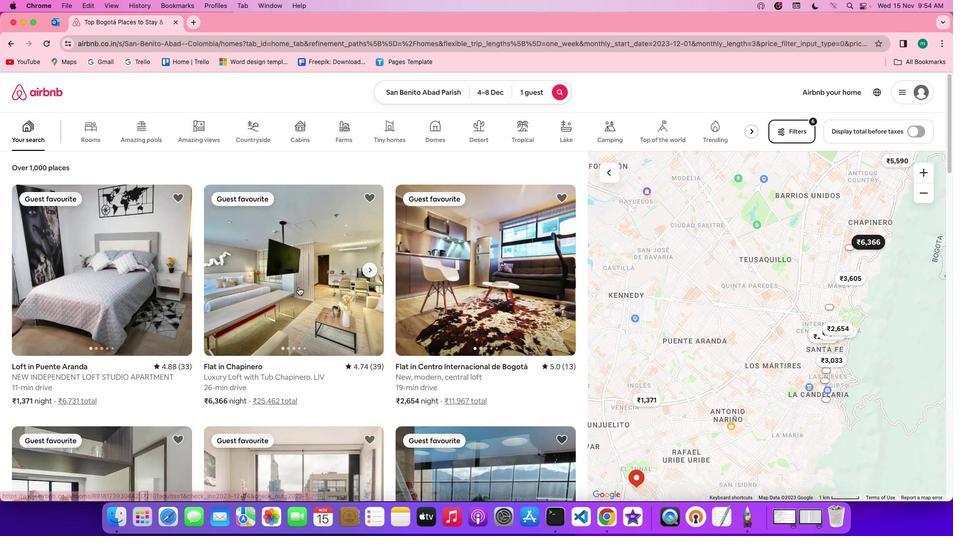 
Action: Mouse moved to (709, 359)
Screenshot: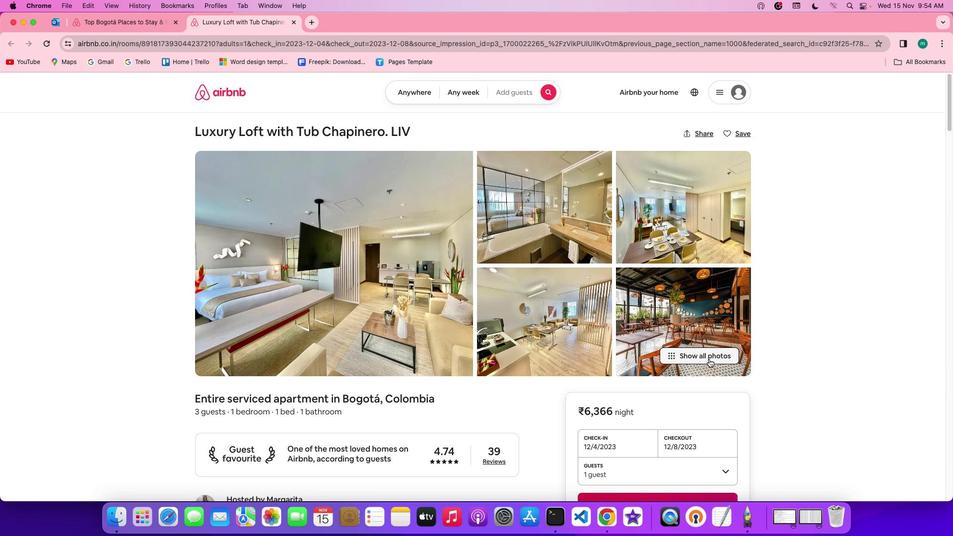 
Action: Mouse pressed left at (709, 359)
Screenshot: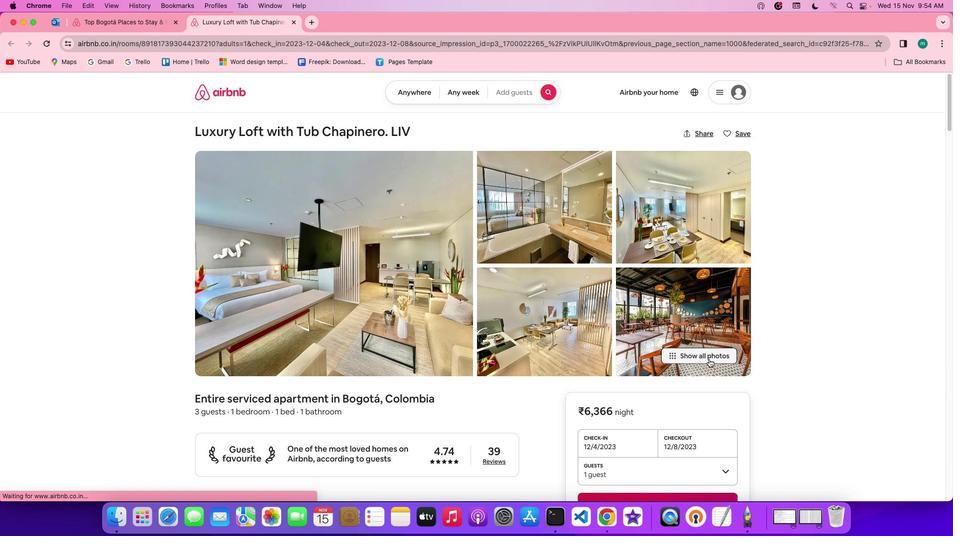
Action: Mouse moved to (515, 431)
Screenshot: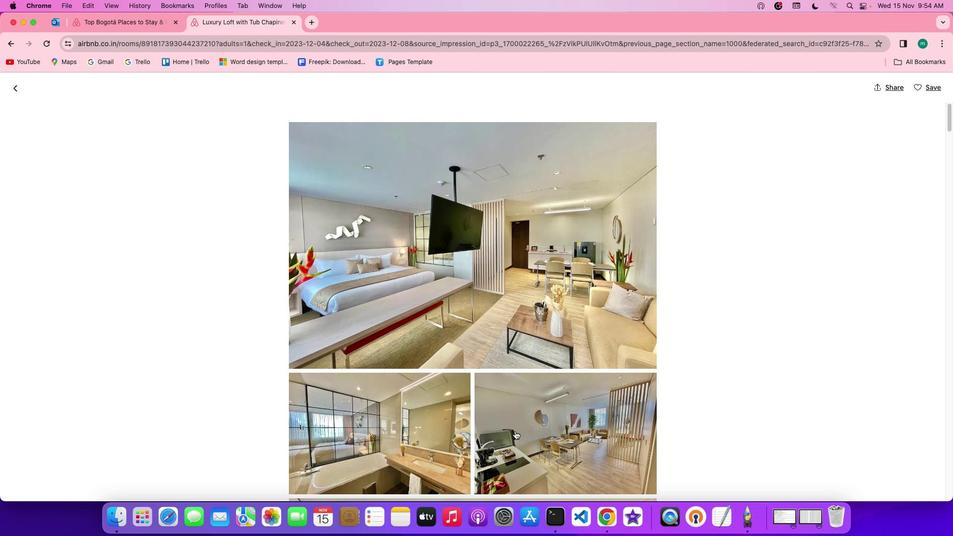 
Action: Mouse scrolled (515, 431) with delta (0, 0)
Screenshot: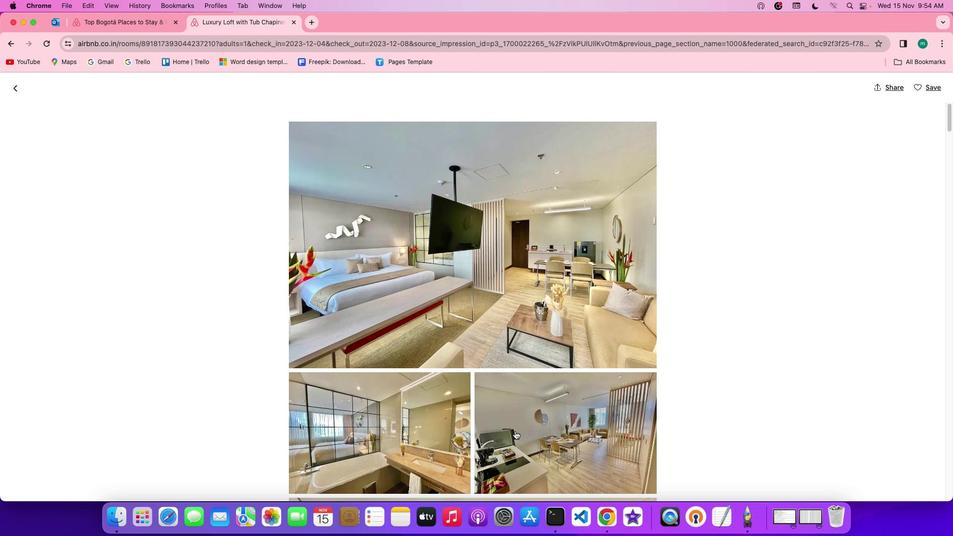 
Action: Mouse scrolled (515, 431) with delta (0, 0)
Screenshot: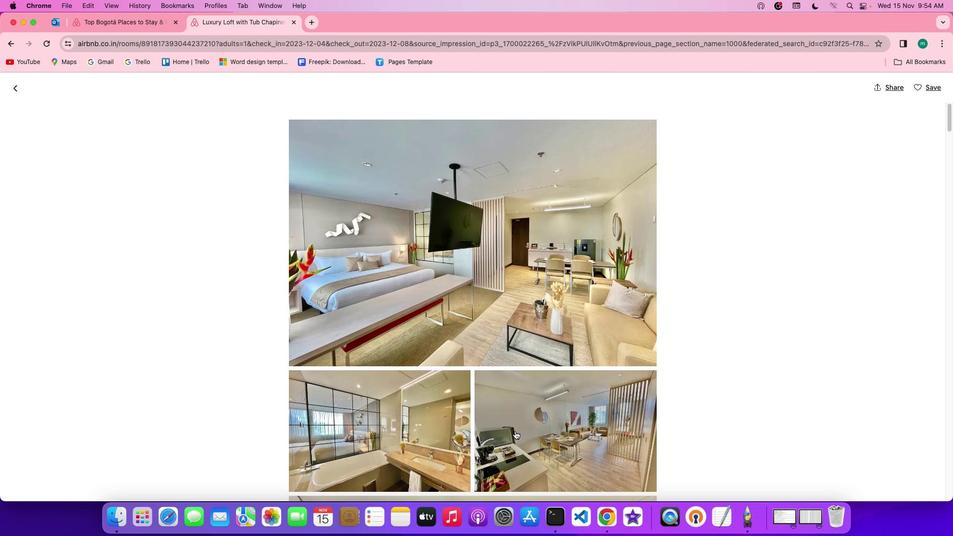 
Action: Mouse scrolled (515, 431) with delta (0, 0)
Screenshot: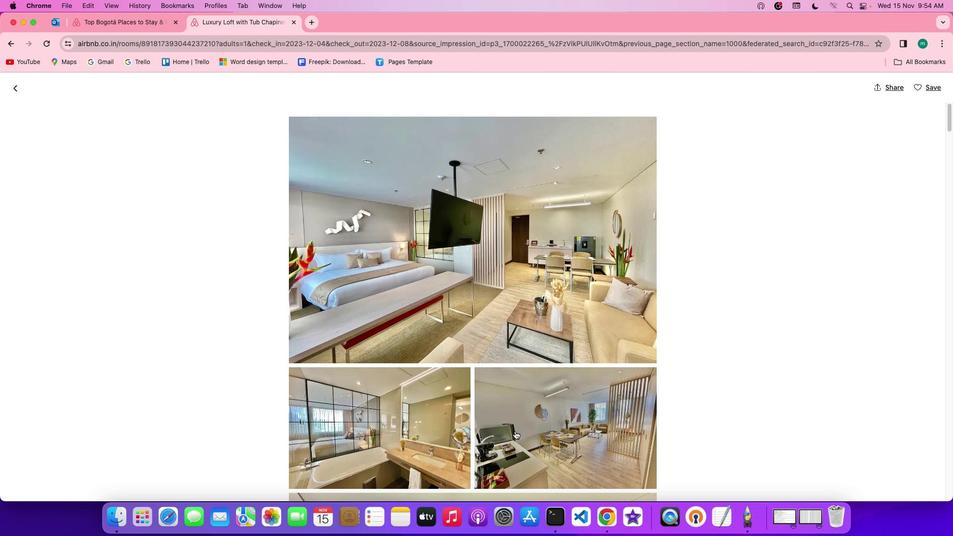 
Action: Mouse scrolled (515, 431) with delta (0, 0)
Screenshot: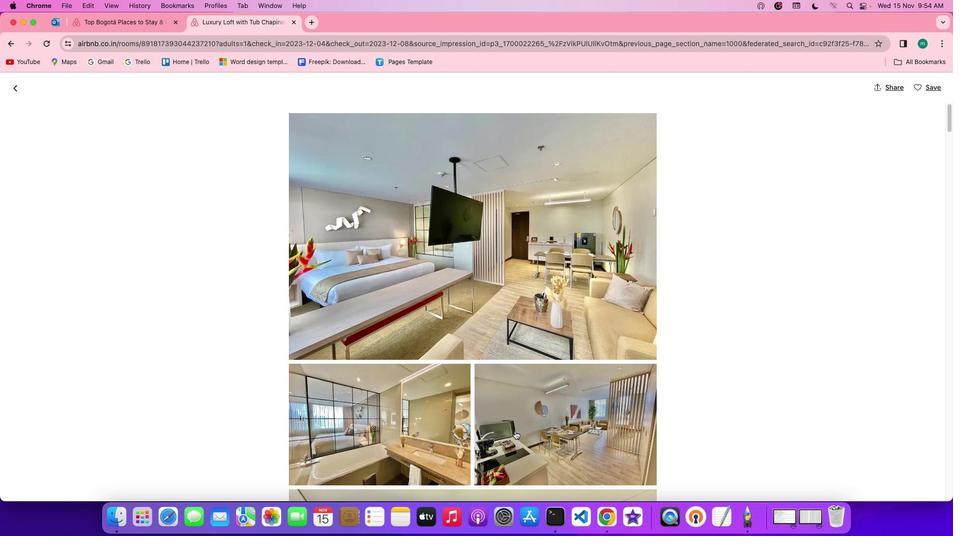 
Action: Mouse scrolled (515, 431) with delta (0, 0)
Screenshot: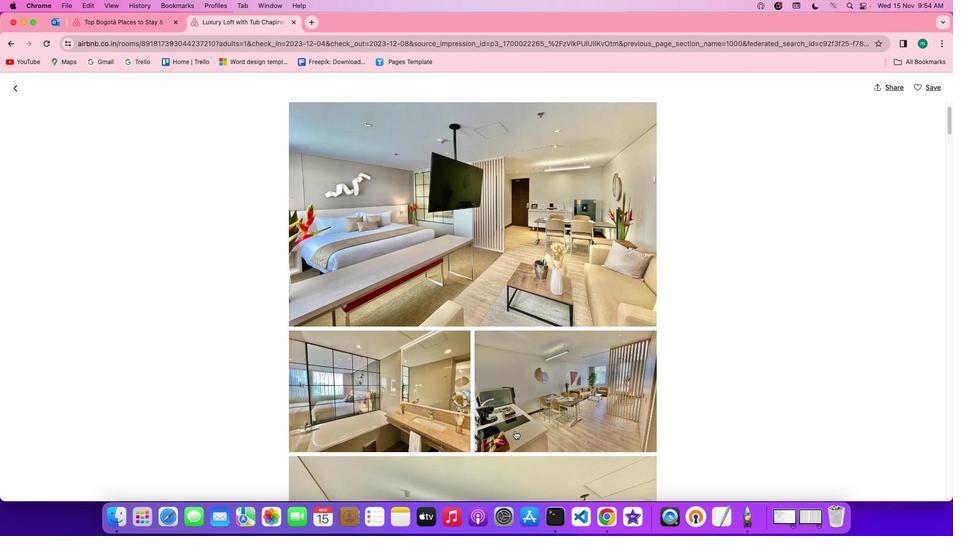 
Action: Mouse scrolled (515, 431) with delta (0, 0)
Screenshot: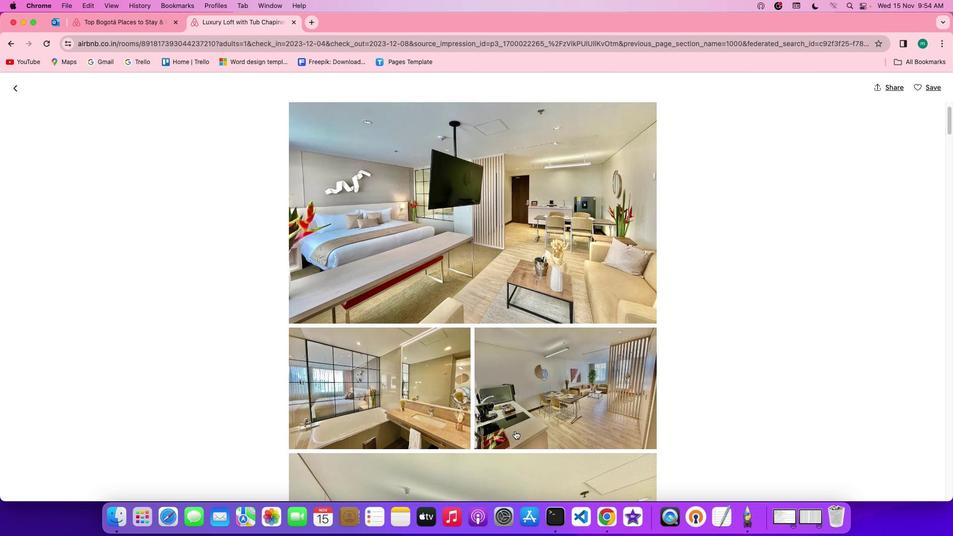 
Action: Mouse scrolled (515, 431) with delta (0, 0)
Screenshot: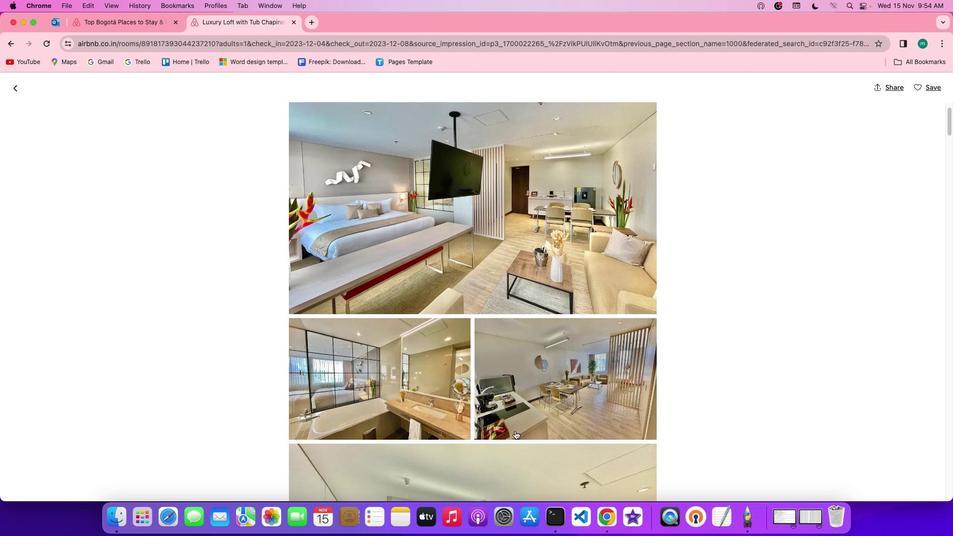
Action: Mouse scrolled (515, 431) with delta (0, 0)
Screenshot: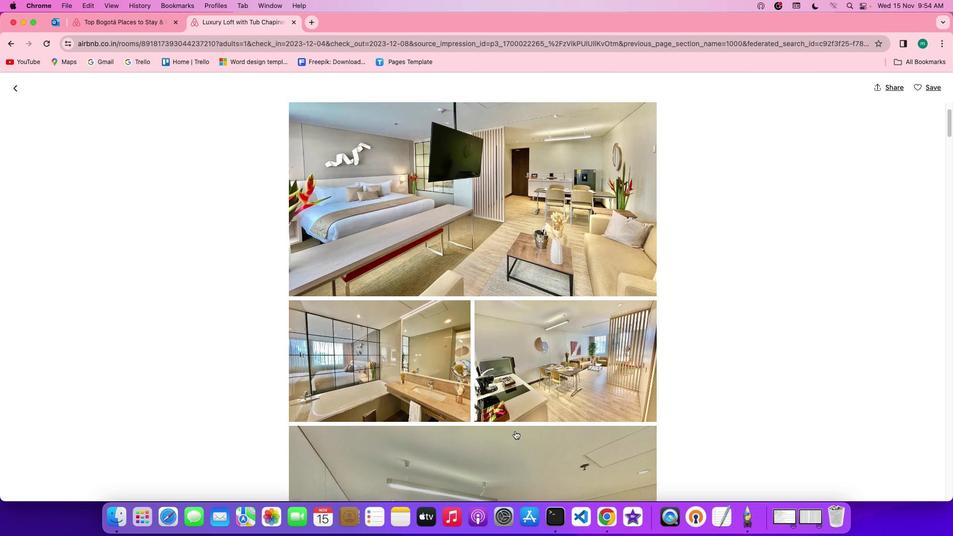 
Action: Mouse scrolled (515, 431) with delta (0, 0)
Screenshot: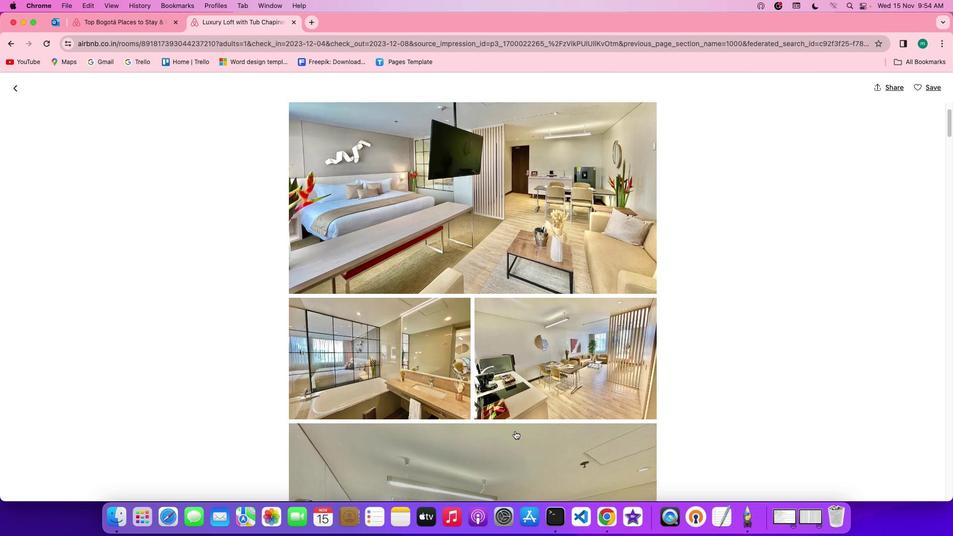 
Action: Mouse scrolled (515, 431) with delta (0, 0)
Screenshot: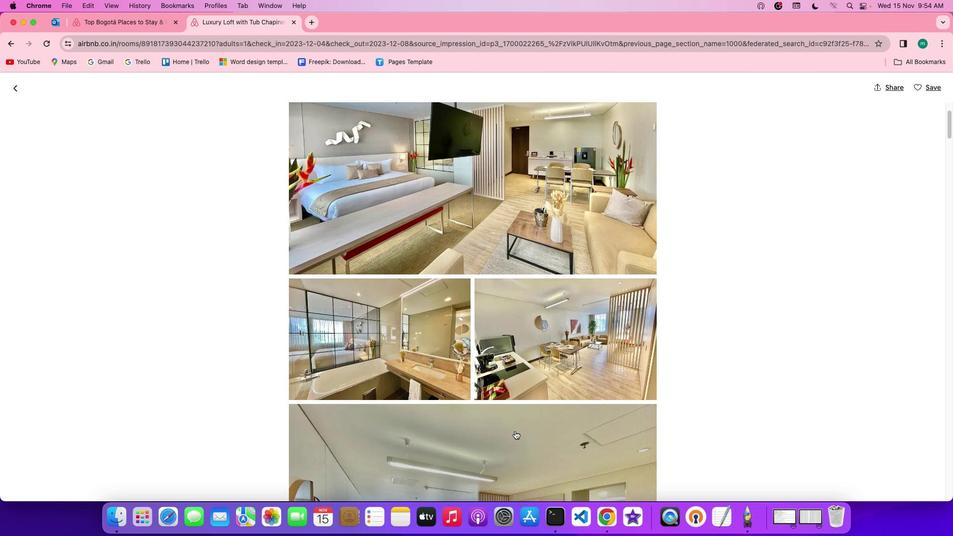 
Action: Mouse scrolled (515, 431) with delta (0, 0)
Screenshot: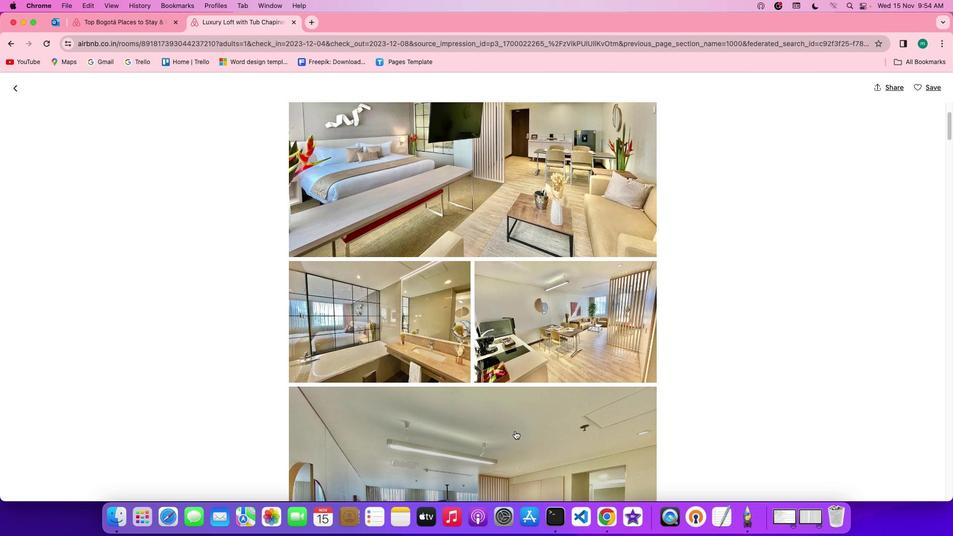 
Action: Mouse scrolled (515, 431) with delta (0, 0)
Screenshot: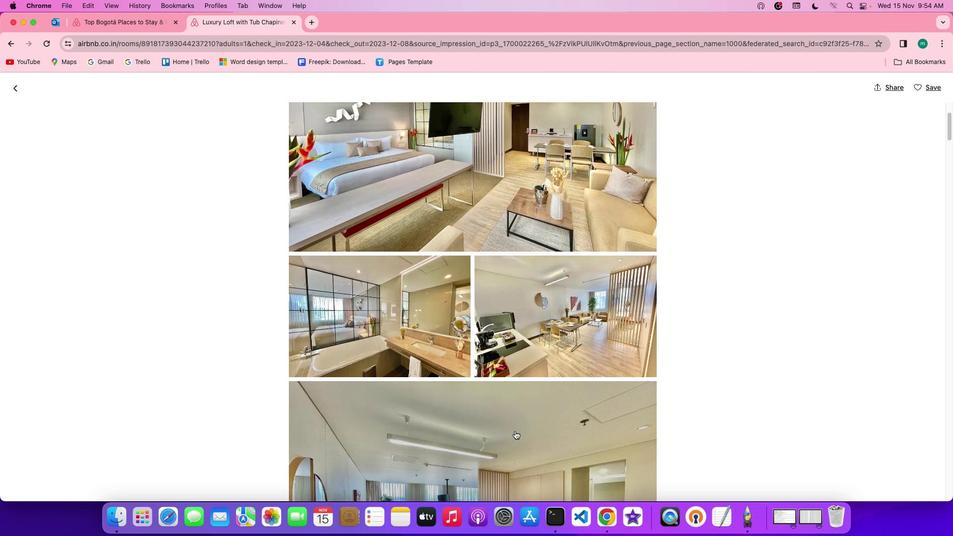 
Action: Mouse scrolled (515, 431) with delta (0, 0)
Screenshot: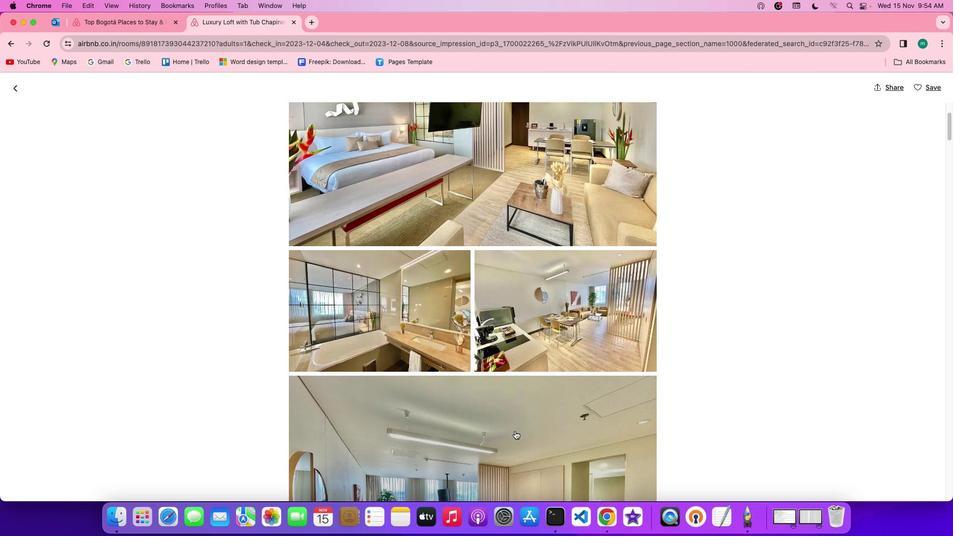 
Action: Mouse scrolled (515, 431) with delta (0, 0)
Screenshot: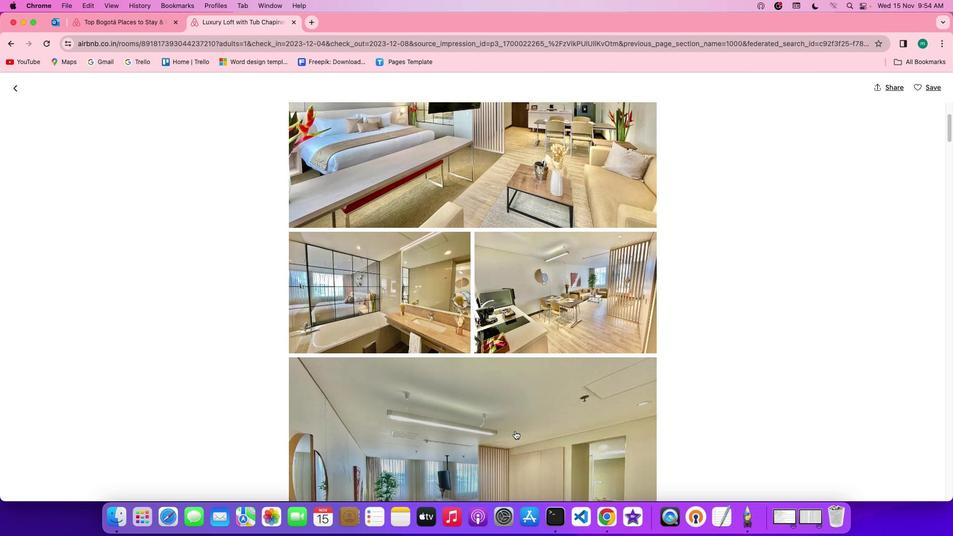
Action: Mouse scrolled (515, 431) with delta (0, 0)
Screenshot: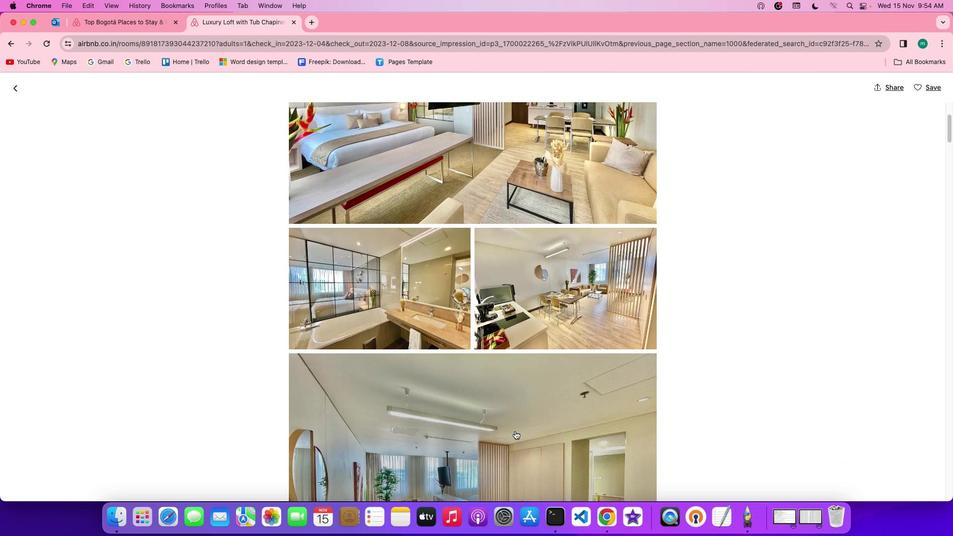 
Action: Mouse scrolled (515, 431) with delta (0, 0)
Screenshot: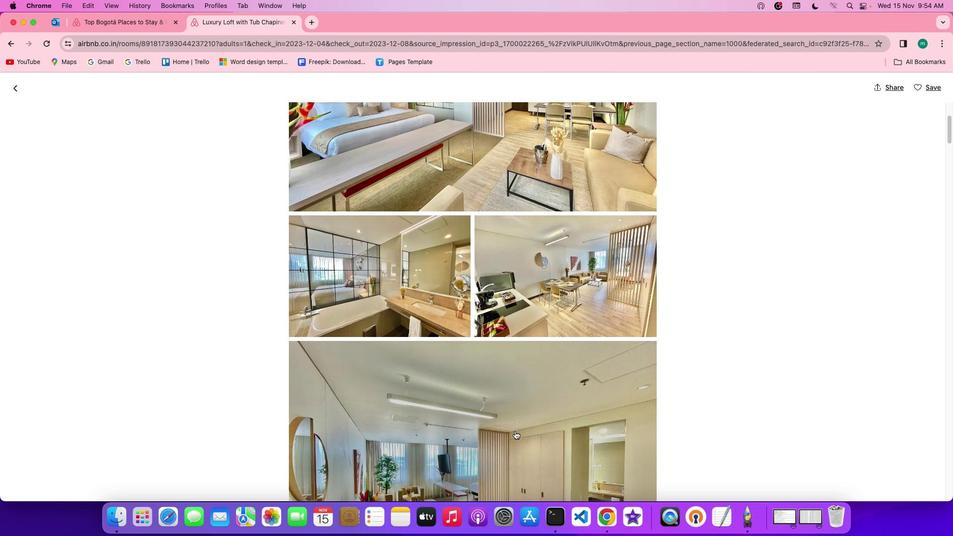 
Action: Mouse scrolled (515, 431) with delta (0, 0)
Screenshot: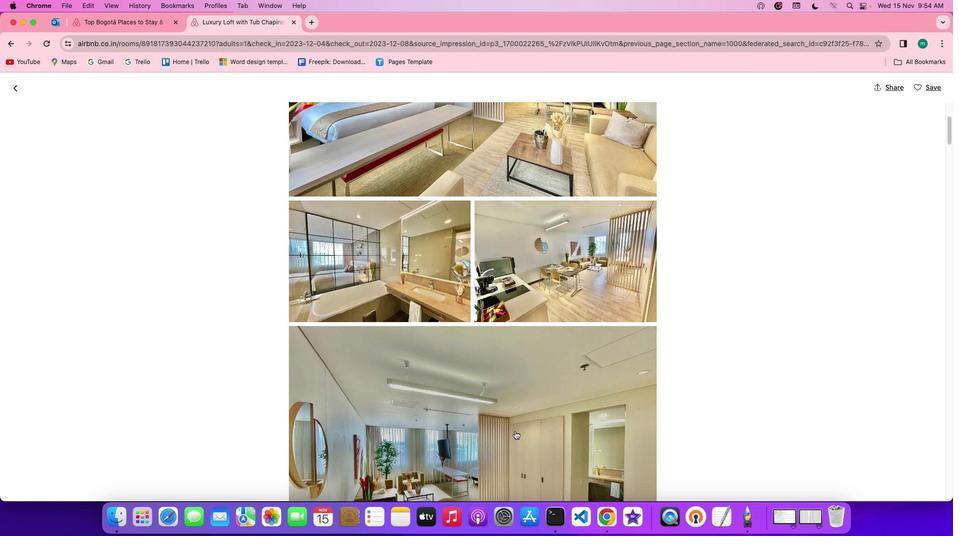 
Action: Mouse scrolled (515, 431) with delta (0, 0)
Screenshot: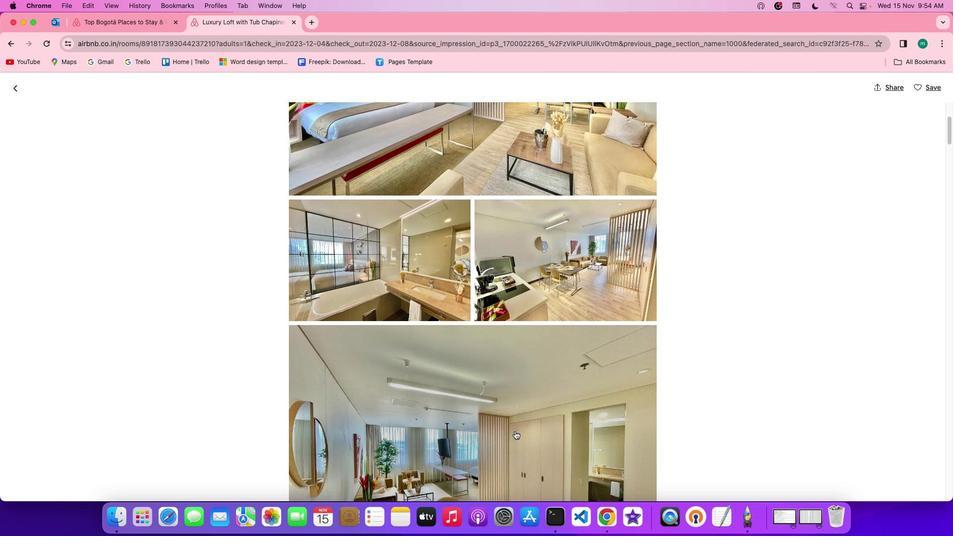 
Action: Mouse scrolled (515, 431) with delta (0, 0)
Screenshot: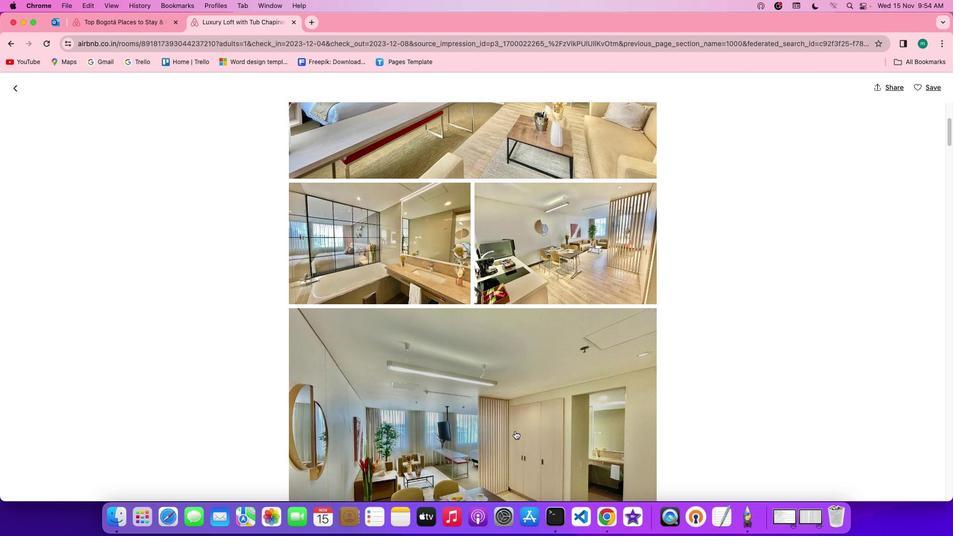 
Action: Mouse scrolled (515, 431) with delta (0, 0)
Screenshot: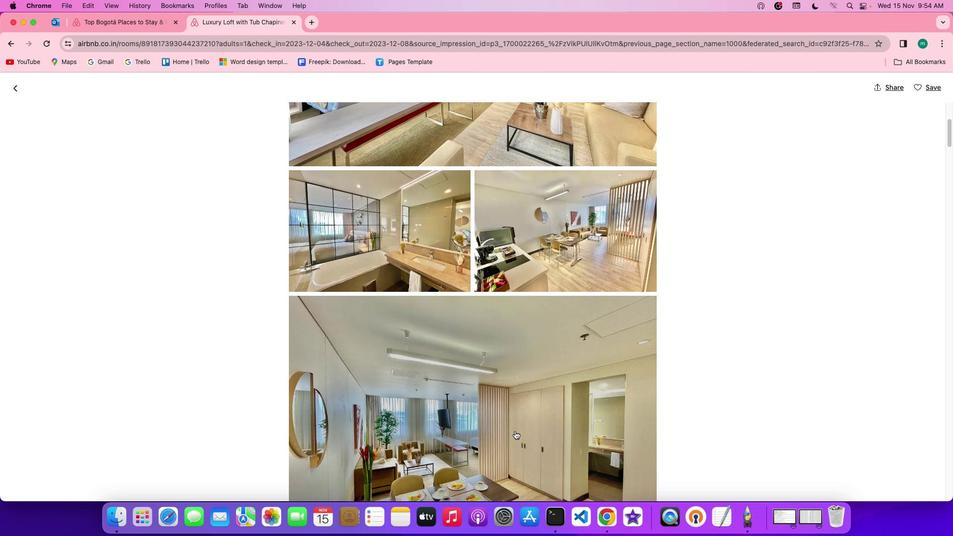 
Action: Mouse scrolled (515, 431) with delta (0, 0)
Screenshot: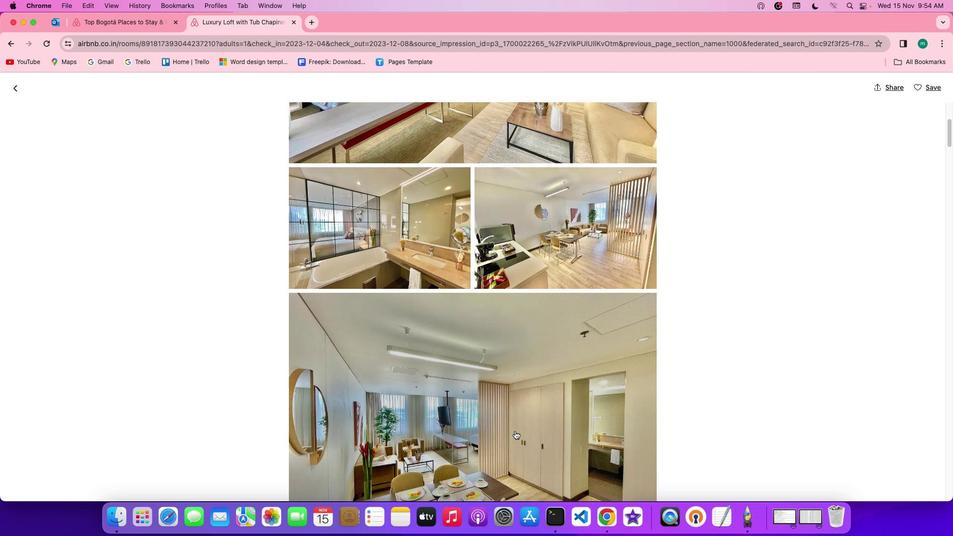 
Action: Mouse scrolled (515, 431) with delta (0, 0)
Screenshot: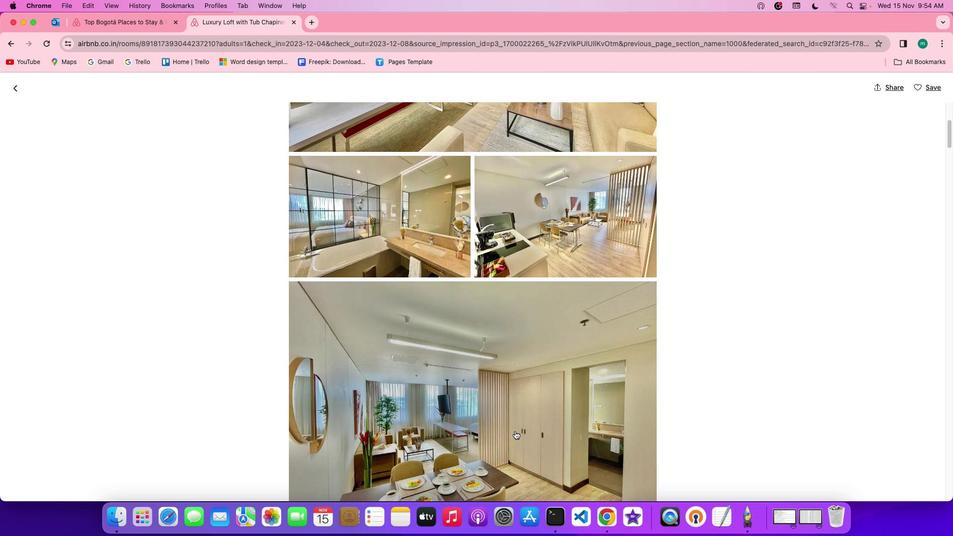 
Action: Mouse scrolled (515, 431) with delta (0, 0)
Screenshot: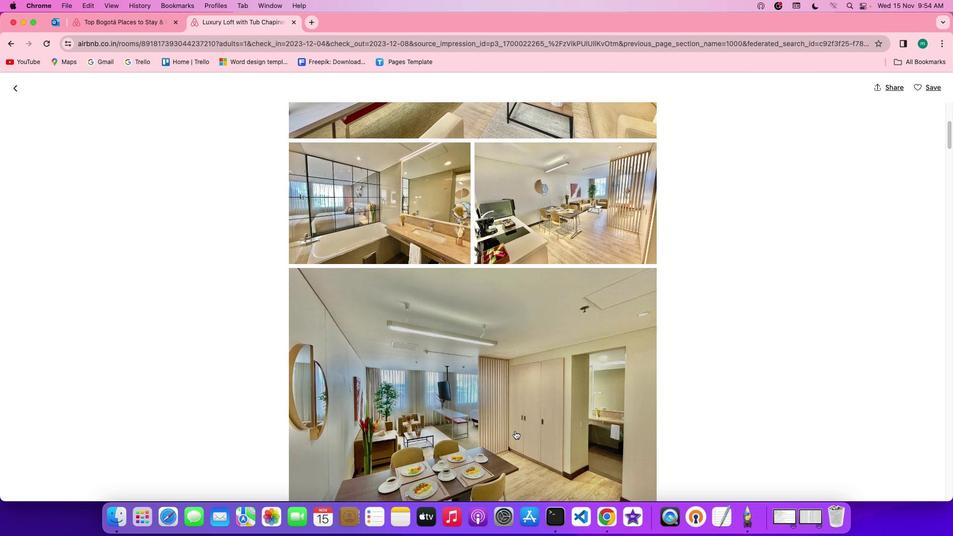 
Action: Mouse scrolled (515, 431) with delta (0, 0)
Screenshot: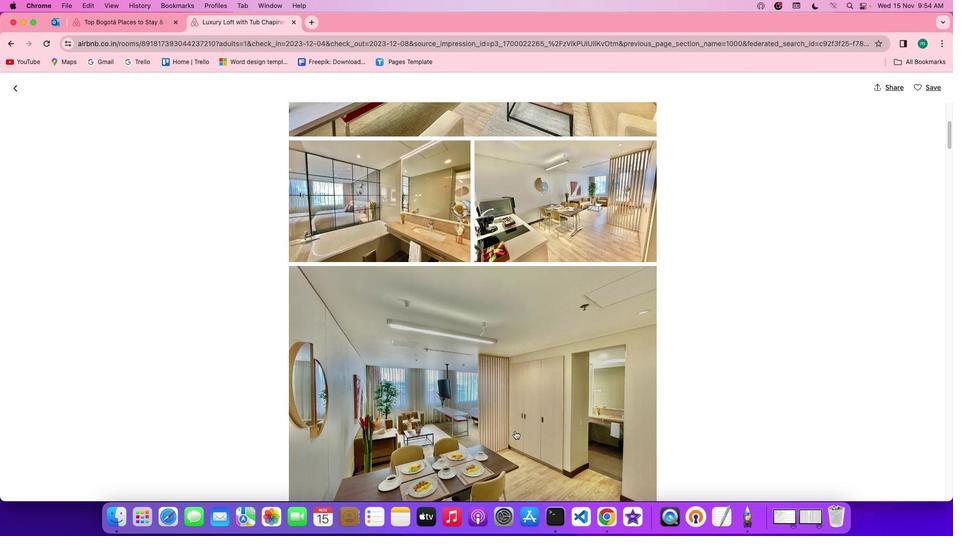 
Action: Mouse scrolled (515, 431) with delta (0, 0)
Screenshot: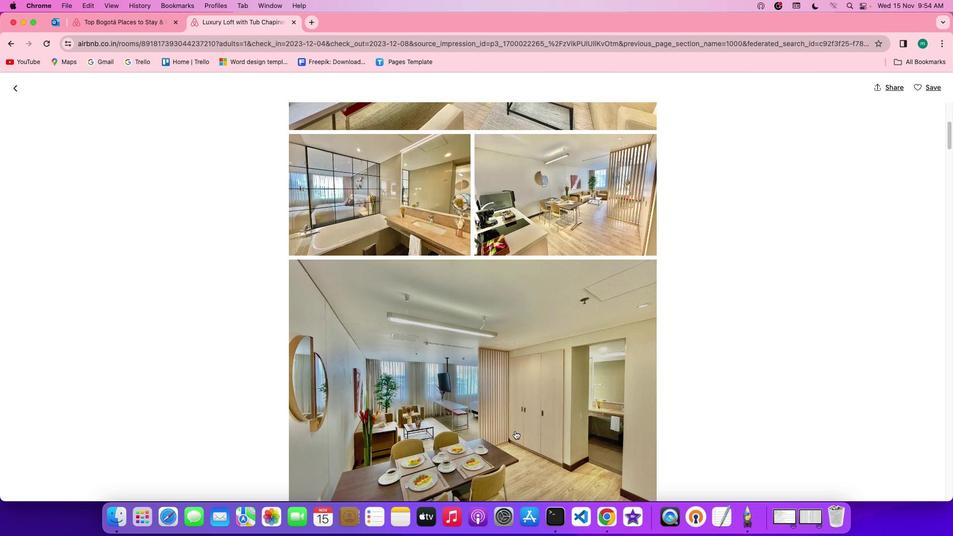 
Action: Mouse scrolled (515, 431) with delta (0, 0)
Screenshot: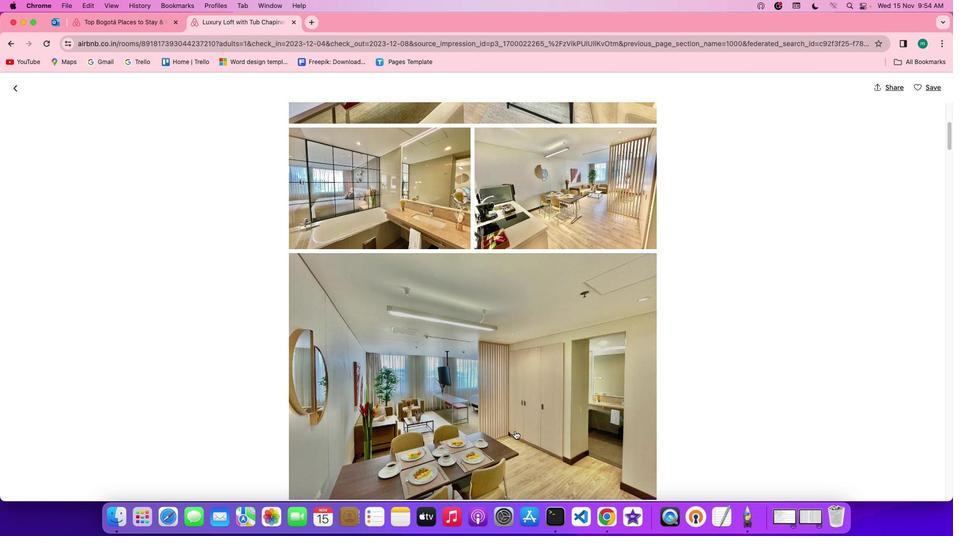 
Action: Mouse scrolled (515, 431) with delta (0, 0)
Screenshot: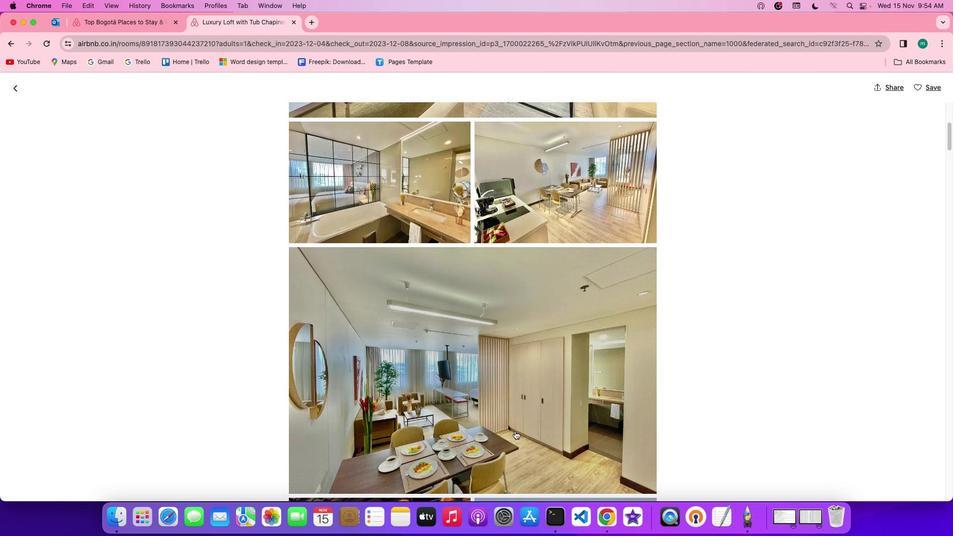 
Action: Mouse scrolled (515, 431) with delta (0, 0)
Screenshot: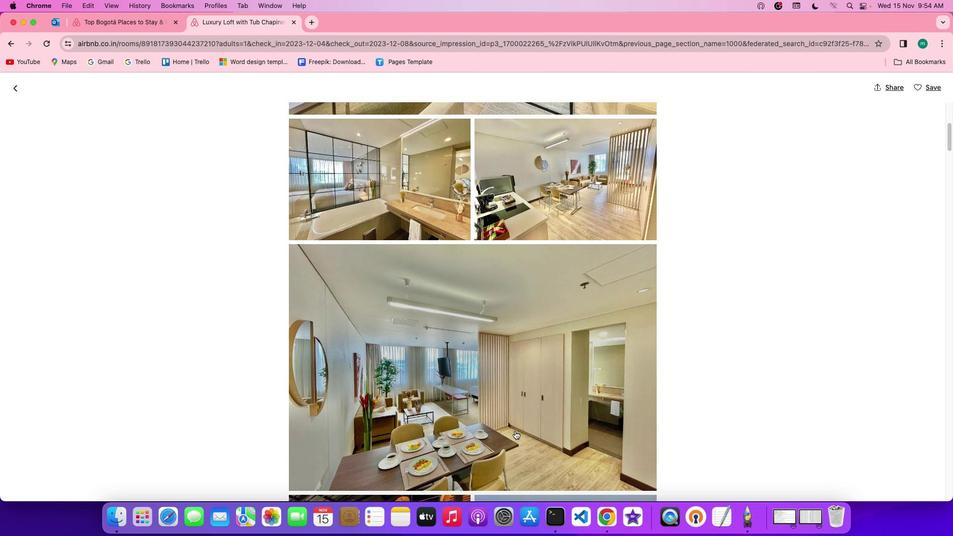 
Action: Mouse scrolled (515, 431) with delta (0, 0)
Screenshot: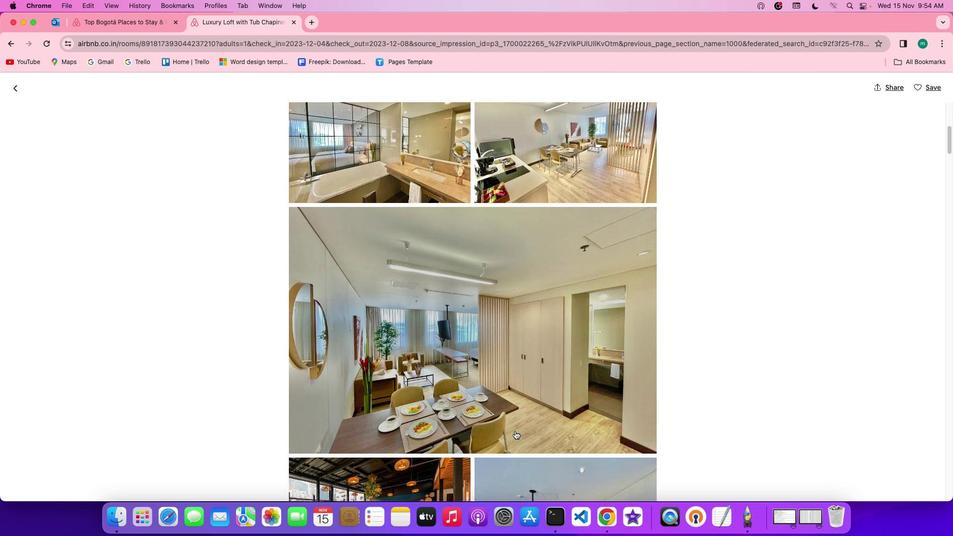 
Action: Mouse scrolled (515, 431) with delta (0, 0)
Screenshot: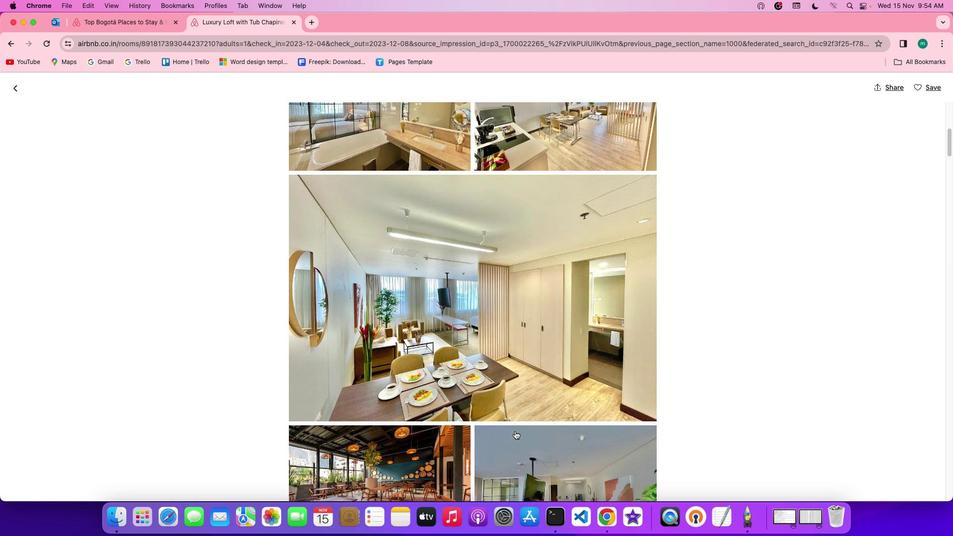
Action: Mouse scrolled (515, 431) with delta (0, 0)
Screenshot: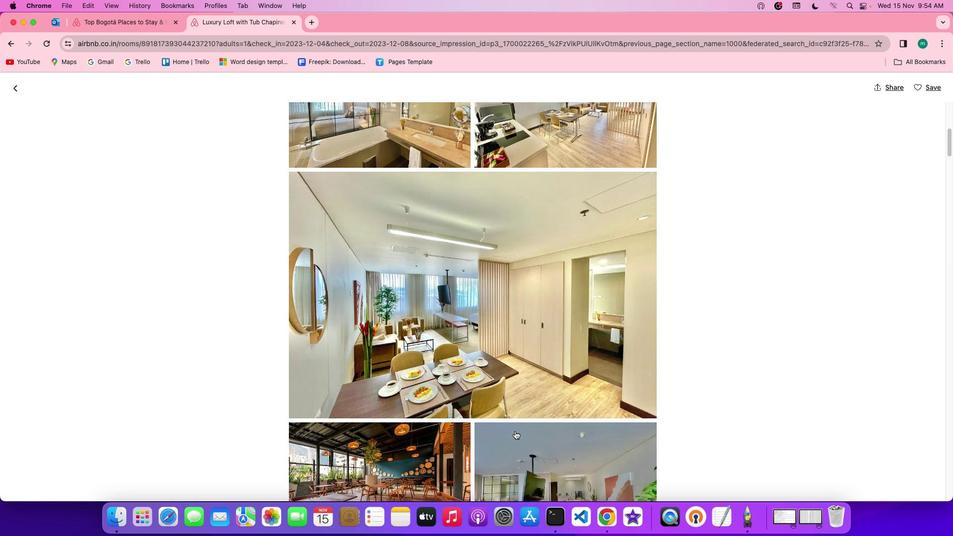 
Action: Mouse scrolled (515, 431) with delta (0, 0)
Screenshot: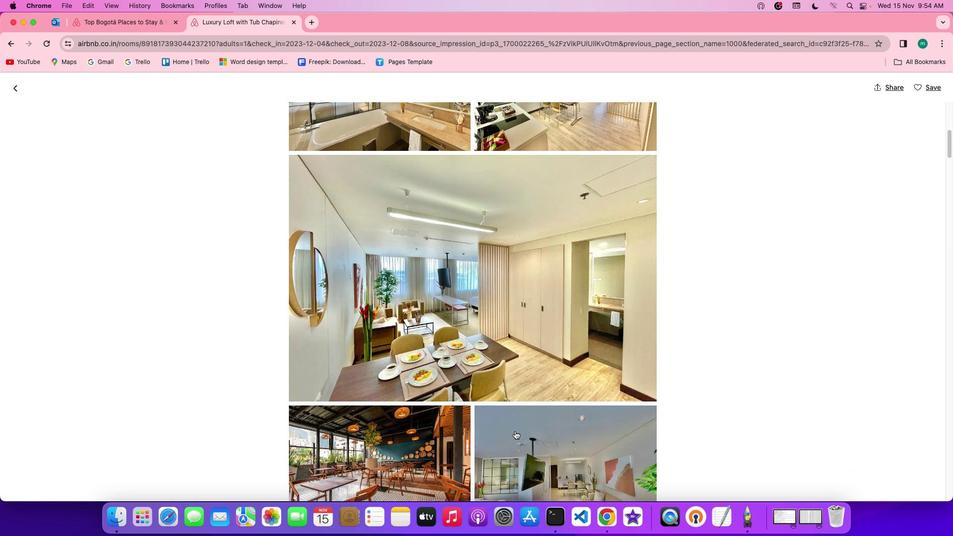 
Action: Mouse scrolled (515, 431) with delta (0, 0)
Screenshot: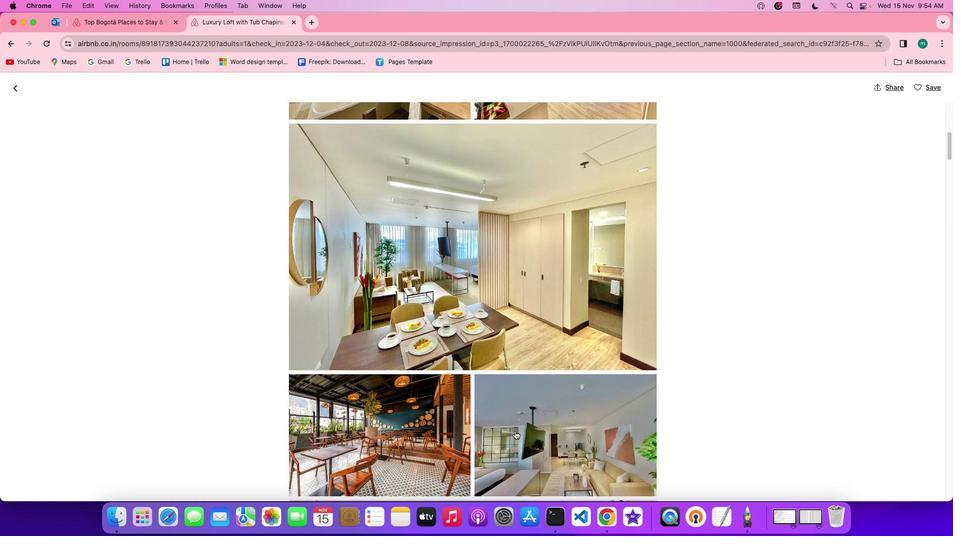 
Action: Mouse scrolled (515, 431) with delta (0, 0)
Screenshot: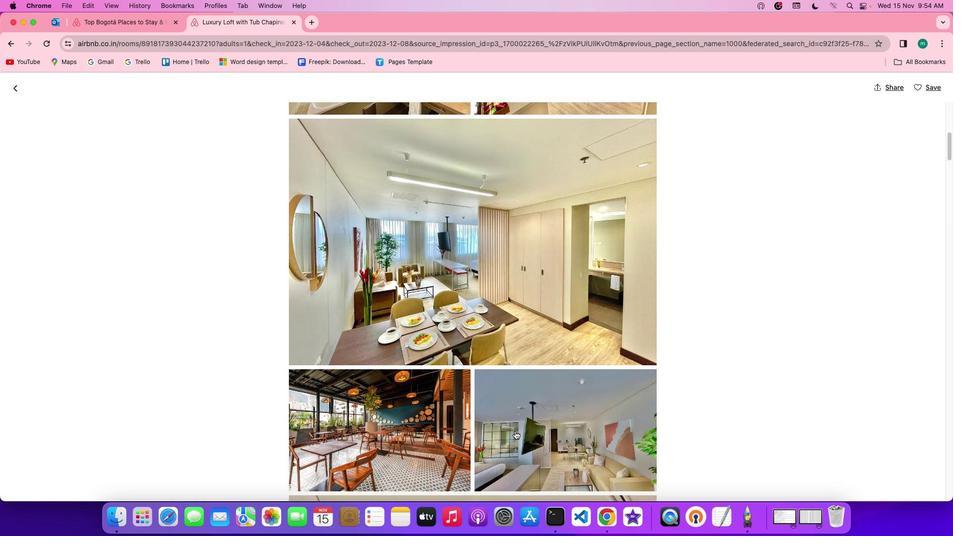 
Action: Mouse scrolled (515, 431) with delta (0, 0)
Screenshot: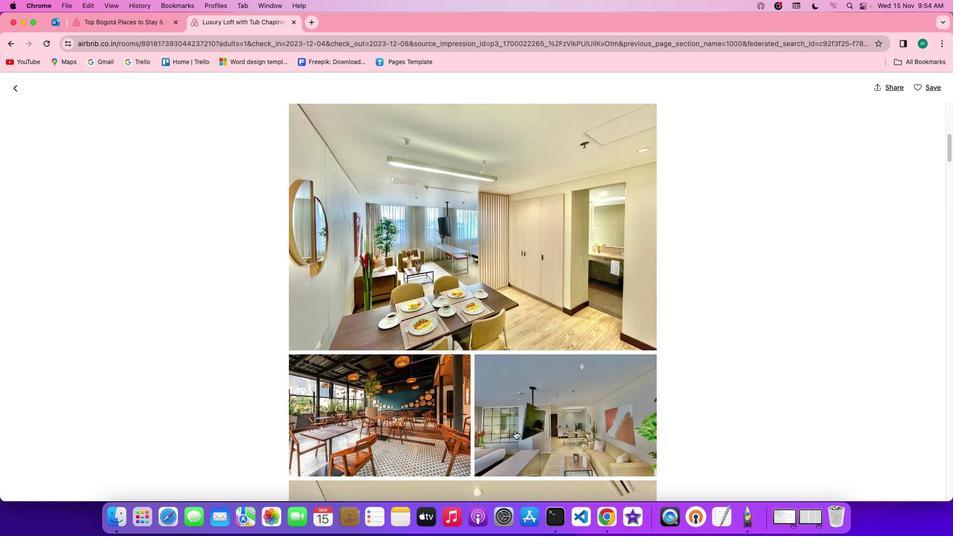 
Action: Mouse scrolled (515, 431) with delta (0, 0)
Screenshot: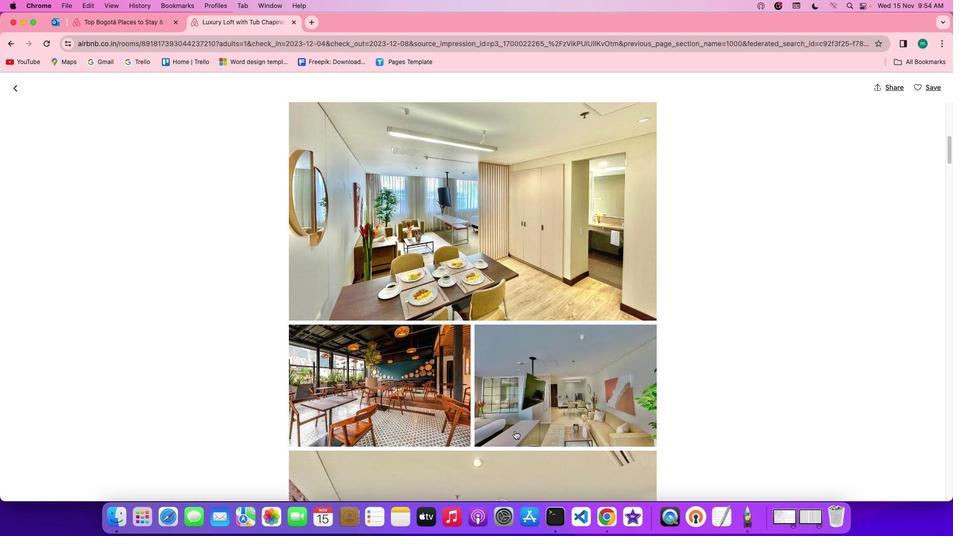
Action: Mouse scrolled (515, 431) with delta (0, 0)
Screenshot: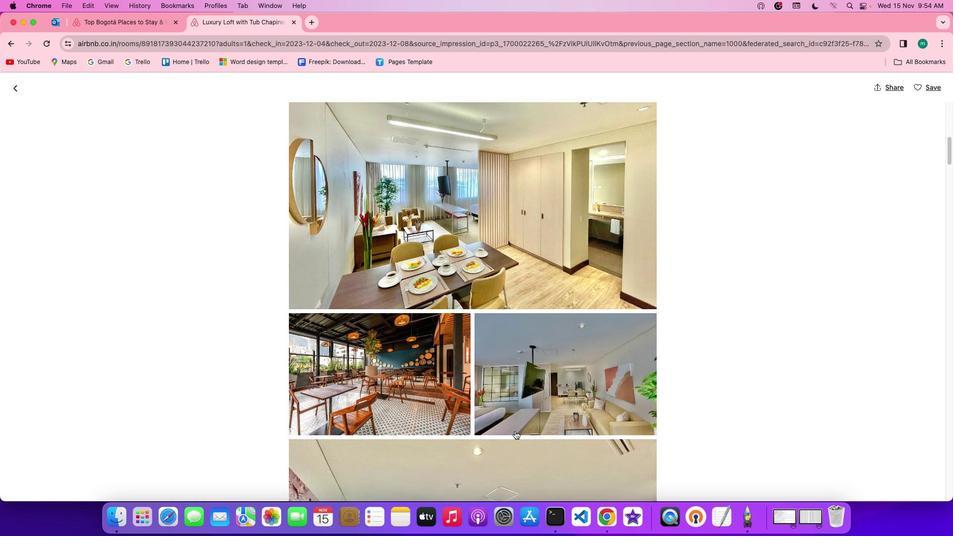 
Action: Mouse scrolled (515, 431) with delta (0, 0)
Screenshot: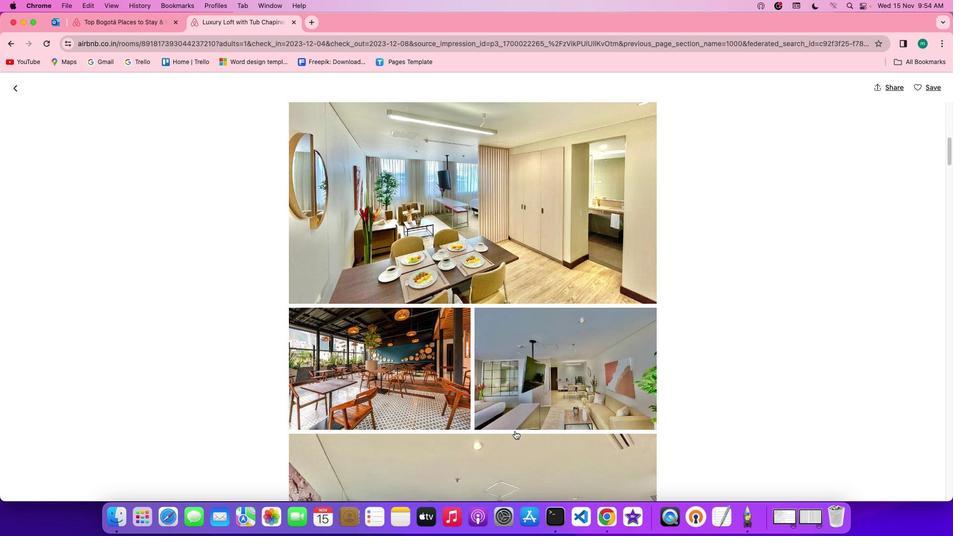 
Action: Mouse scrolled (515, 431) with delta (0, 0)
Screenshot: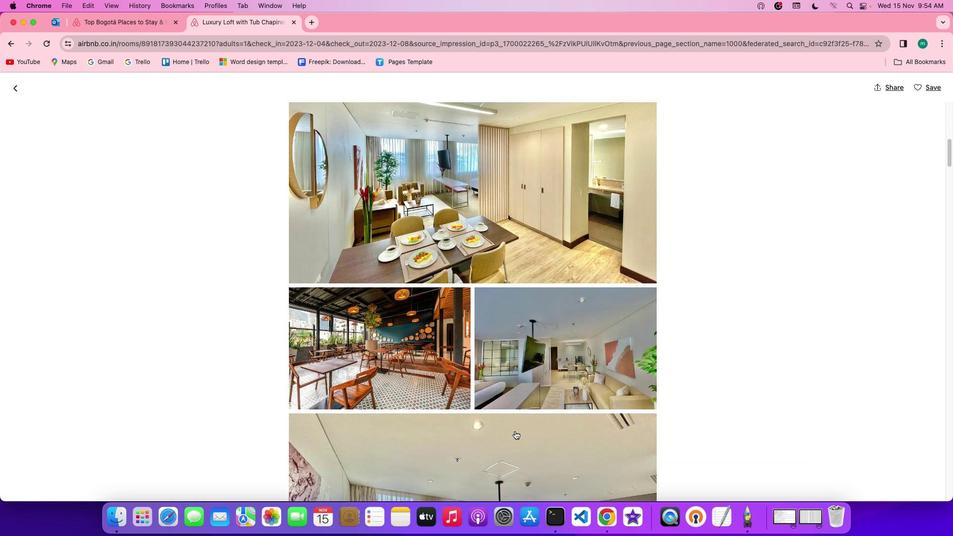 
Action: Mouse scrolled (515, 431) with delta (0, 0)
Screenshot: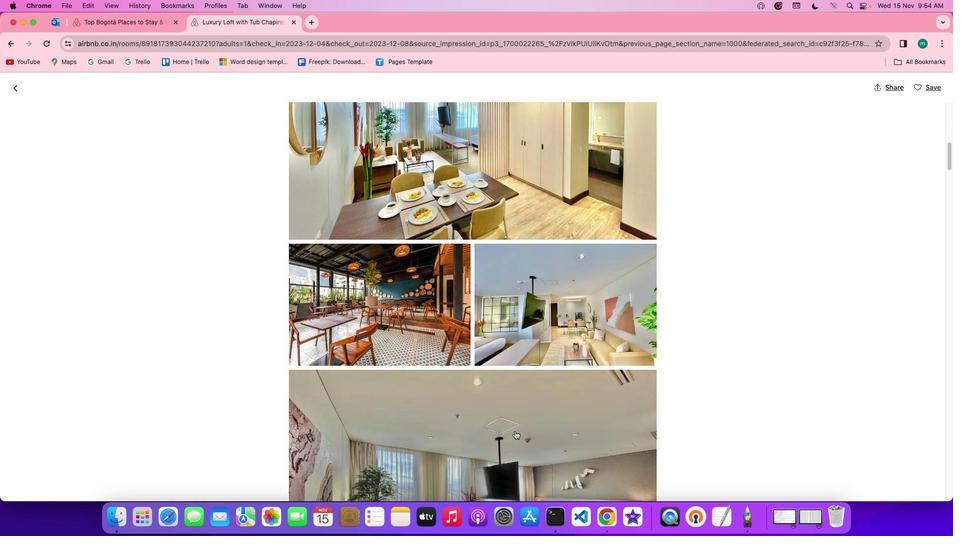 
Action: Mouse scrolled (515, 431) with delta (0, 0)
Screenshot: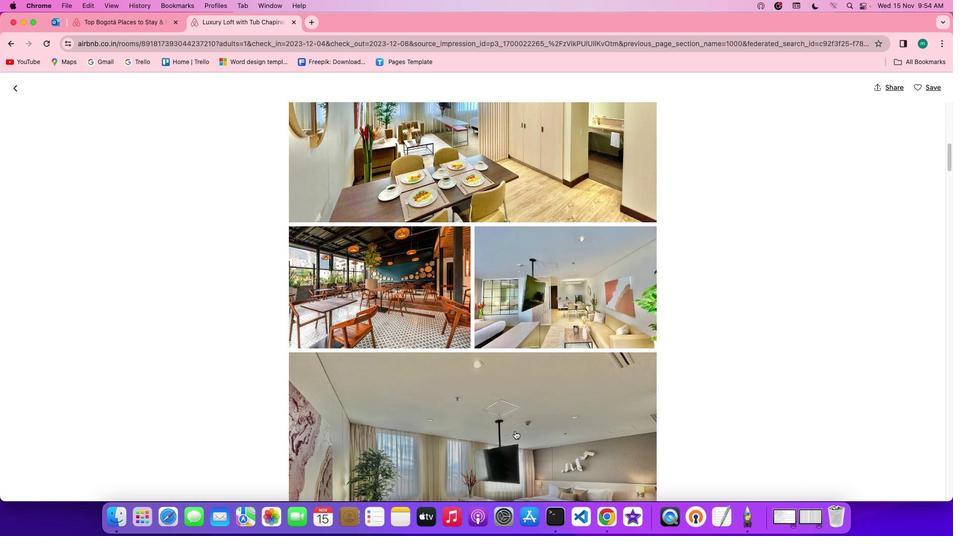 
Action: Mouse scrolled (515, 431) with delta (0, 0)
Screenshot: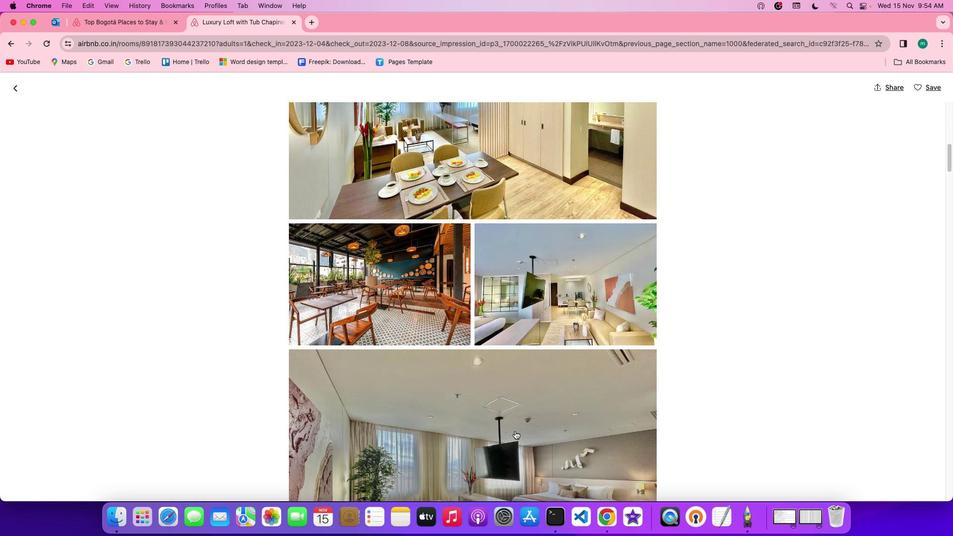 
Action: Mouse scrolled (515, 431) with delta (0, 0)
Screenshot: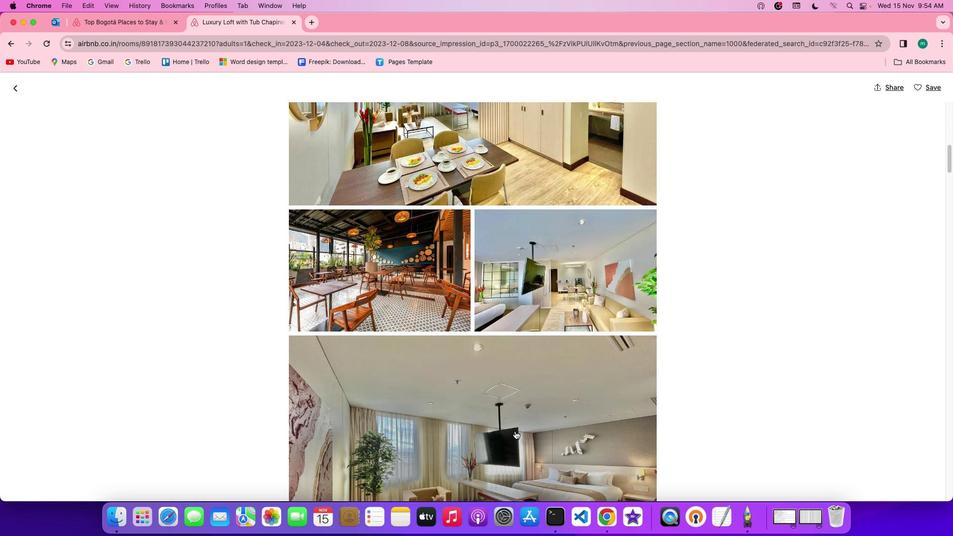 
Action: Mouse scrolled (515, 431) with delta (0, 0)
Screenshot: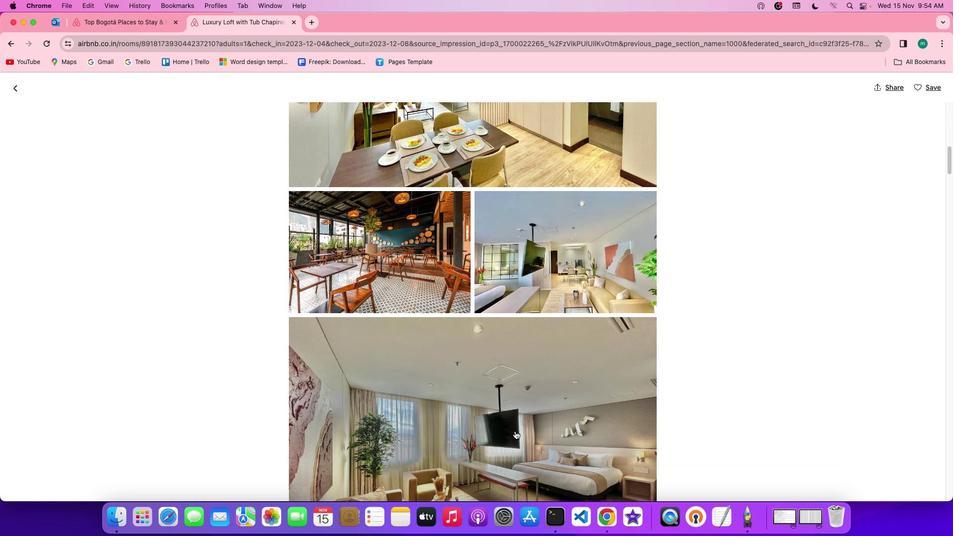 
Action: Mouse scrolled (515, 431) with delta (0, 0)
Screenshot: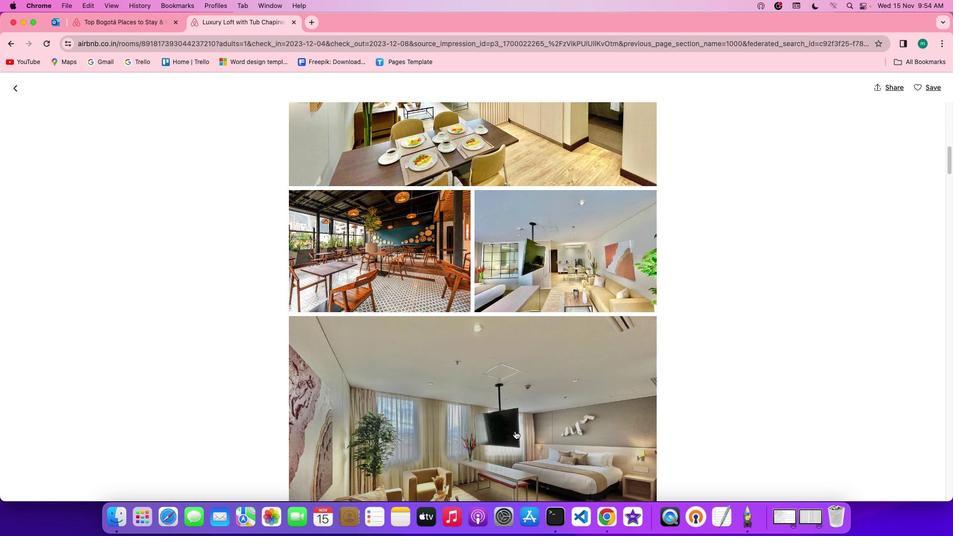 
Action: Mouse scrolled (515, 431) with delta (0, 0)
Screenshot: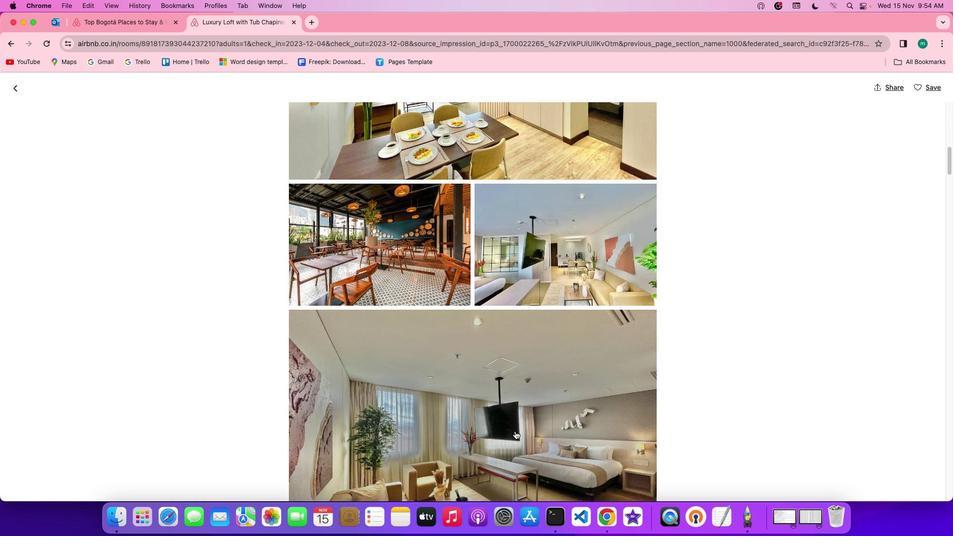 
Action: Mouse scrolled (515, 431) with delta (0, 0)
Screenshot: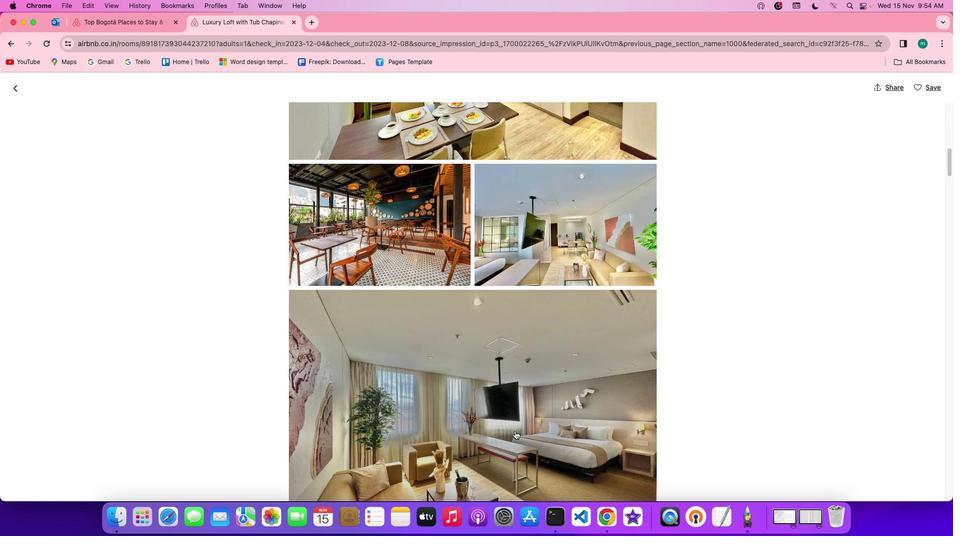 
Action: Mouse scrolled (515, 431) with delta (0, 0)
Screenshot: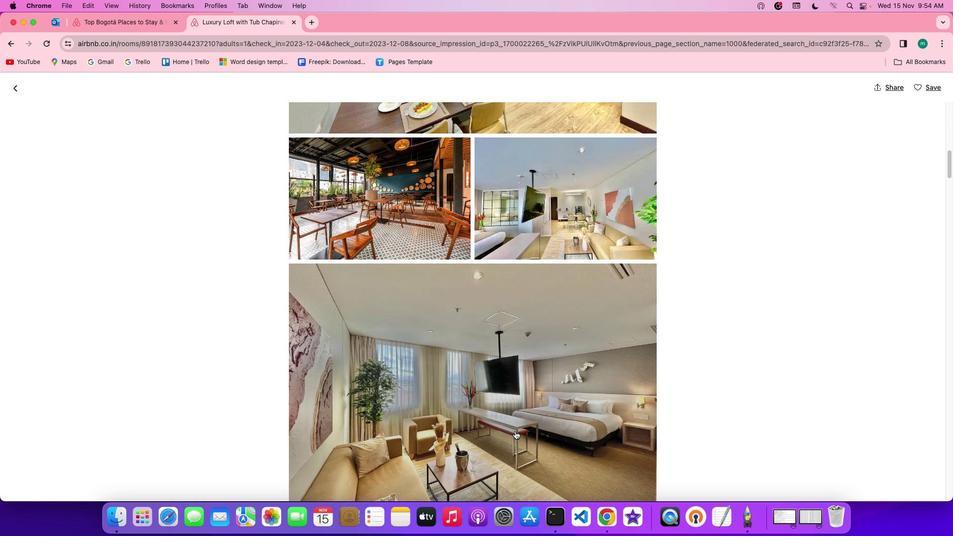 
Action: Mouse scrolled (515, 431) with delta (0, 0)
Screenshot: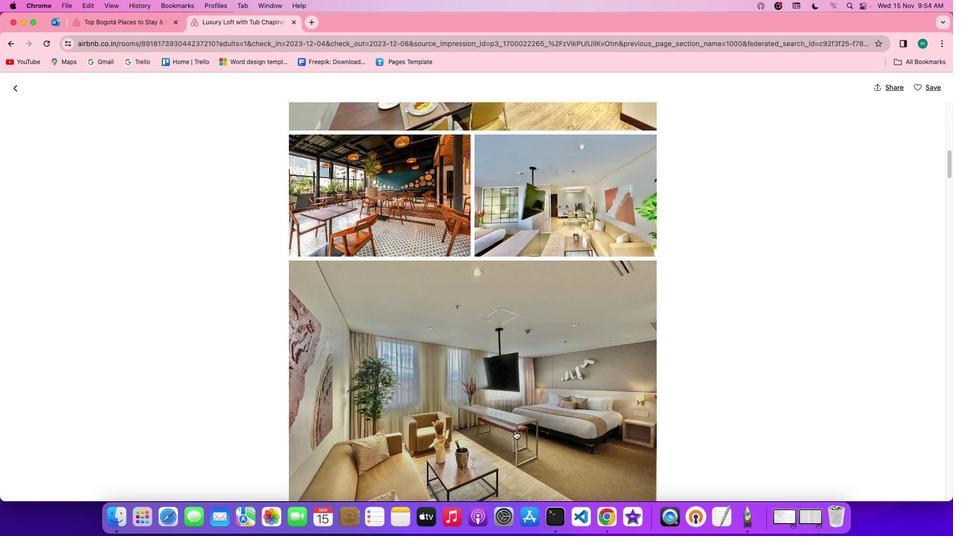 
Action: Mouse scrolled (515, 431) with delta (0, 0)
Screenshot: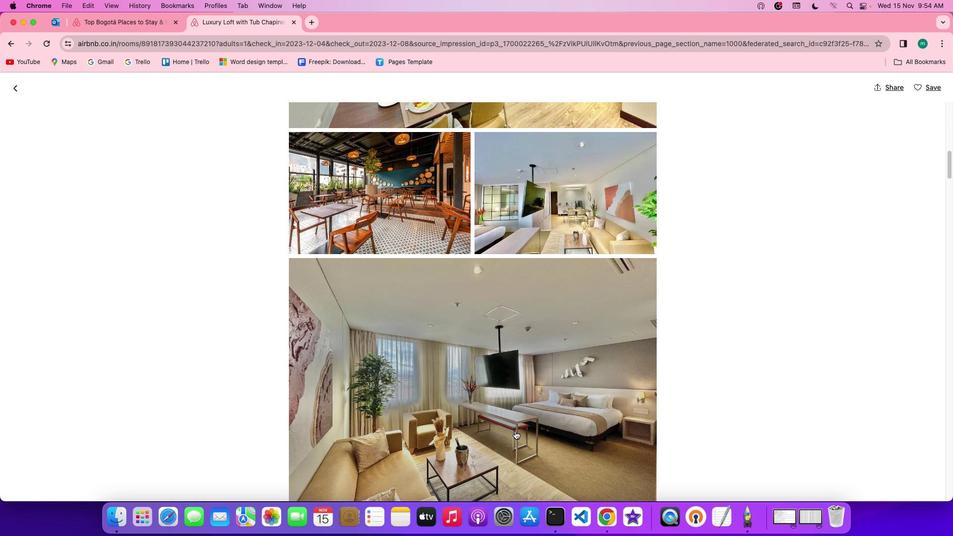 
Action: Mouse scrolled (515, 431) with delta (0, 0)
Screenshot: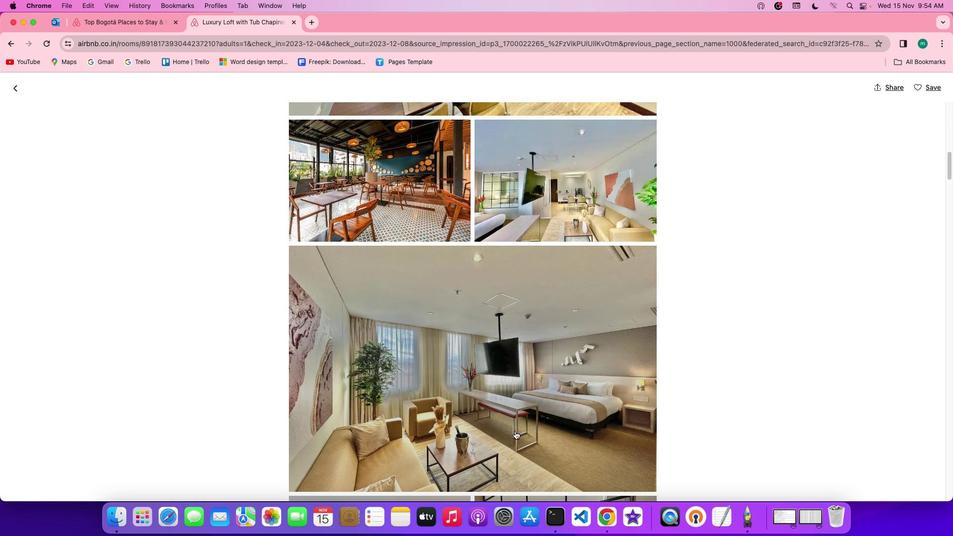 
Action: Mouse scrolled (515, 431) with delta (0, 0)
Screenshot: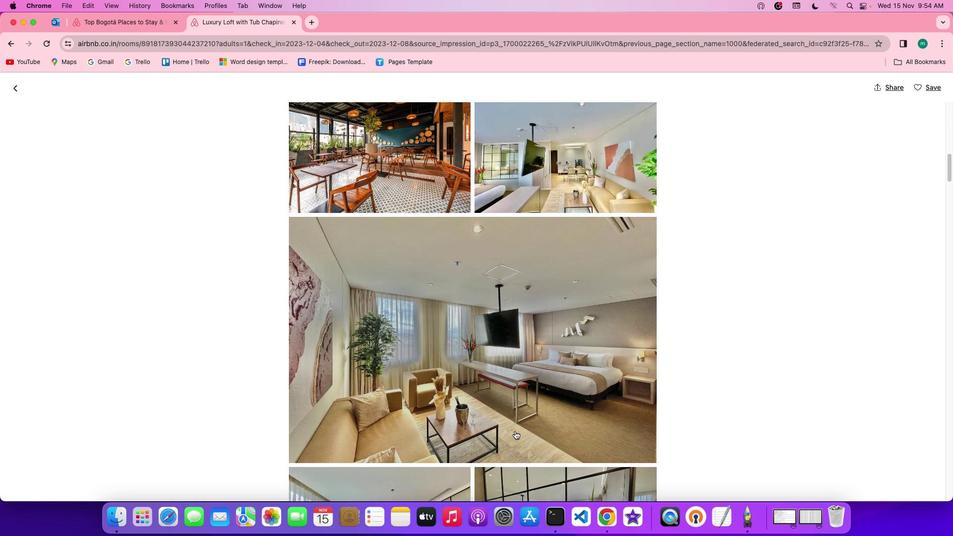 
Action: Mouse scrolled (515, 431) with delta (0, 0)
Screenshot: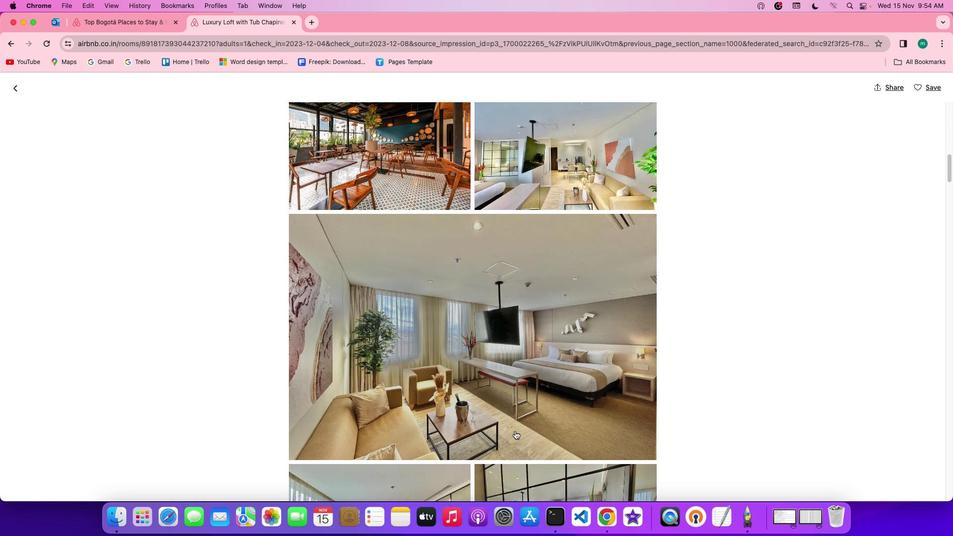 
Action: Mouse scrolled (515, 431) with delta (0, 0)
Screenshot: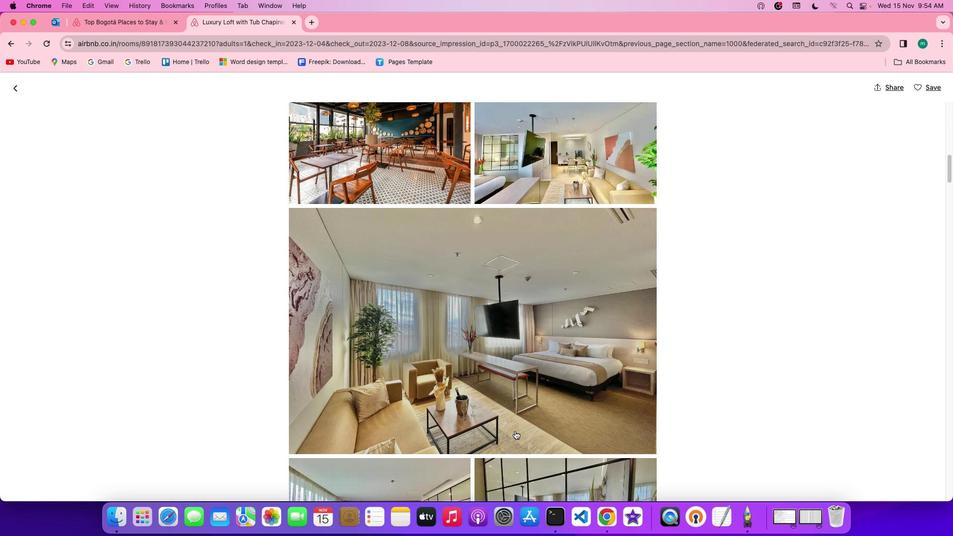 
Action: Mouse scrolled (515, 431) with delta (0, 0)
Screenshot: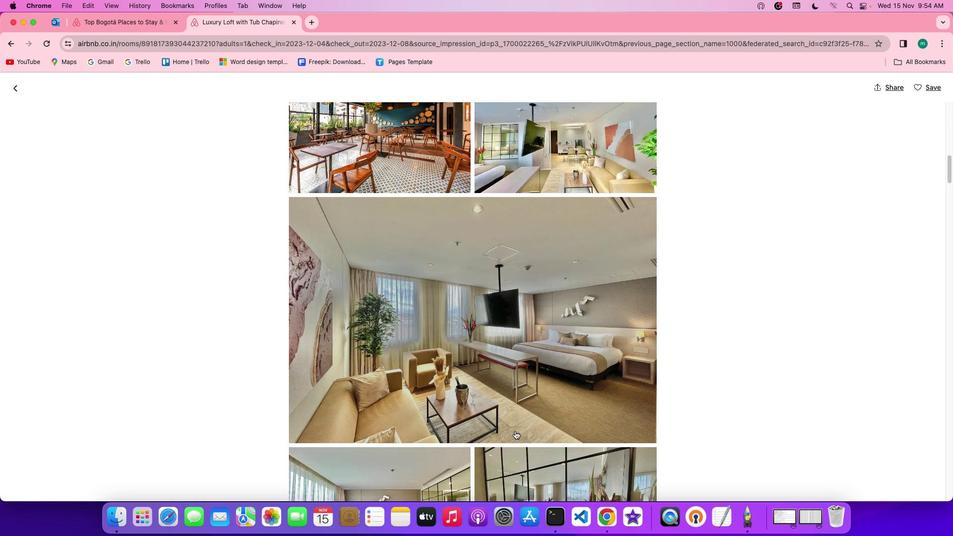 
Action: Mouse scrolled (515, 431) with delta (0, 0)
Screenshot: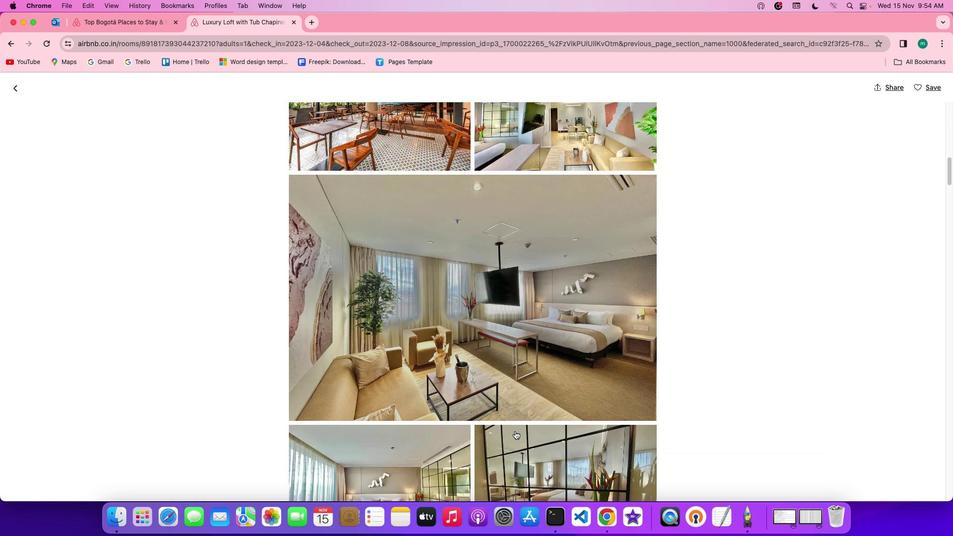 
Action: Mouse scrolled (515, 431) with delta (0, 0)
Screenshot: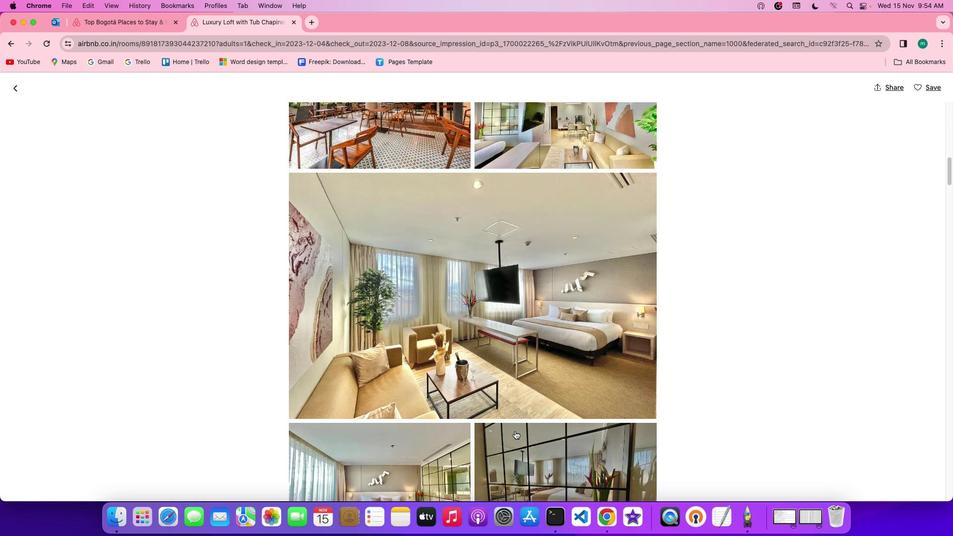 
Action: Mouse scrolled (515, 431) with delta (0, 0)
Screenshot: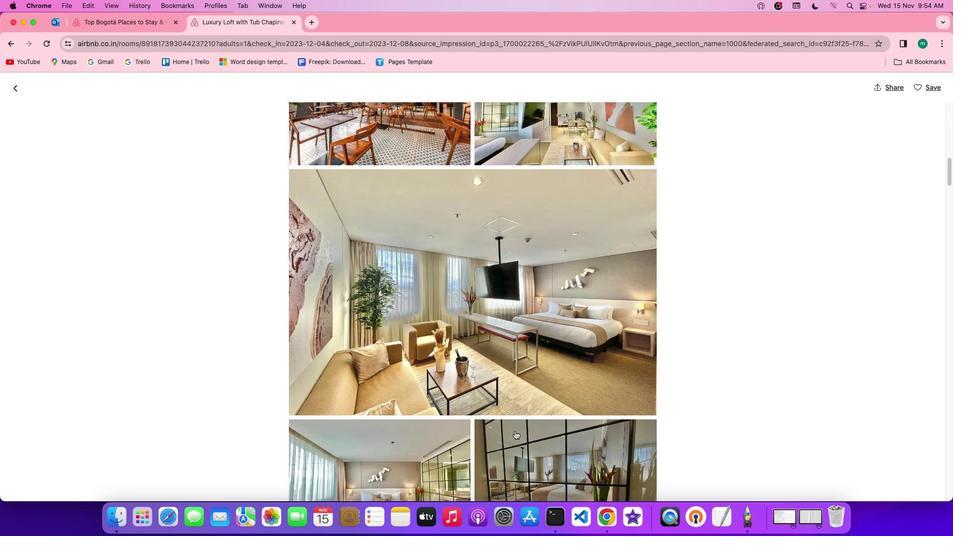 
Action: Mouse scrolled (515, 431) with delta (0, 0)
Screenshot: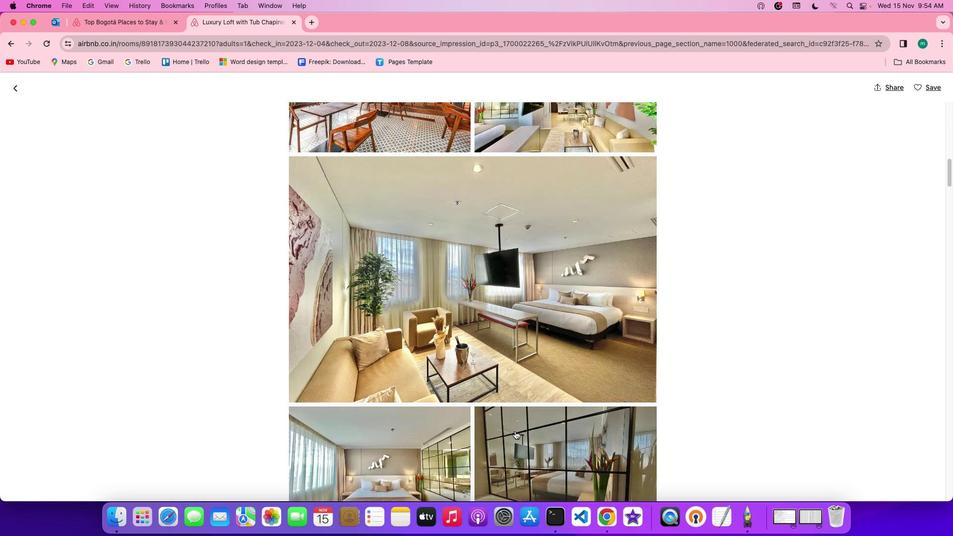 
Action: Mouse scrolled (515, 431) with delta (0, 0)
Screenshot: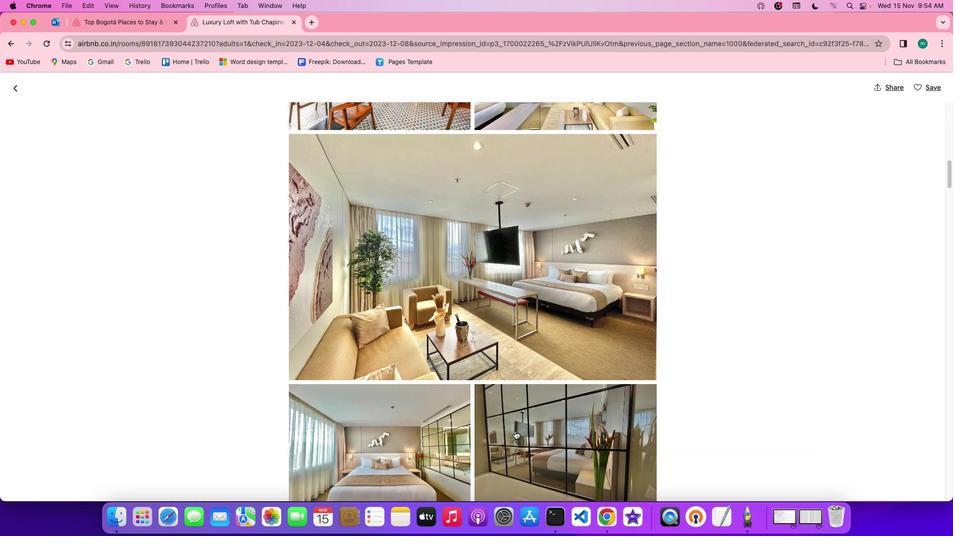 
Action: Mouse scrolled (515, 431) with delta (0, 0)
Screenshot: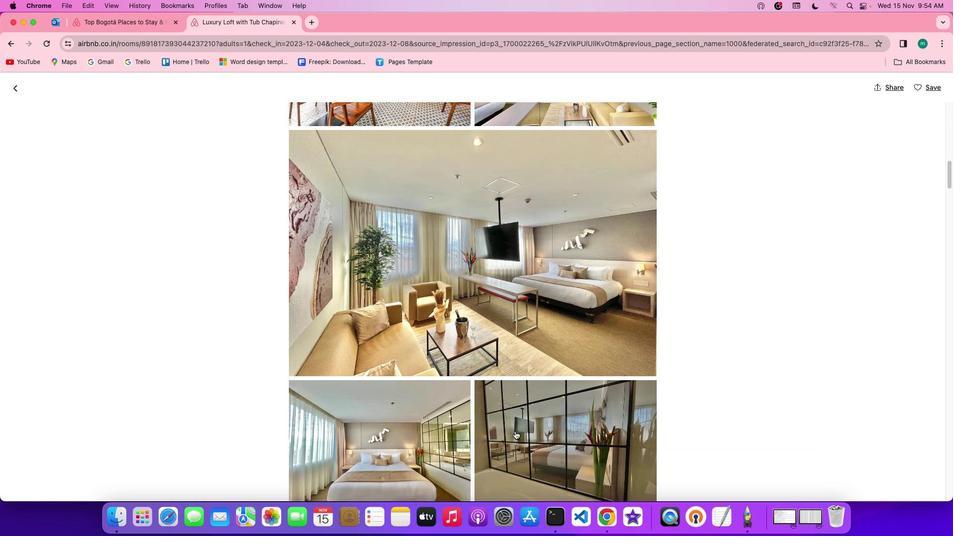 
Action: Mouse scrolled (515, 431) with delta (0, 0)
Screenshot: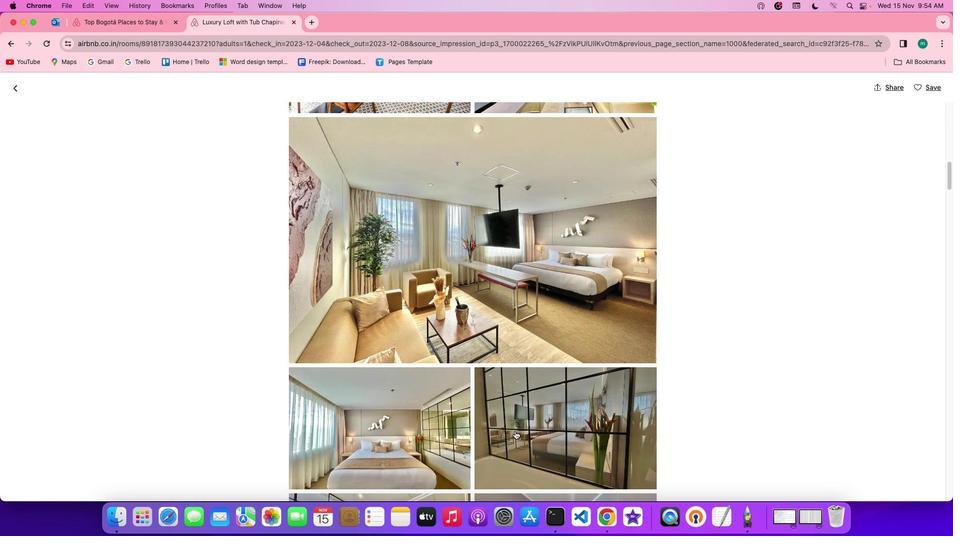 
Action: Mouse scrolled (515, 431) with delta (0, 0)
Screenshot: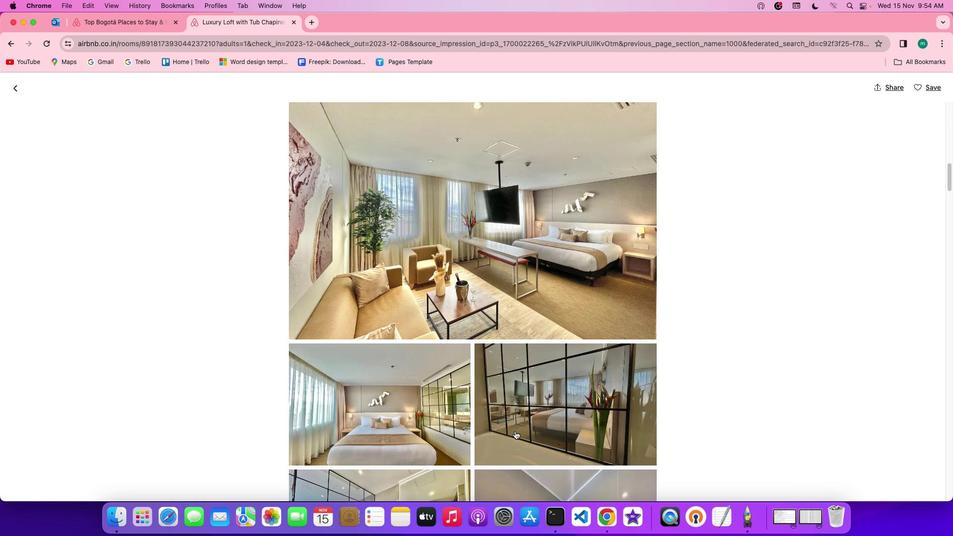 
Action: Mouse scrolled (515, 431) with delta (0, 0)
Screenshot: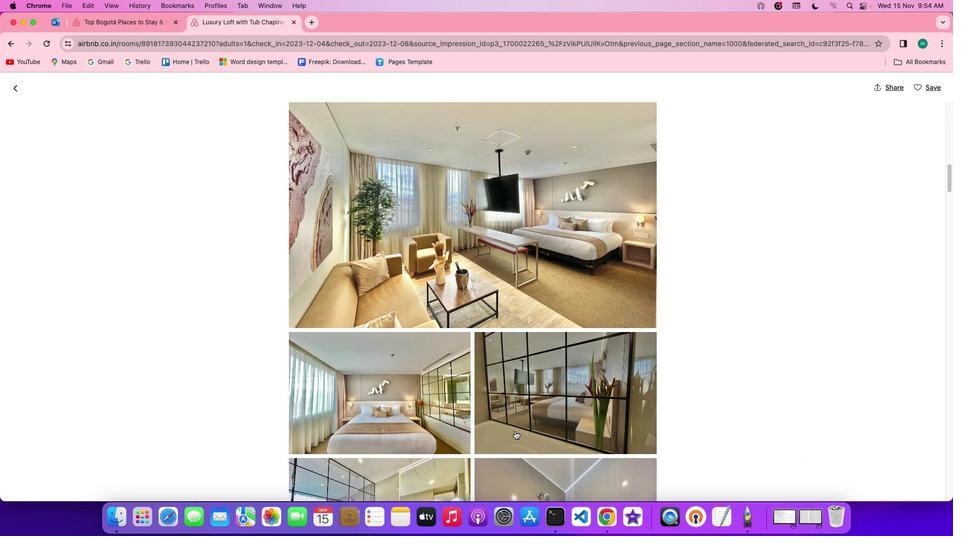 
Action: Mouse scrolled (515, 431) with delta (0, 0)
Screenshot: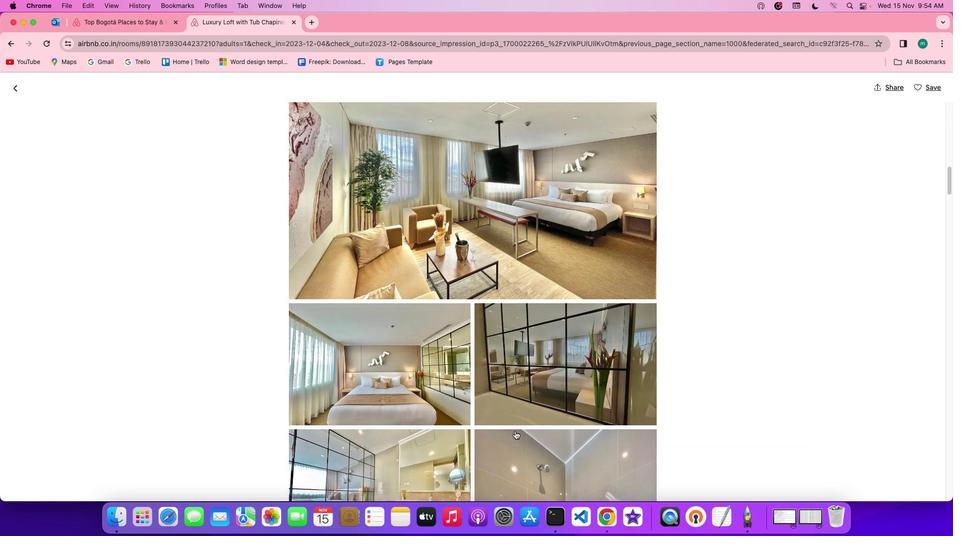 
Action: Mouse scrolled (515, 431) with delta (0, 0)
Screenshot: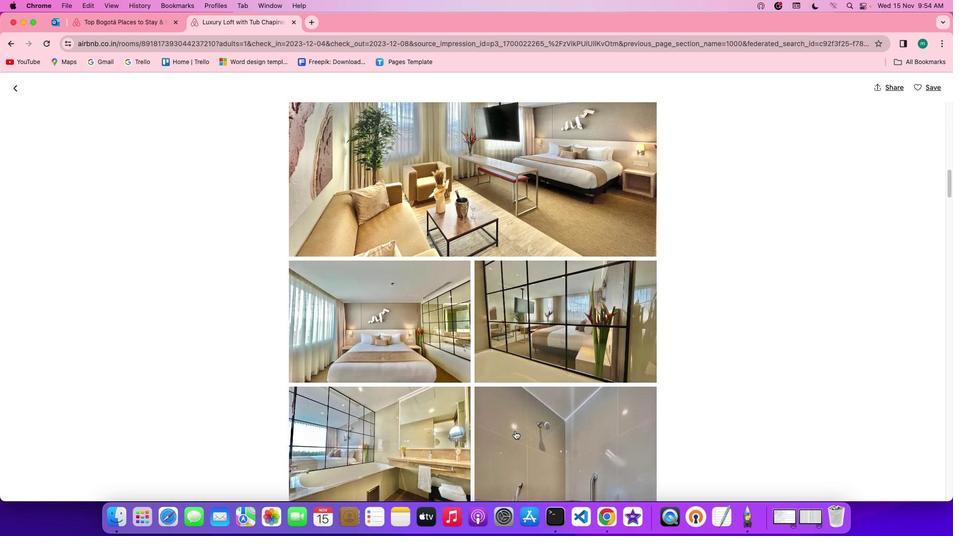 
Action: Mouse scrolled (515, 431) with delta (0, 0)
Screenshot: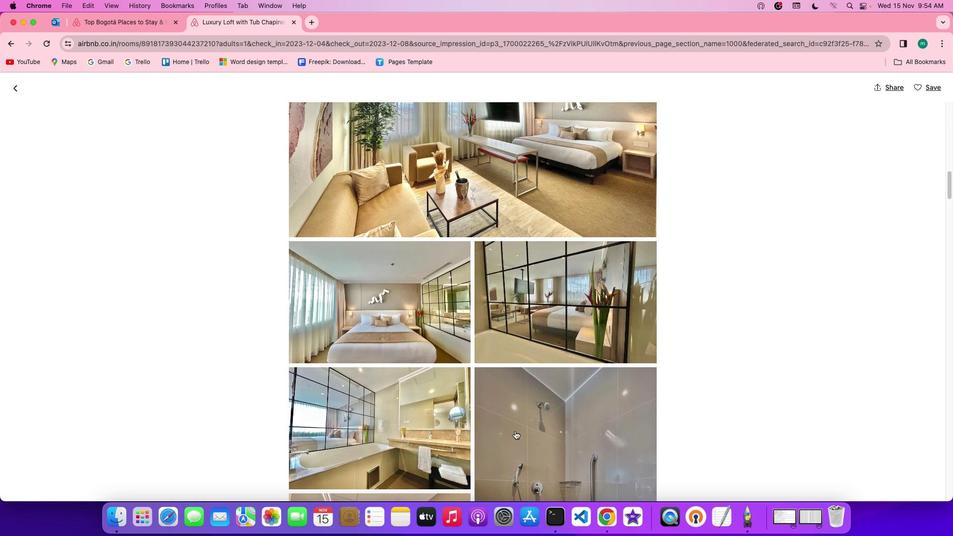 
Action: Mouse scrolled (515, 431) with delta (0, 0)
Screenshot: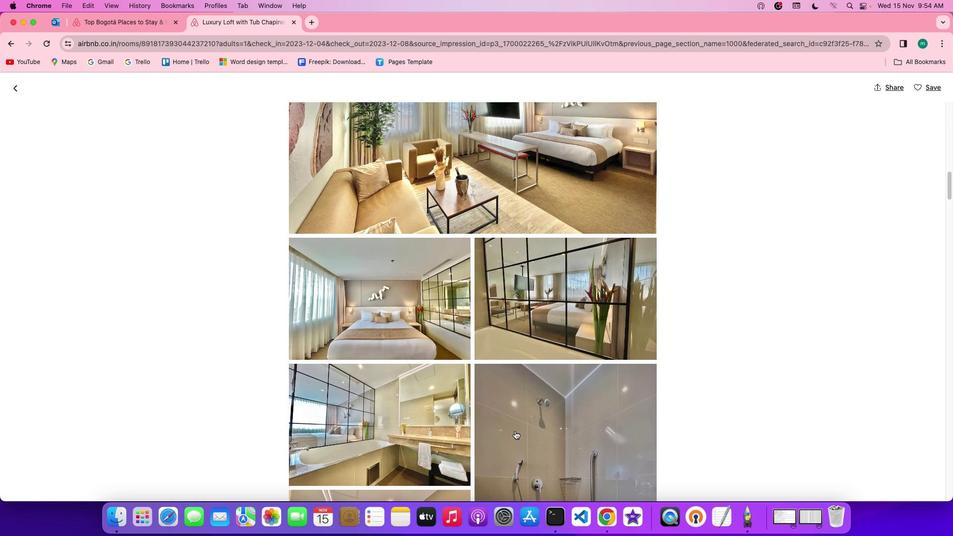 
Action: Mouse scrolled (515, 431) with delta (0, 0)
Screenshot: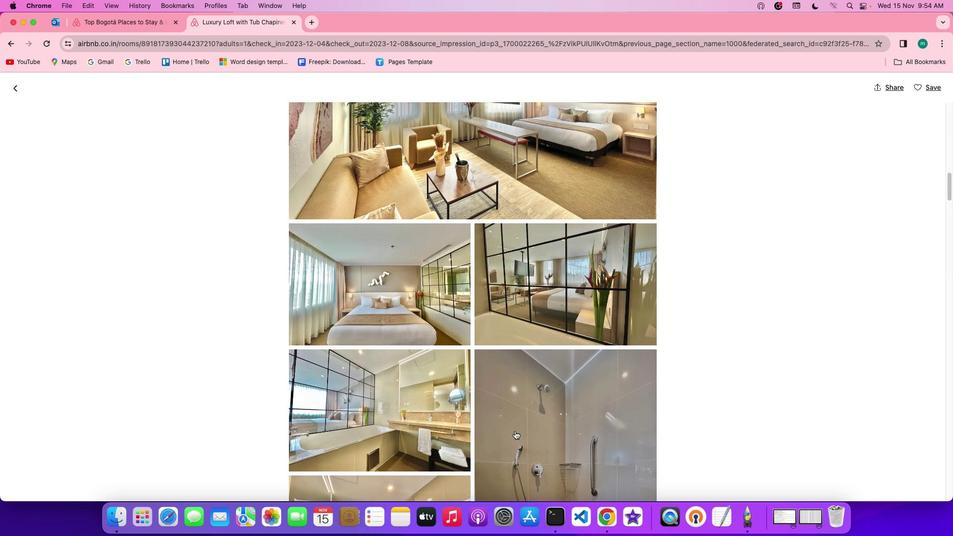 
Action: Mouse scrolled (515, 431) with delta (0, 0)
Screenshot: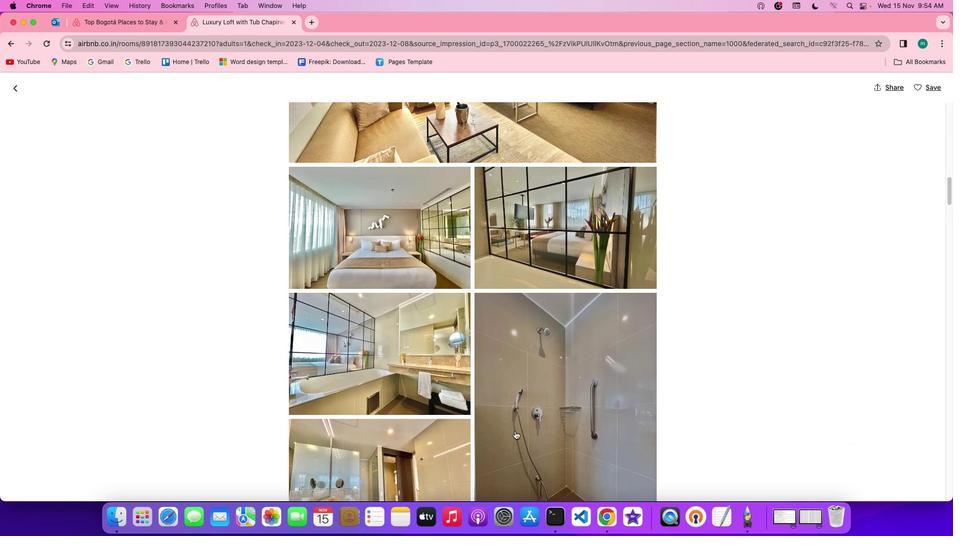
Action: Mouse scrolled (515, 431) with delta (0, 0)
Screenshot: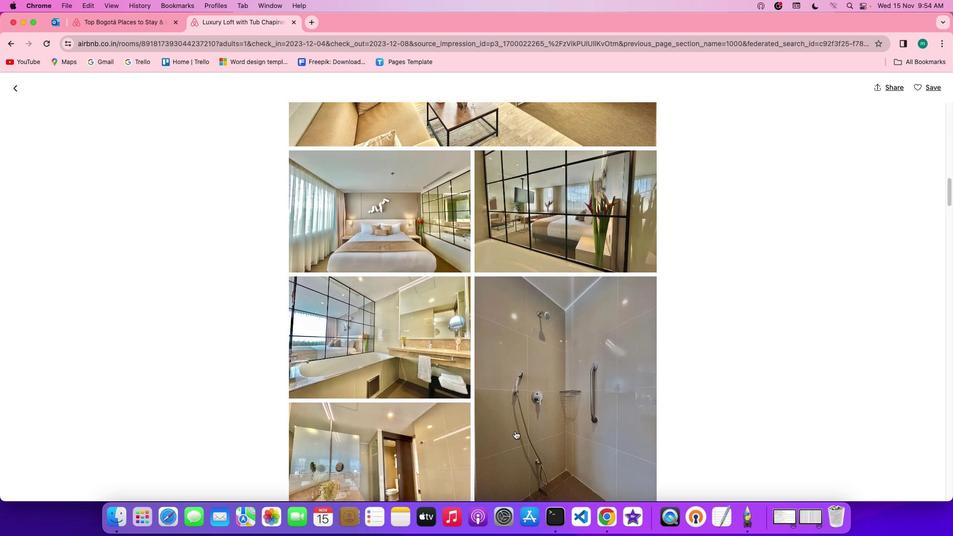 
Action: Mouse scrolled (515, 431) with delta (0, 0)
Screenshot: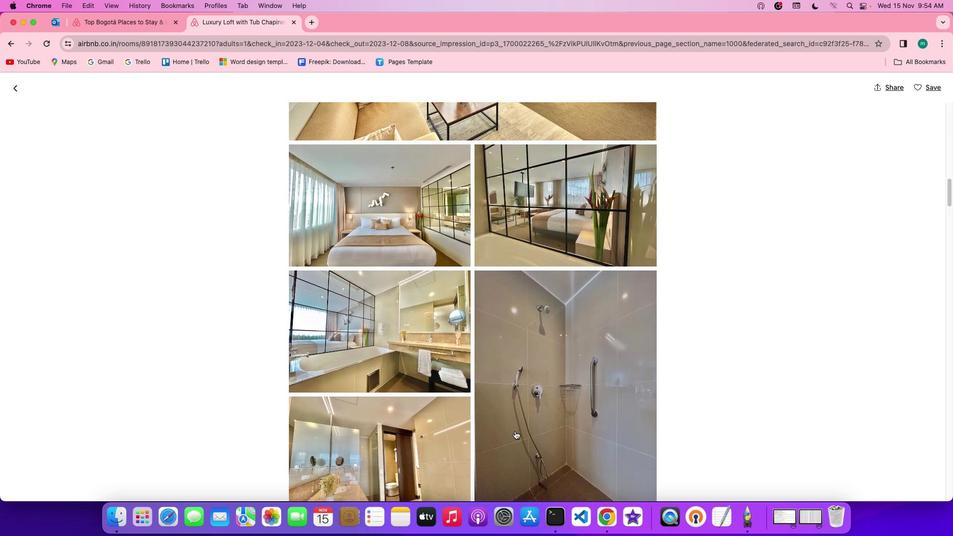 
Action: Mouse scrolled (515, 431) with delta (0, 0)
Screenshot: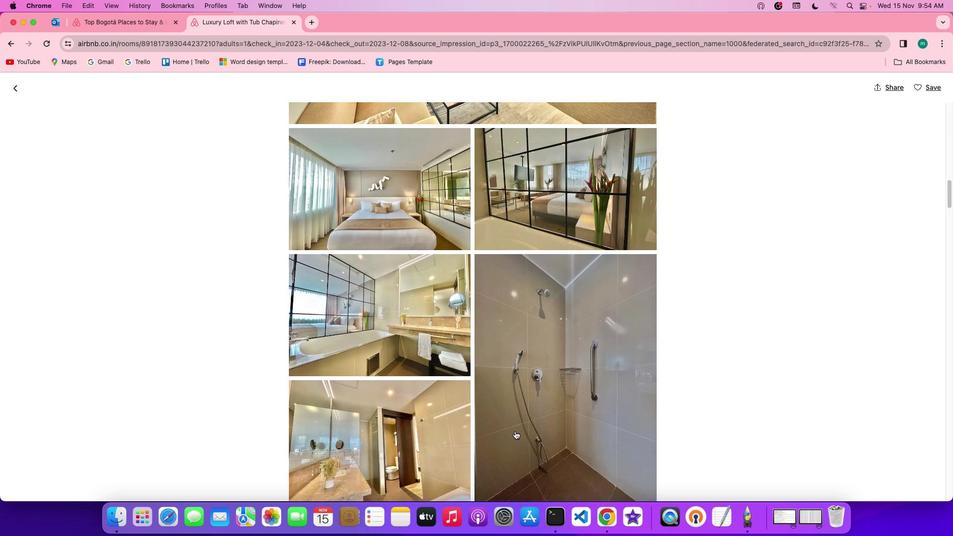 
Action: Mouse scrolled (515, 431) with delta (0, 0)
Screenshot: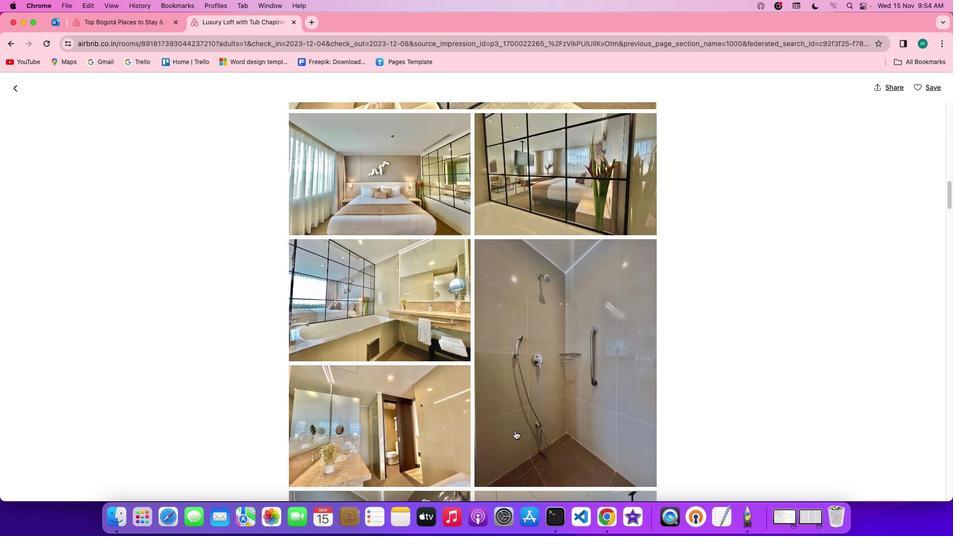 
Action: Mouse scrolled (515, 431) with delta (0, 0)
Screenshot: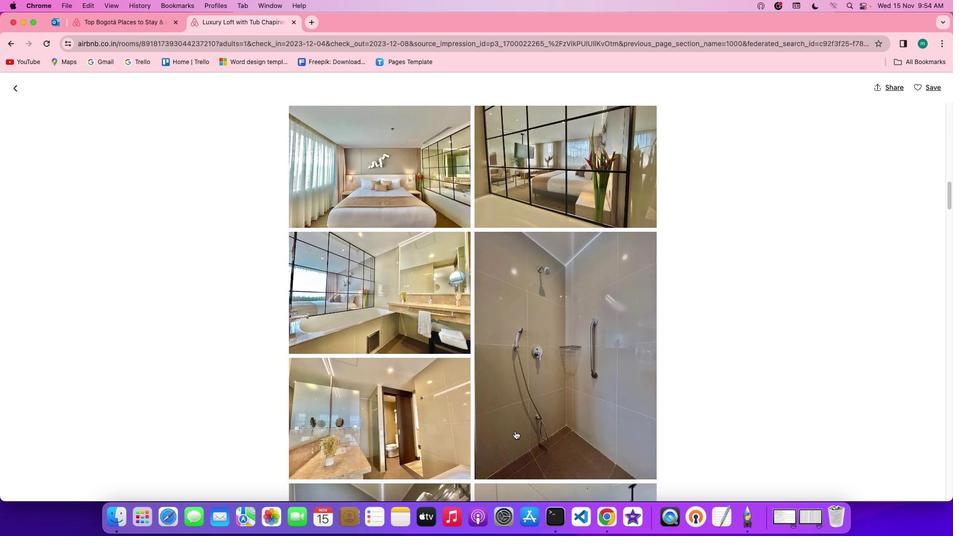 
Action: Mouse scrolled (515, 431) with delta (0, 0)
Screenshot: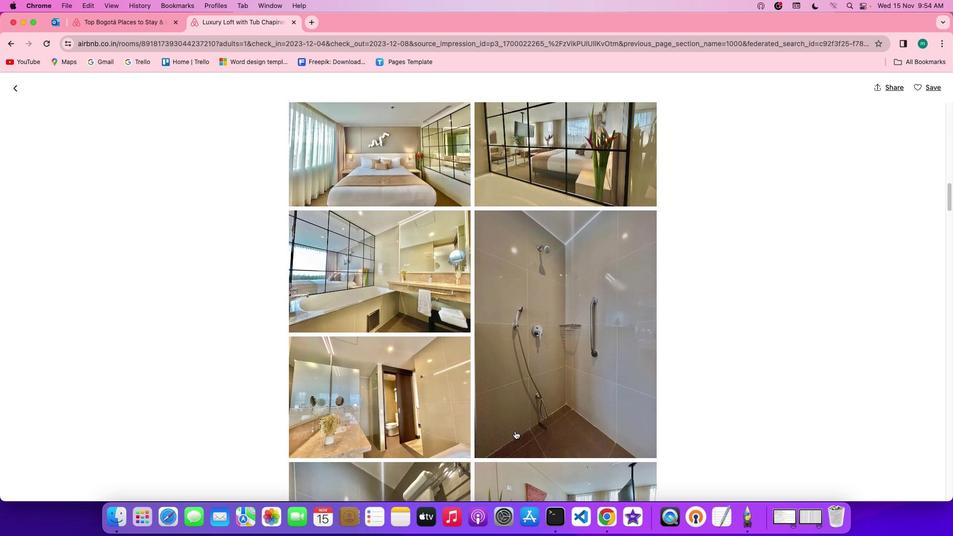 
Action: Mouse scrolled (515, 431) with delta (0, 0)
Screenshot: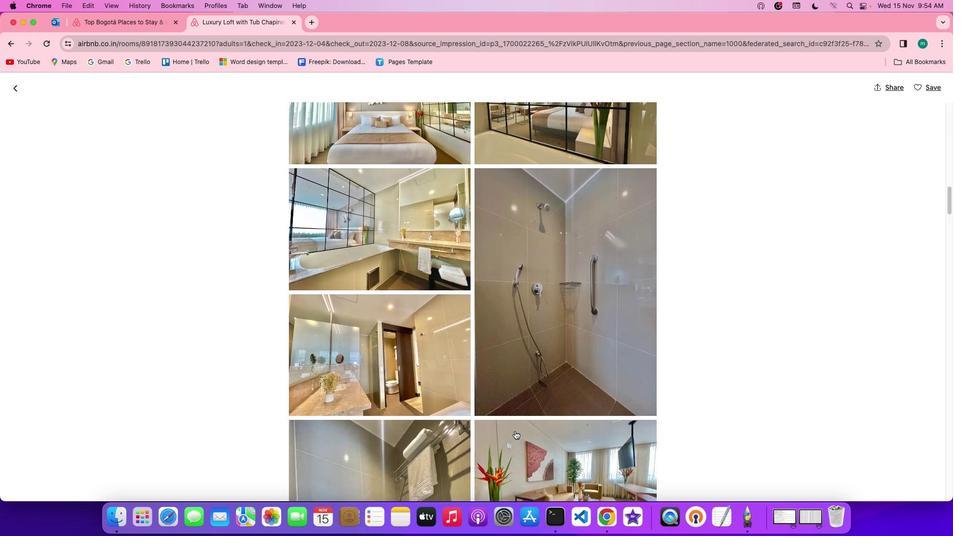 
Action: Mouse scrolled (515, 431) with delta (0, 0)
Screenshot: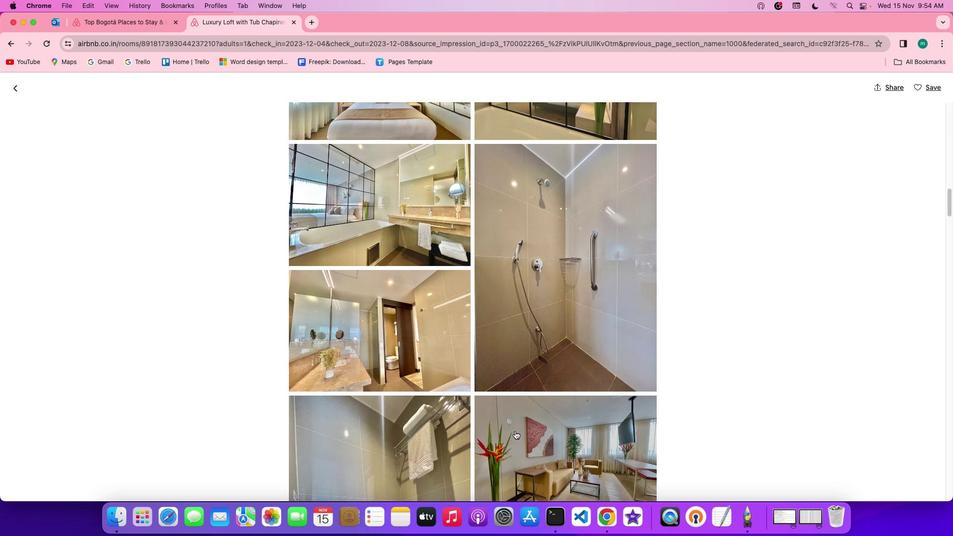 
Action: Mouse scrolled (515, 431) with delta (0, 0)
Screenshot: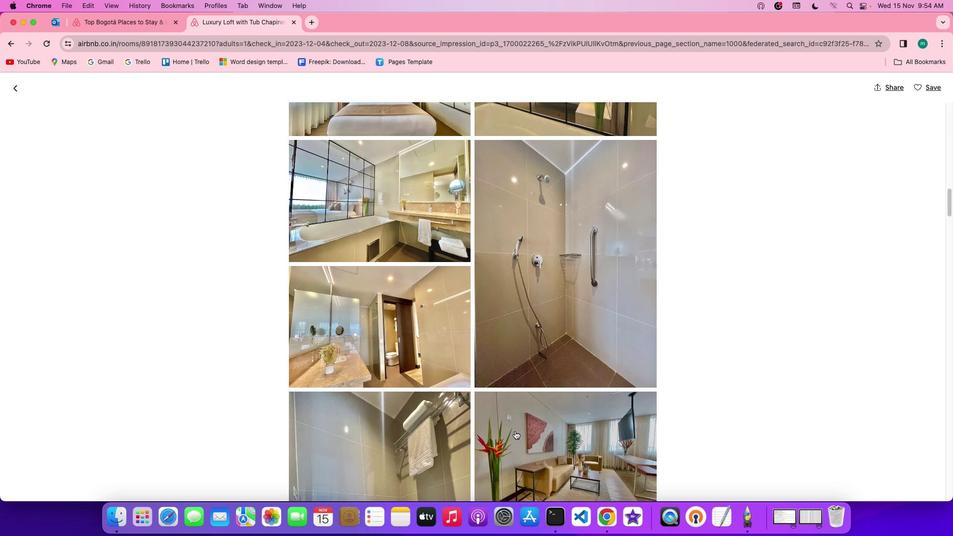 
Action: Mouse scrolled (515, 431) with delta (0, 0)
Screenshot: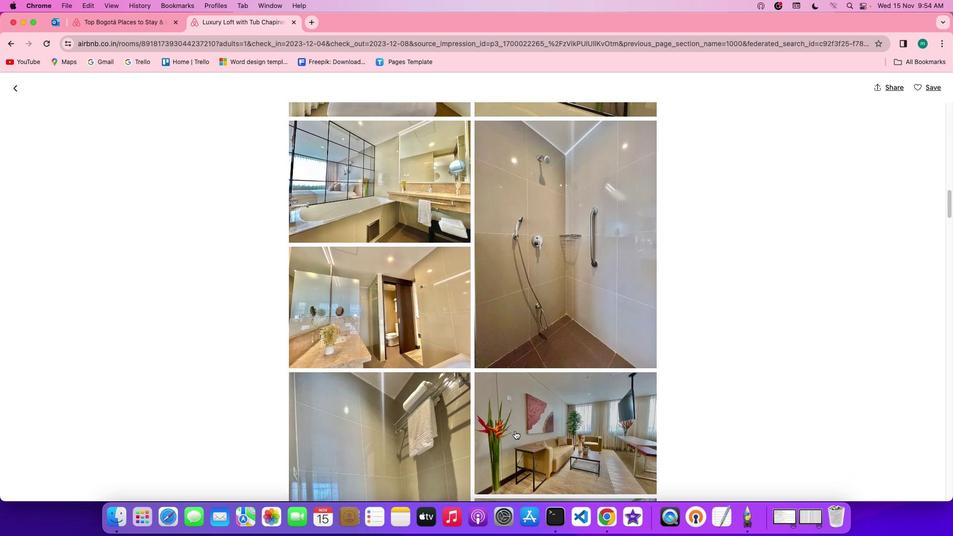 
Action: Mouse scrolled (515, 431) with delta (0, 0)
Screenshot: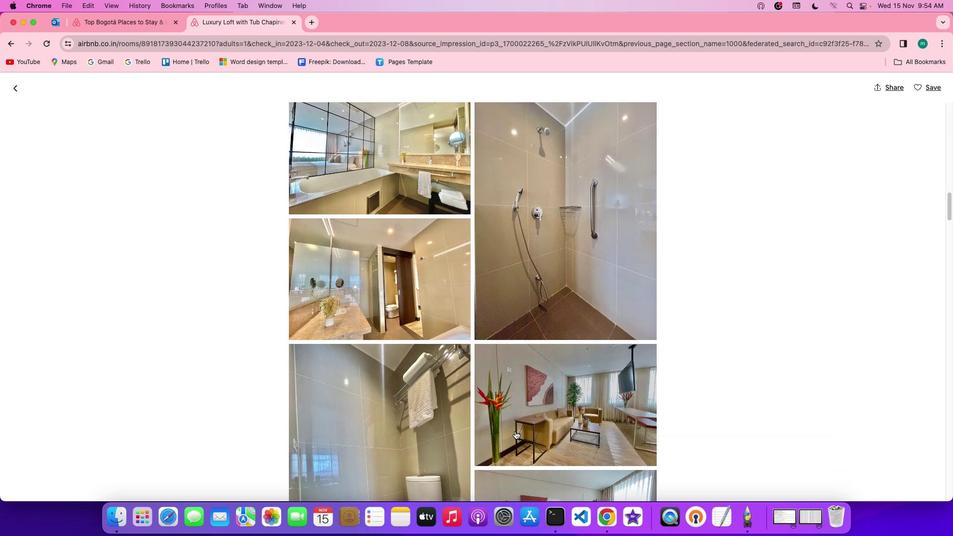 
Action: Mouse scrolled (515, 431) with delta (0, 0)
Screenshot: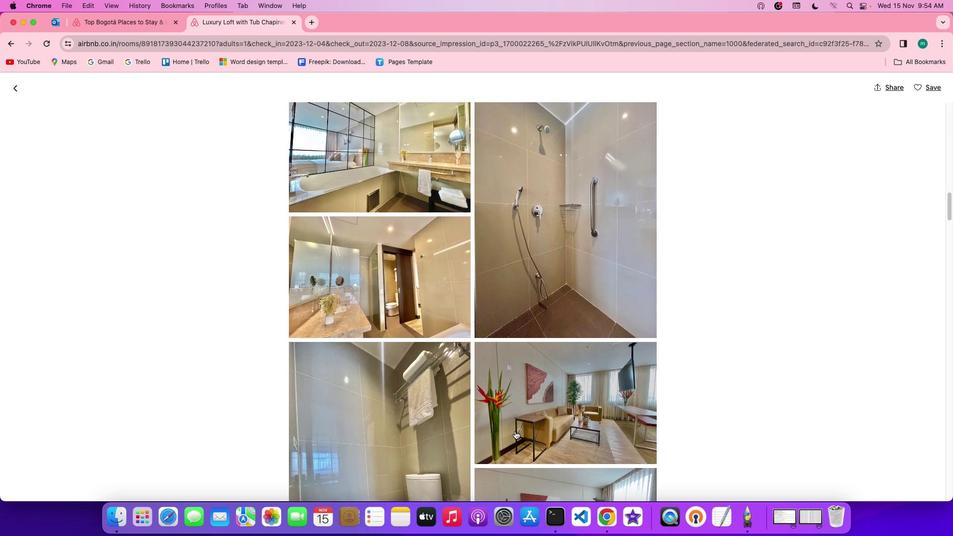 
Action: Mouse scrolled (515, 431) with delta (0, 0)
Screenshot: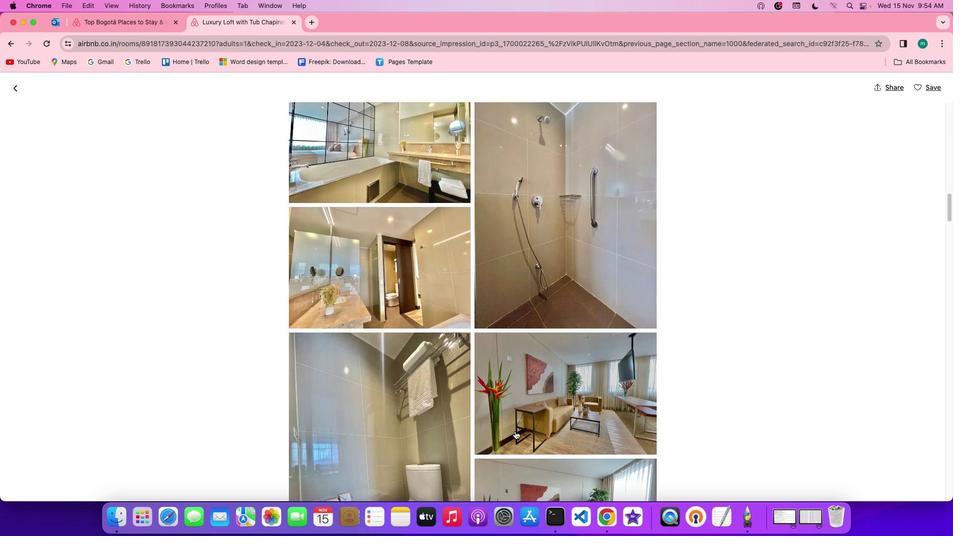 
Action: Mouse scrolled (515, 431) with delta (0, 0)
Screenshot: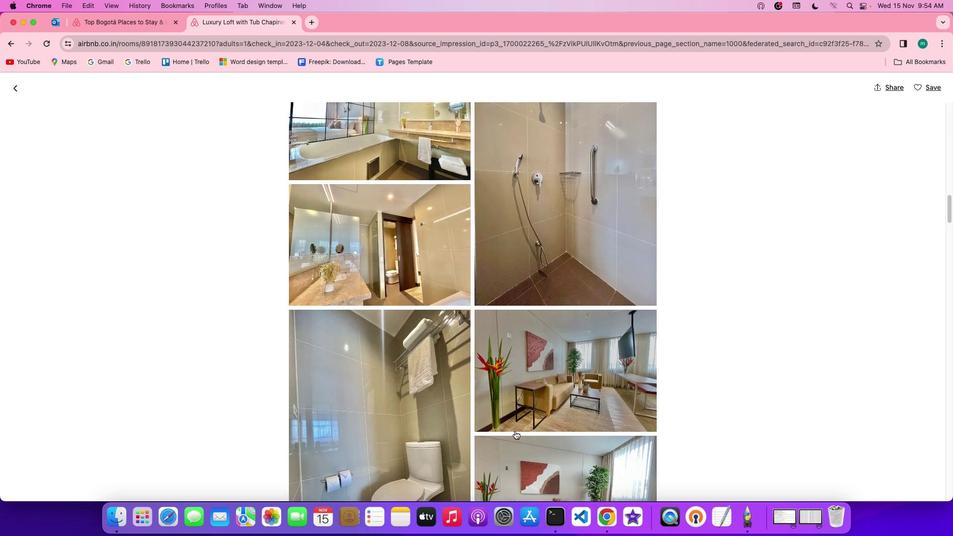 
Action: Mouse scrolled (515, 431) with delta (0, 0)
Screenshot: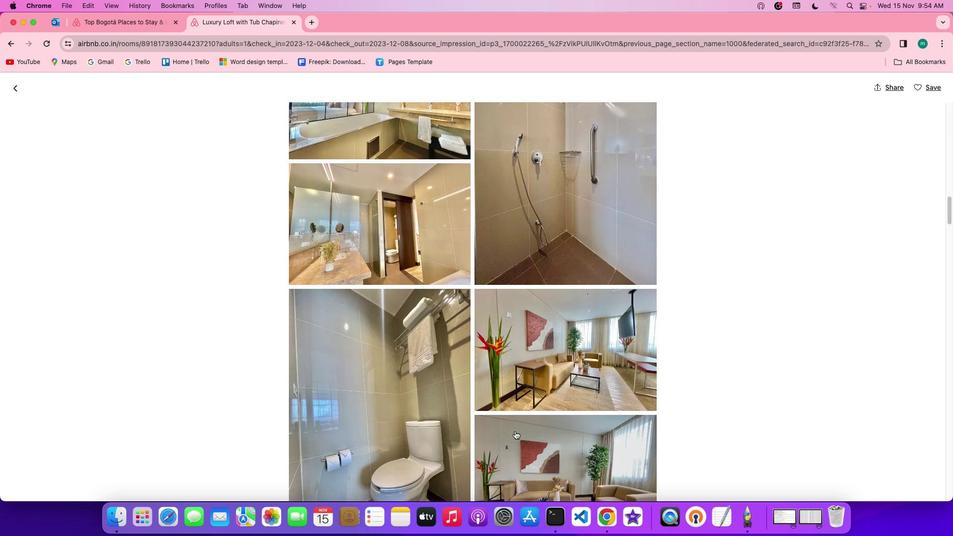 
Action: Mouse scrolled (515, 431) with delta (0, 0)
Screenshot: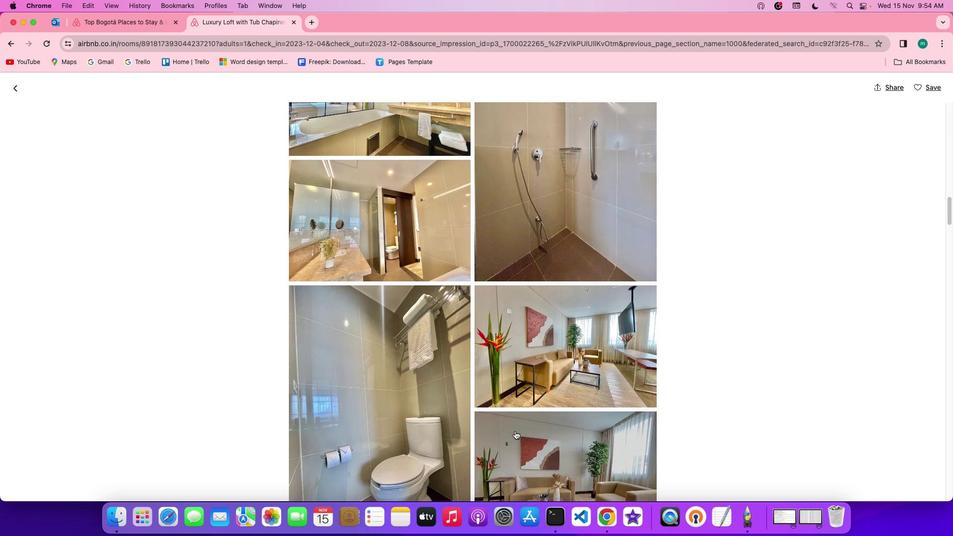 
Action: Mouse scrolled (515, 431) with delta (0, 0)
Screenshot: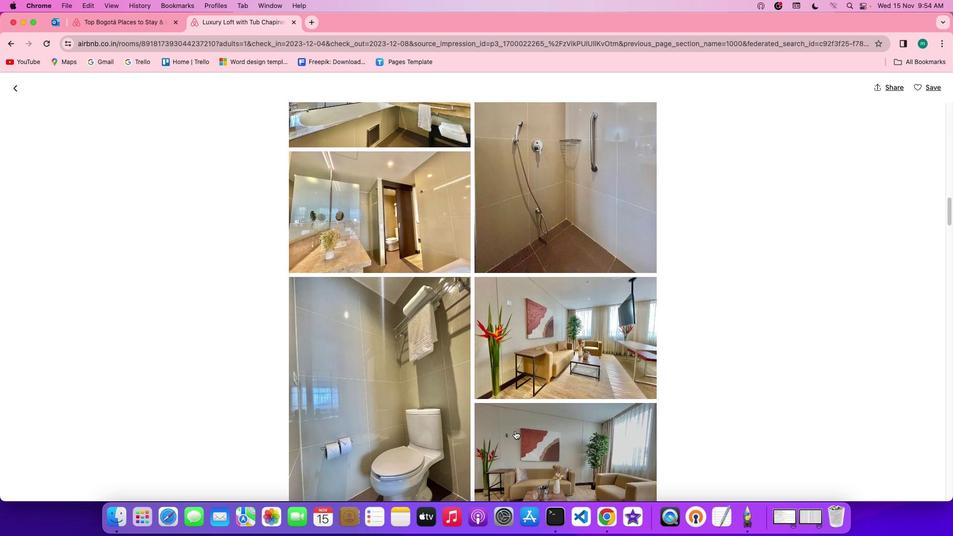 
Action: Mouse scrolled (515, 431) with delta (0, 0)
Screenshot: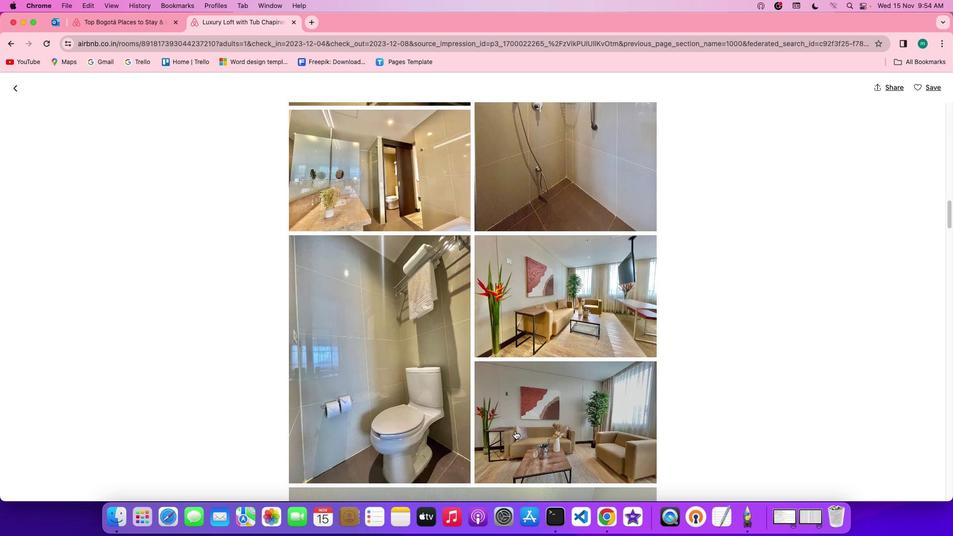 
Action: Mouse scrolled (515, 431) with delta (0, -1)
Screenshot: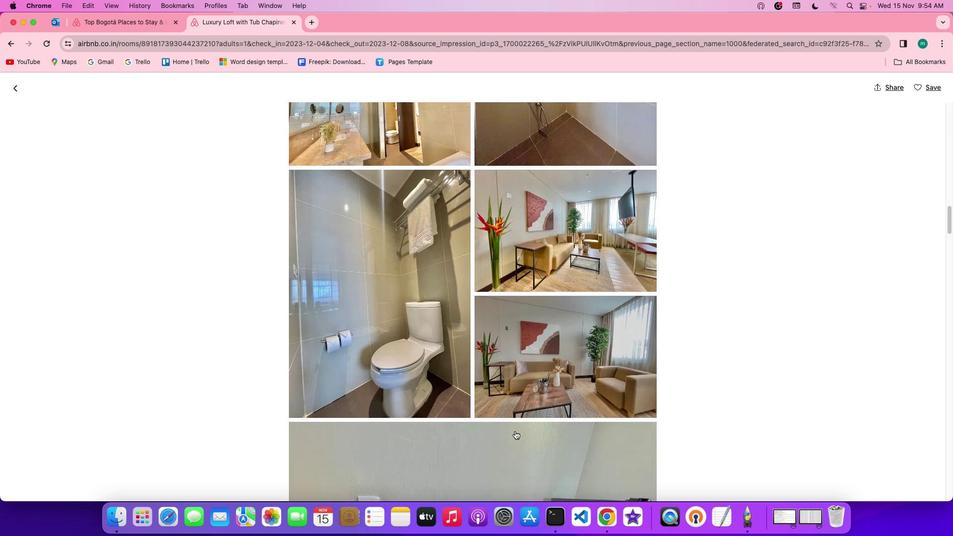 
Action: Mouse scrolled (515, 431) with delta (0, 0)
Screenshot: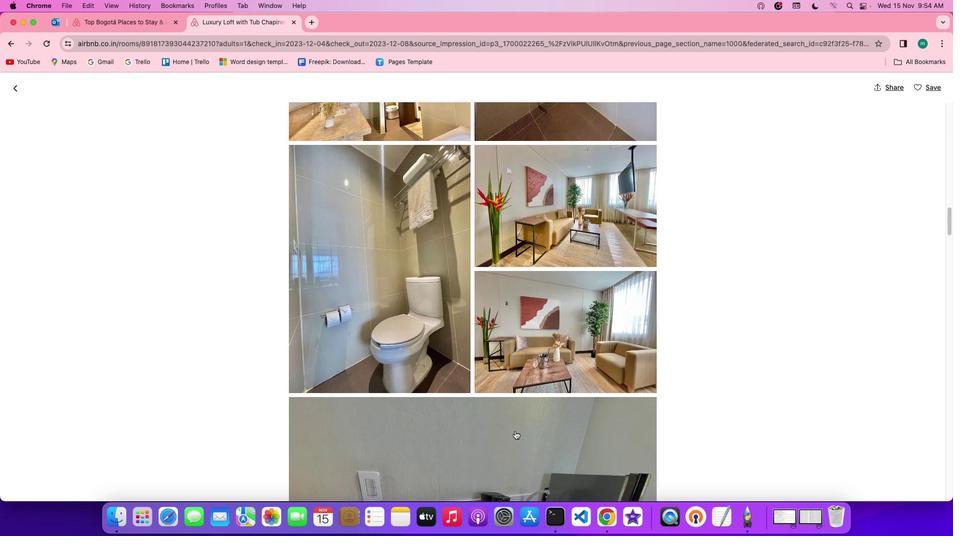 
Action: Mouse scrolled (515, 431) with delta (0, 0)
Screenshot: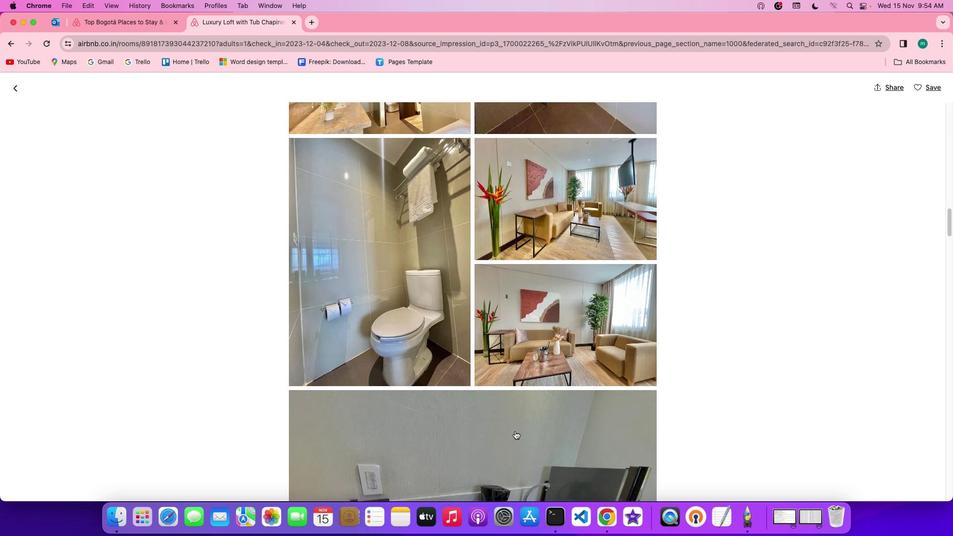 
Action: Mouse scrolled (515, 431) with delta (0, 0)
Screenshot: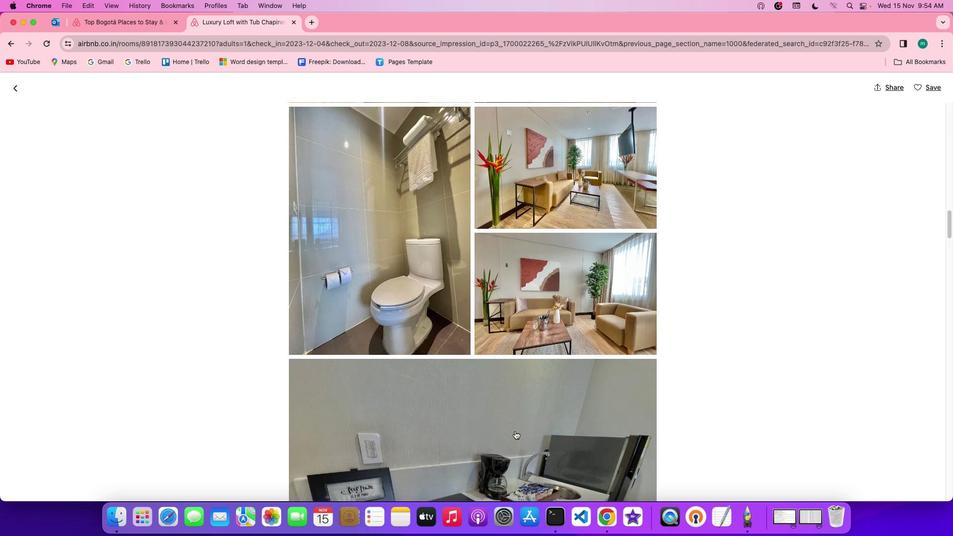 
Action: Mouse scrolled (515, 431) with delta (0, -1)
Screenshot: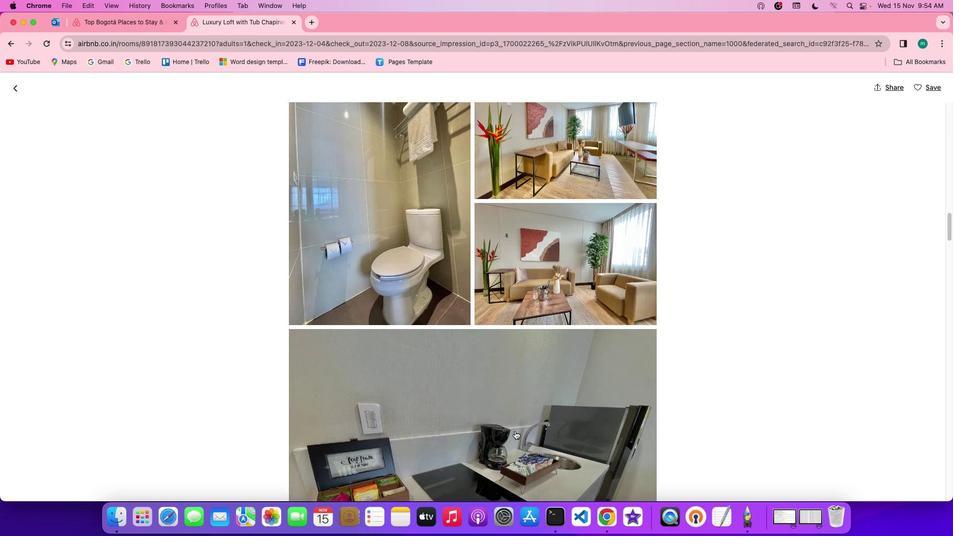 
Action: Mouse scrolled (515, 431) with delta (0, 0)
Screenshot: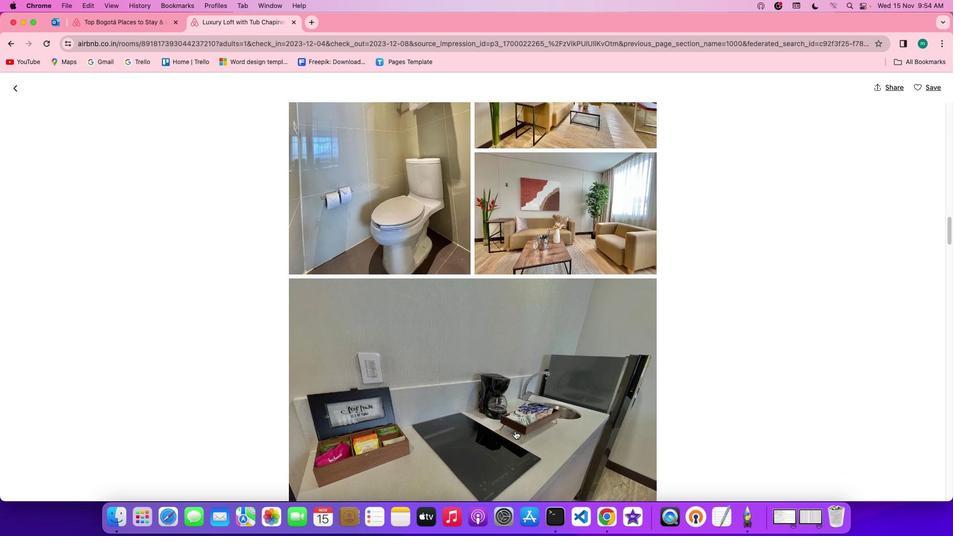 
Action: Mouse scrolled (515, 431) with delta (0, 0)
Screenshot: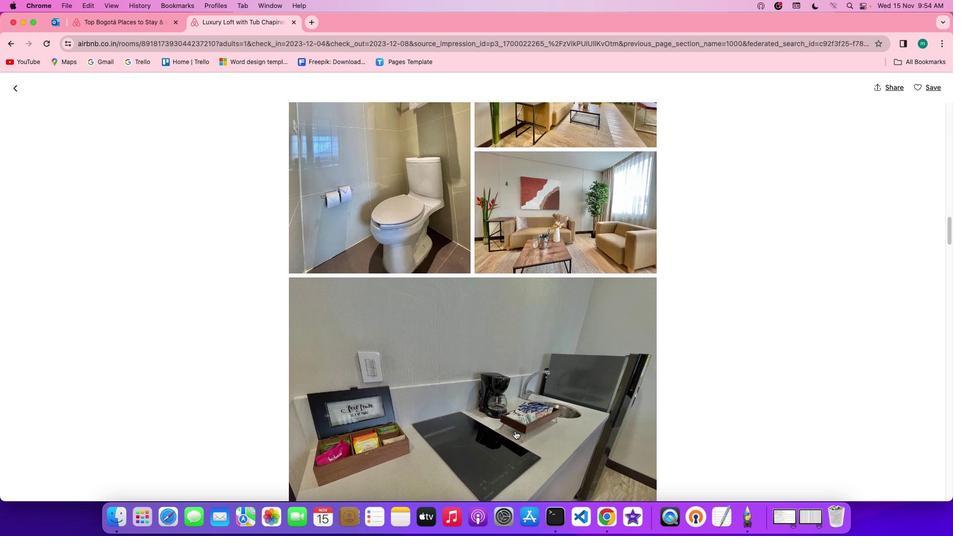 
Action: Mouse scrolled (515, 431) with delta (0, 0)
Screenshot: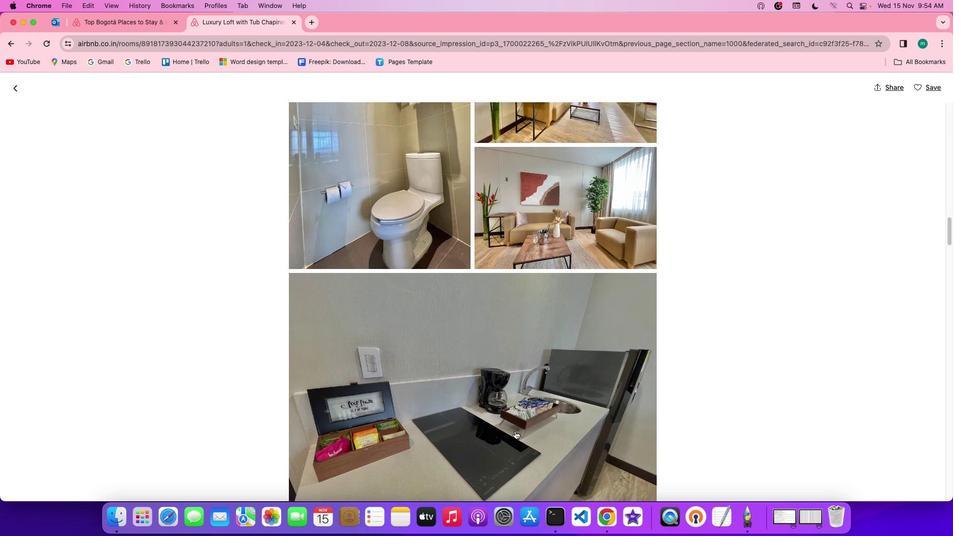 
Action: Mouse scrolled (515, 431) with delta (0, 0)
Screenshot: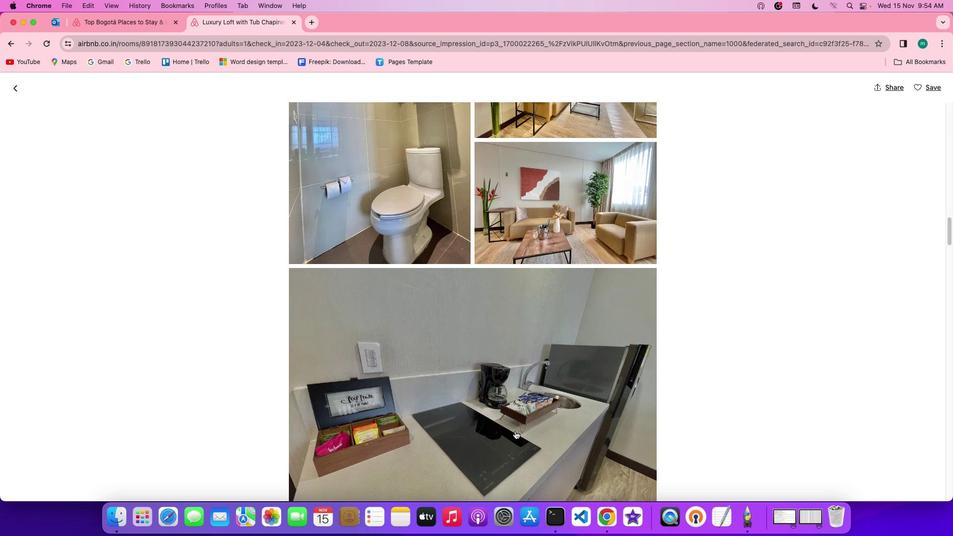 
Action: Mouse scrolled (515, 431) with delta (0, 0)
Screenshot: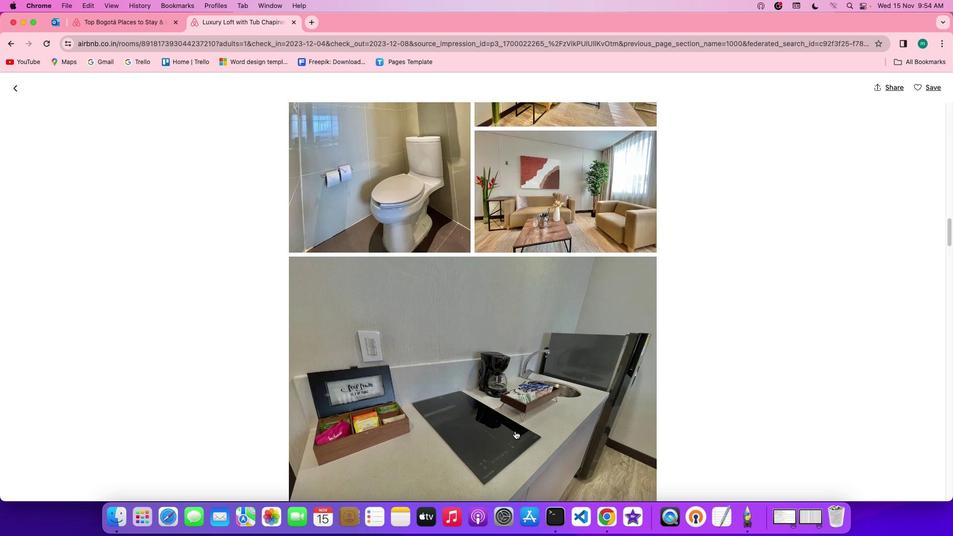 
Action: Mouse scrolled (515, 431) with delta (0, 0)
Screenshot: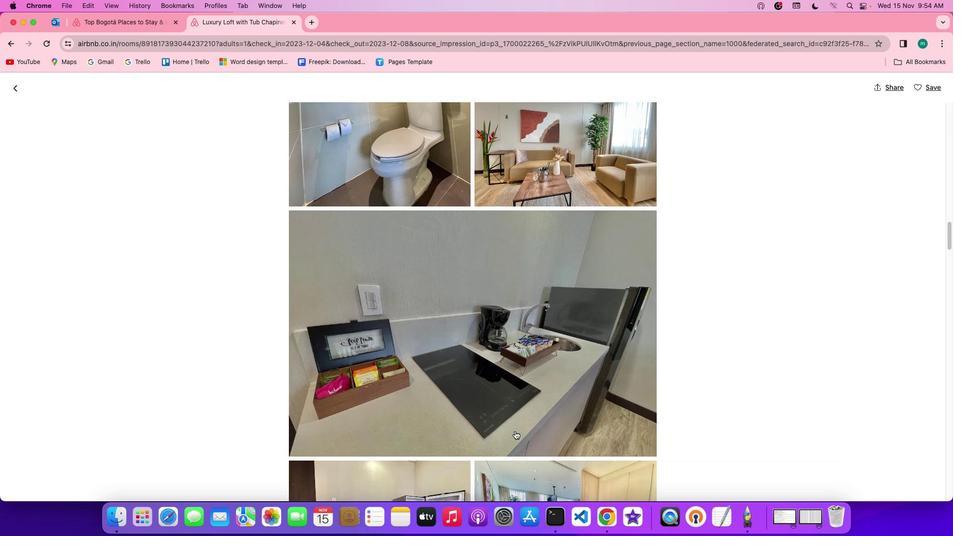 
Action: Mouse scrolled (515, 431) with delta (0, 0)
Screenshot: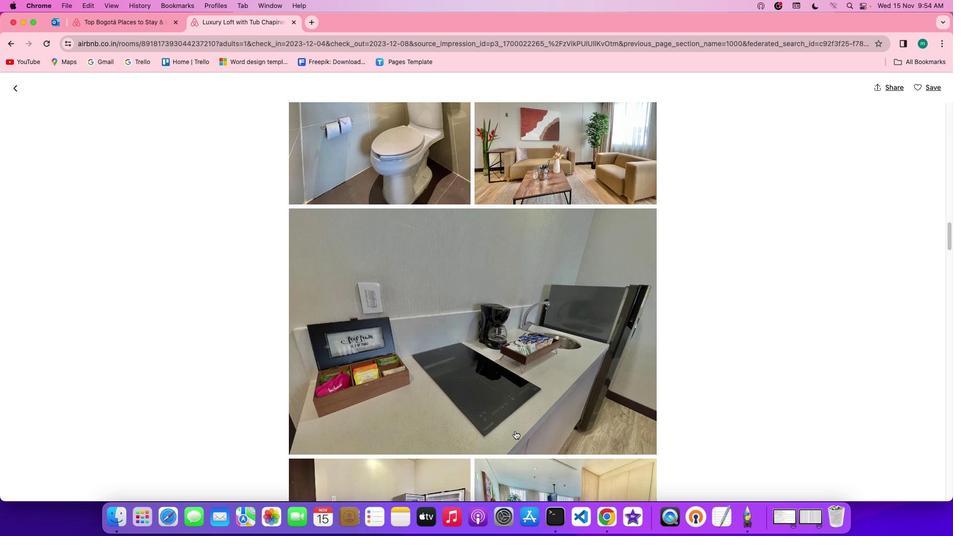 
Action: Mouse scrolled (515, 431) with delta (0, 0)
Screenshot: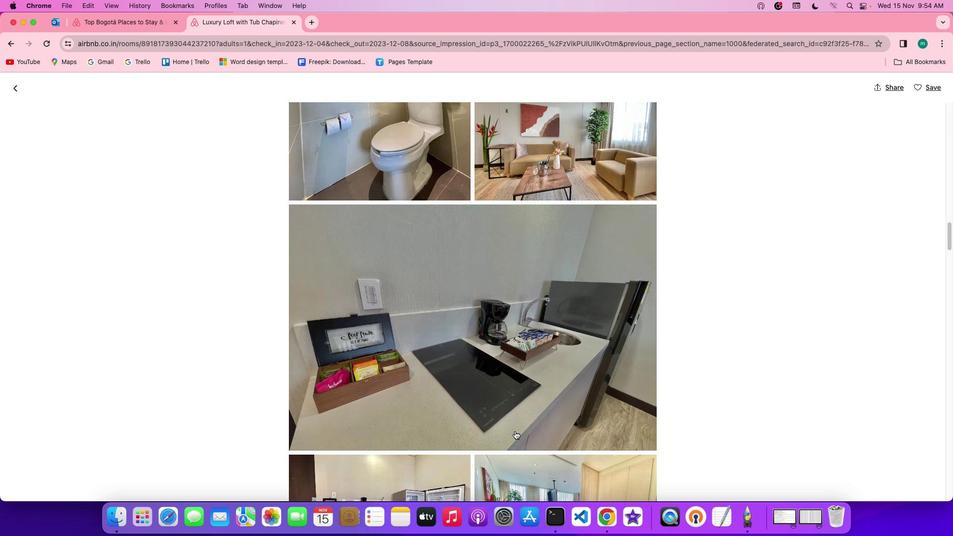 
Action: Mouse scrolled (515, 431) with delta (0, 0)
Screenshot: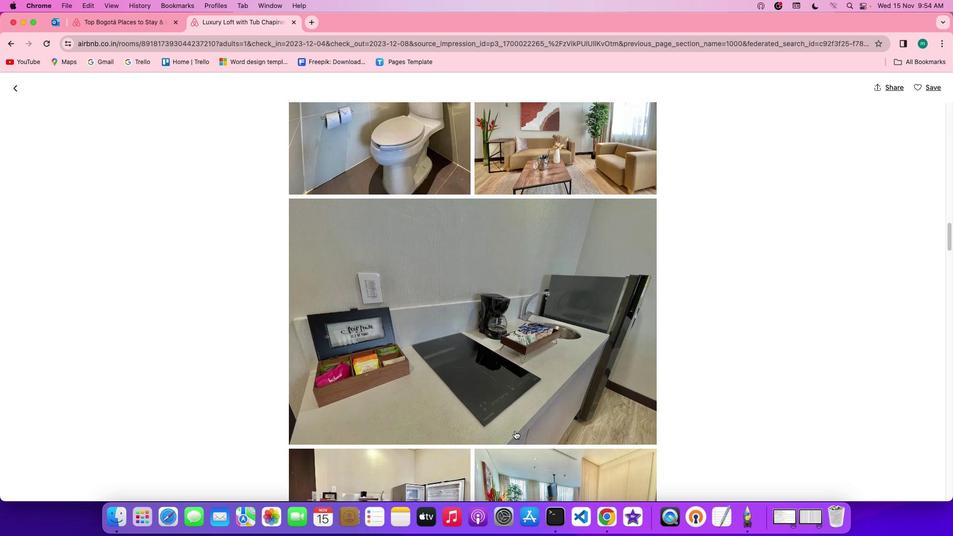 
Action: Mouse scrolled (515, 431) with delta (0, 0)
Screenshot: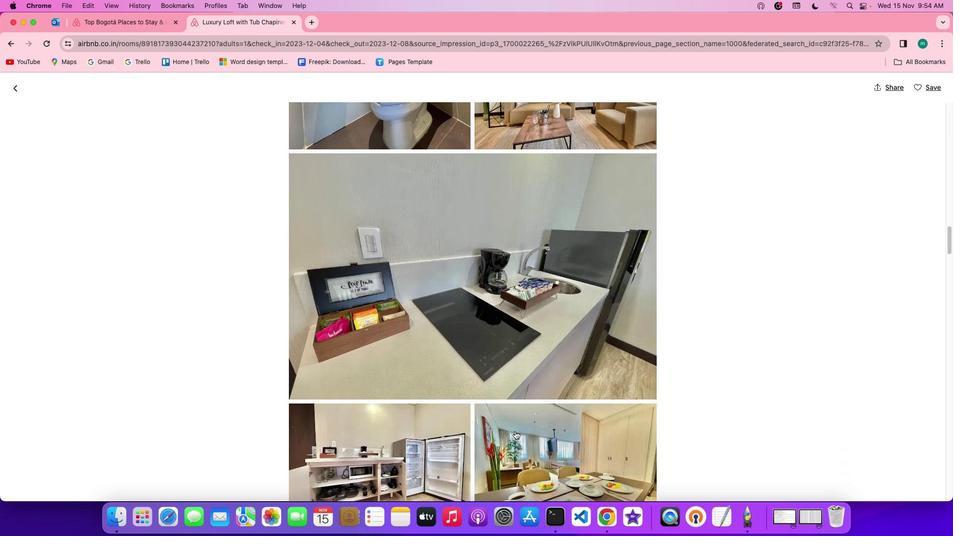 
Action: Mouse scrolled (515, 431) with delta (0, 0)
Screenshot: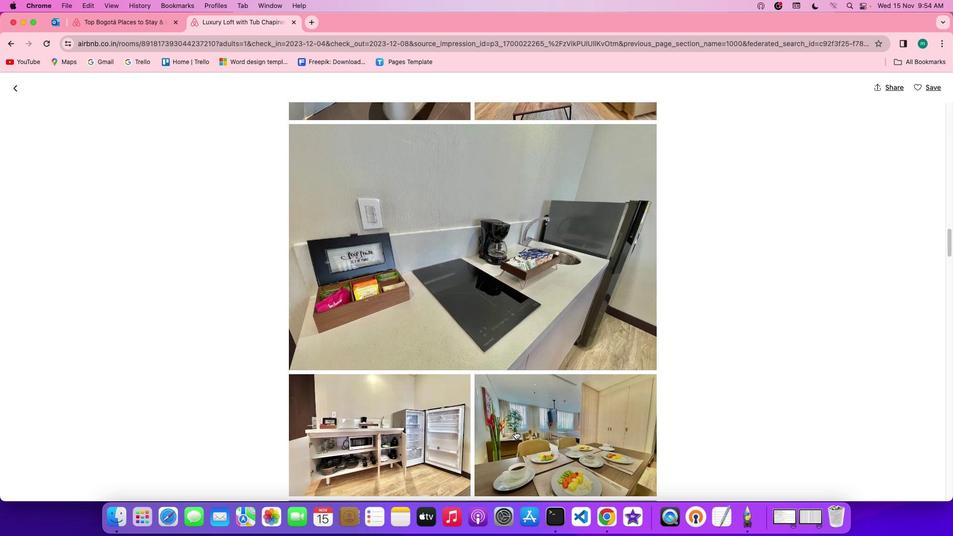 
Action: Mouse scrolled (515, 431) with delta (0, 0)
Screenshot: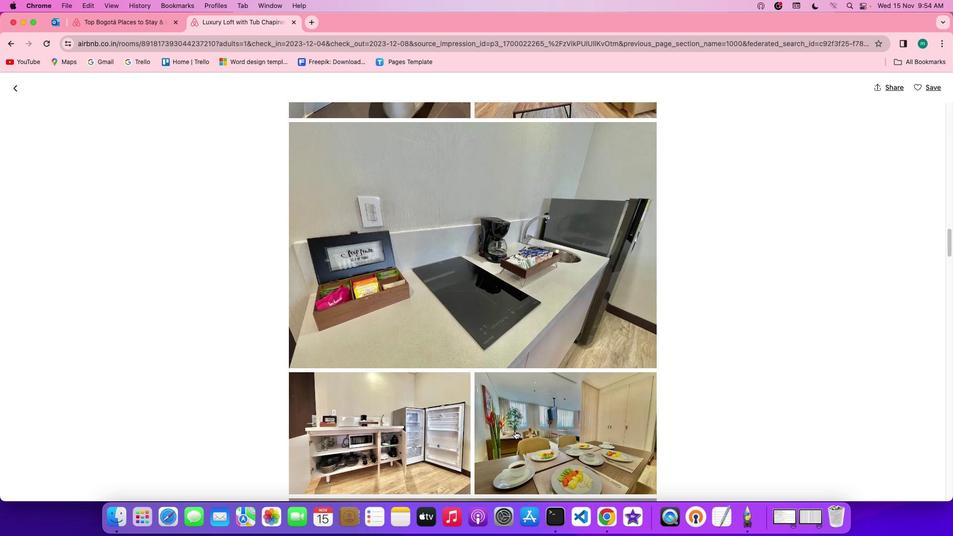 
Action: Mouse scrolled (515, 431) with delta (0, 0)
Screenshot: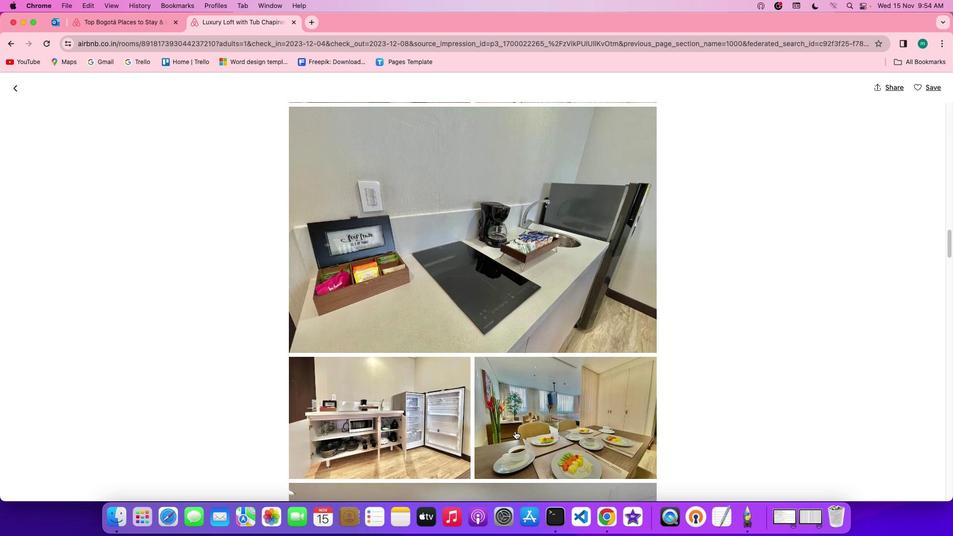 
Action: Mouse scrolled (515, 431) with delta (0, 0)
Screenshot: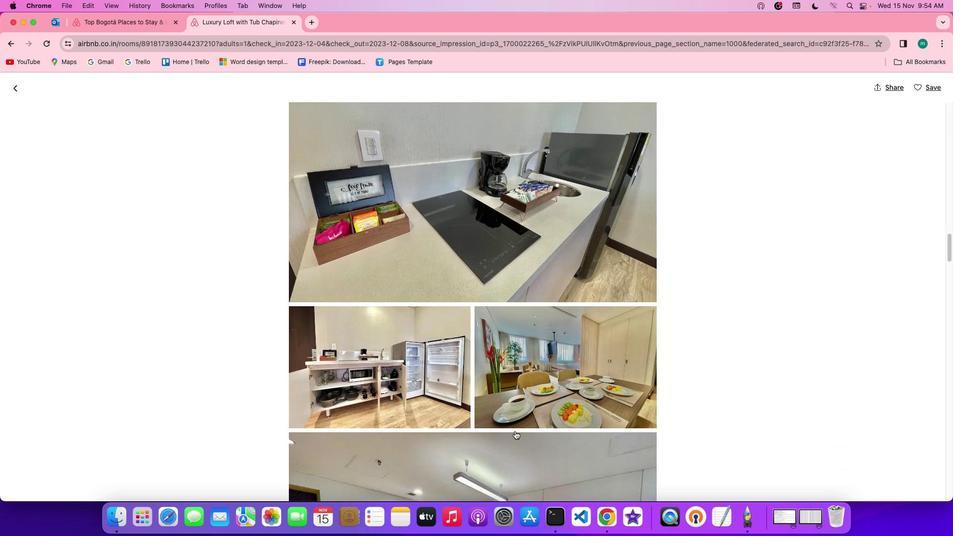 
Action: Mouse scrolled (515, 431) with delta (0, 0)
Screenshot: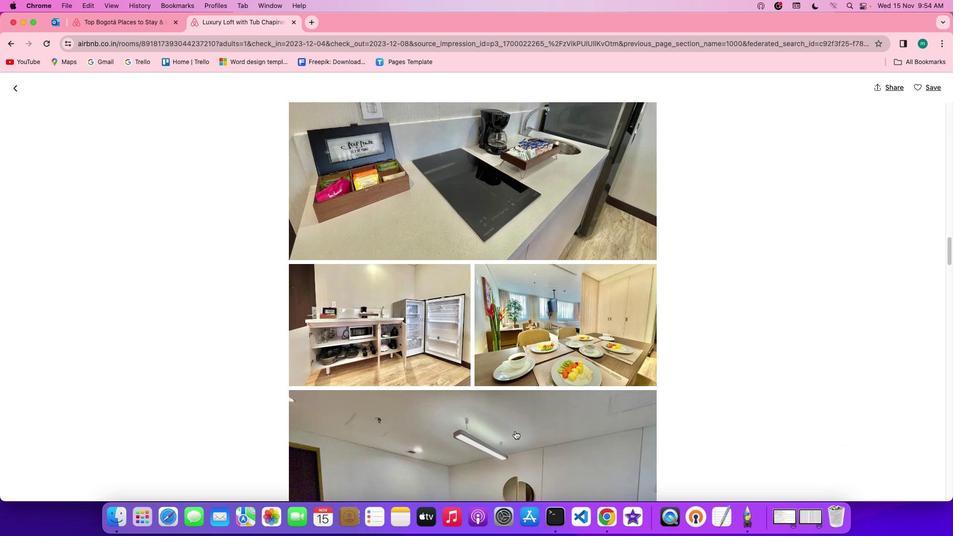 
Action: Mouse scrolled (515, 431) with delta (0, 0)
Screenshot: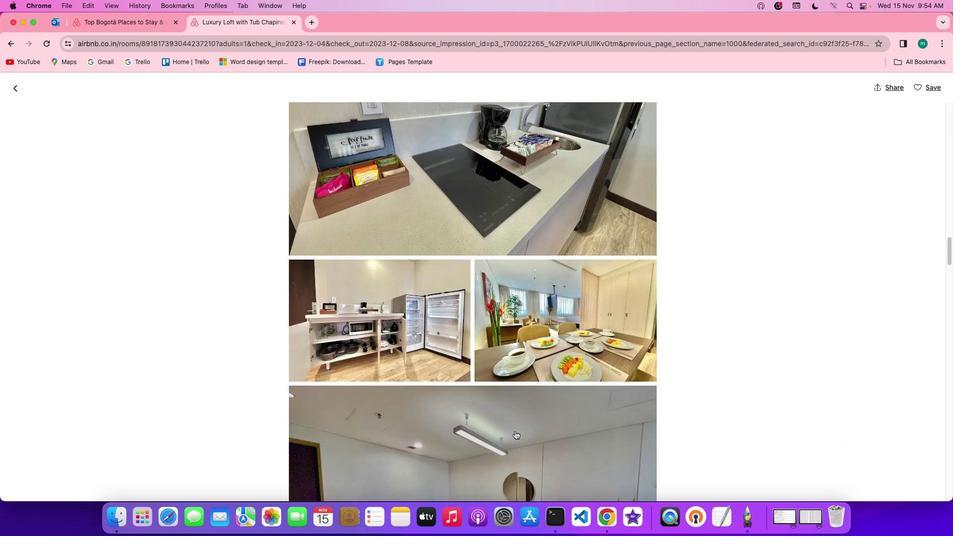 
Action: Mouse scrolled (515, 431) with delta (0, 0)
Screenshot: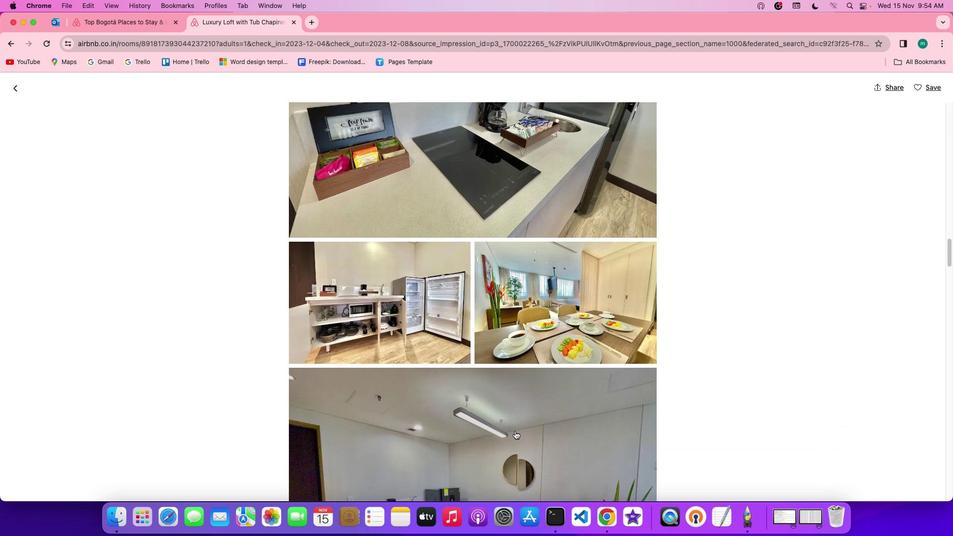 
Action: Mouse scrolled (515, 431) with delta (0, -1)
Screenshot: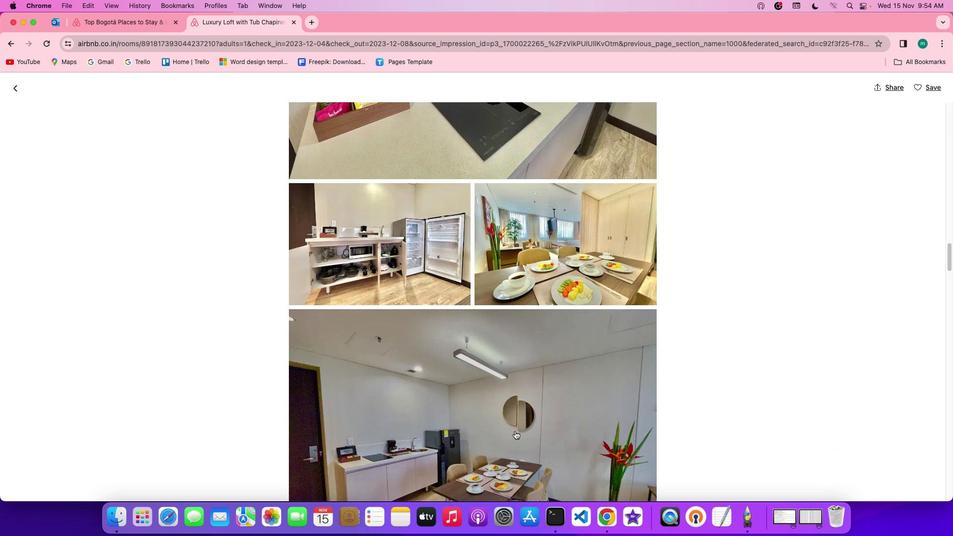 
Action: Mouse scrolled (515, 431) with delta (0, 0)
Screenshot: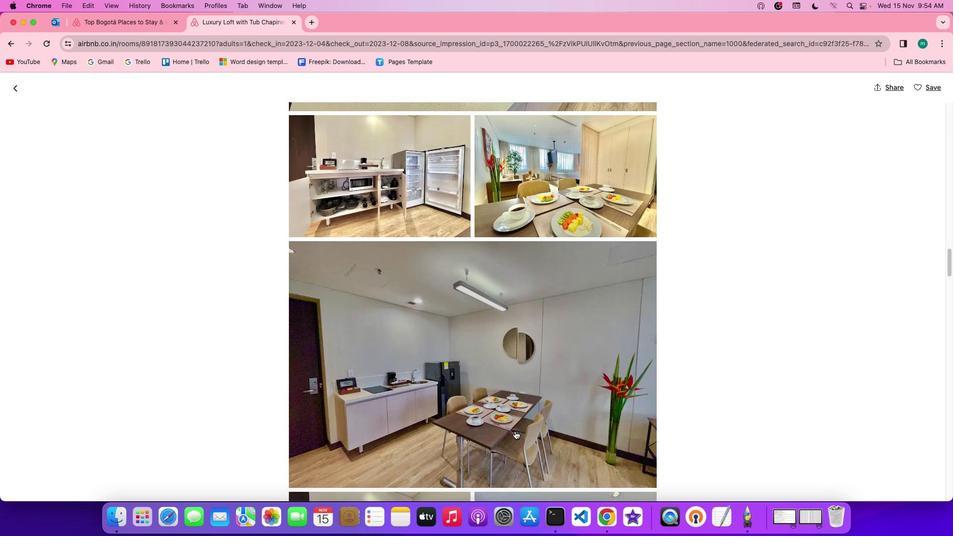 
Action: Mouse scrolled (515, 431) with delta (0, 0)
Screenshot: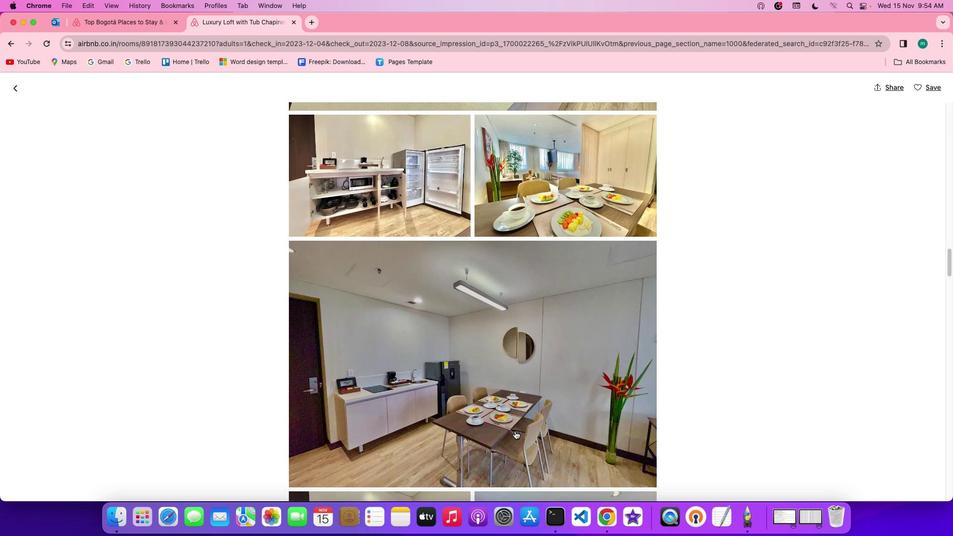 
Action: Mouse scrolled (515, 431) with delta (0, 0)
Screenshot: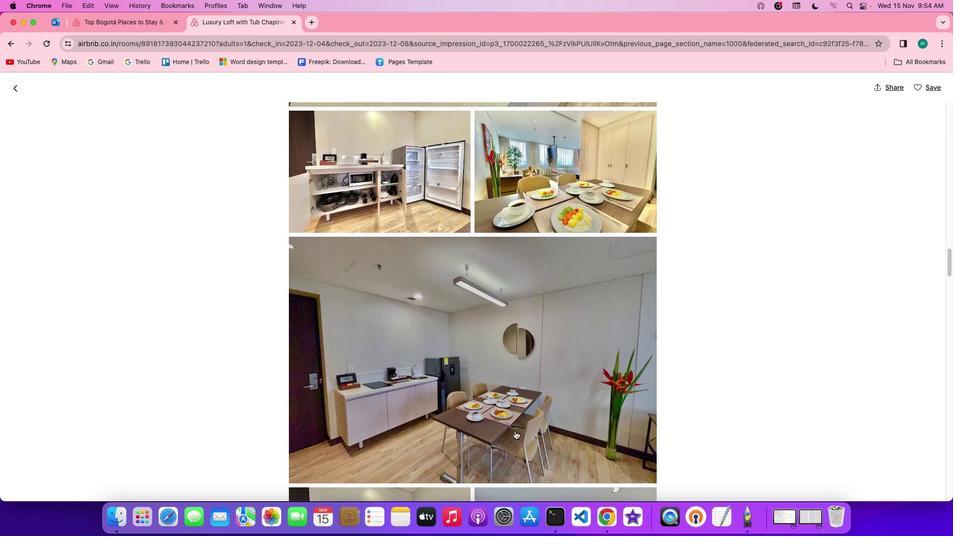 
Action: Mouse scrolled (515, 431) with delta (0, 0)
Screenshot: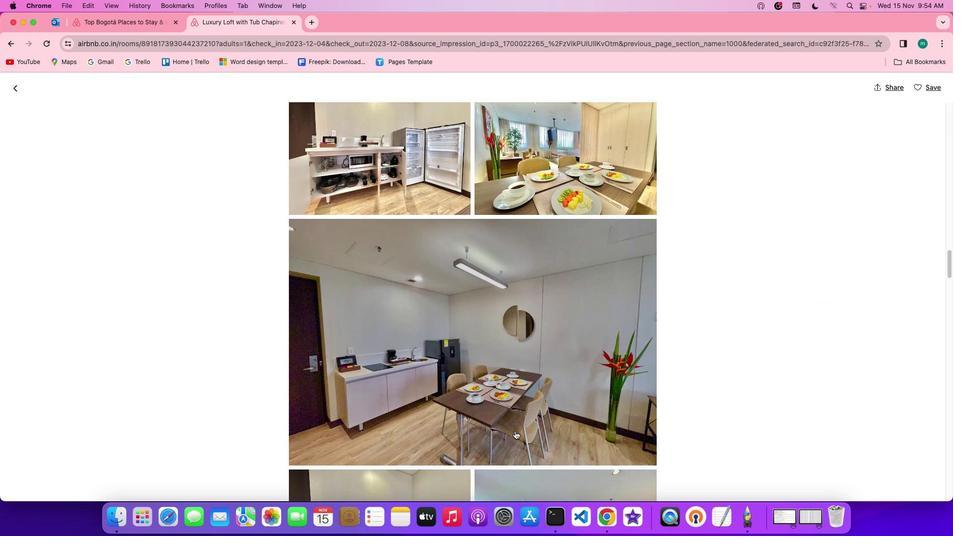 
Action: Mouse scrolled (515, 431) with delta (0, 0)
Screenshot: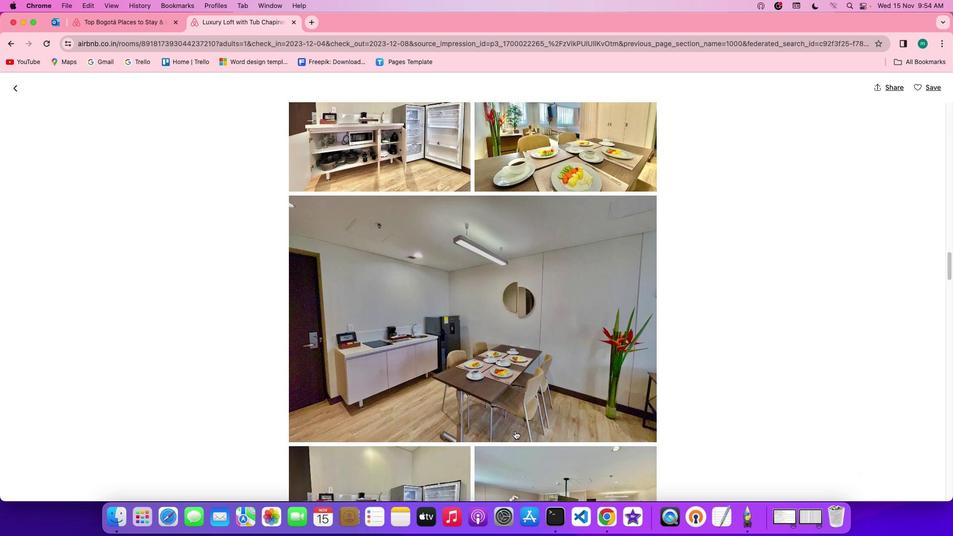 
Action: Mouse scrolled (515, 431) with delta (0, 0)
Screenshot: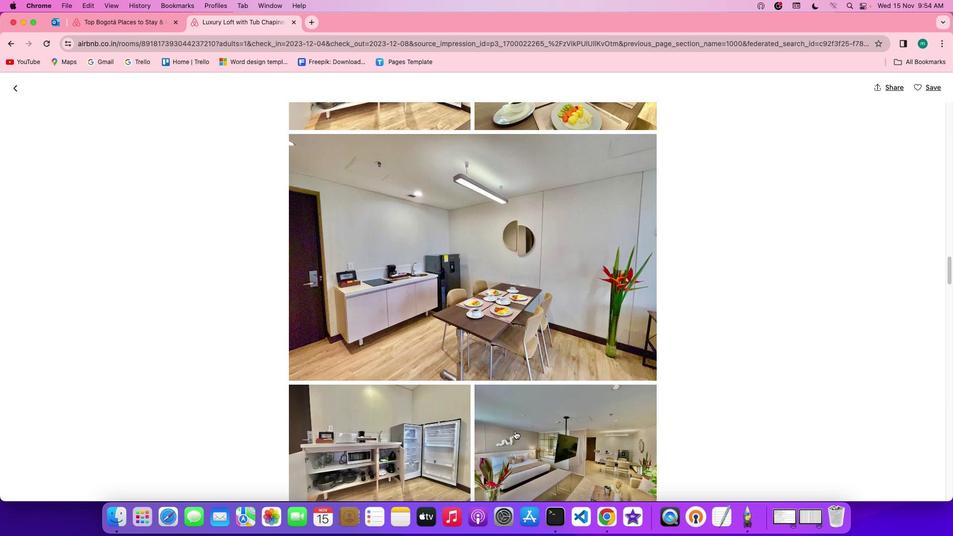 
Action: Mouse scrolled (515, 431) with delta (0, 0)
Screenshot: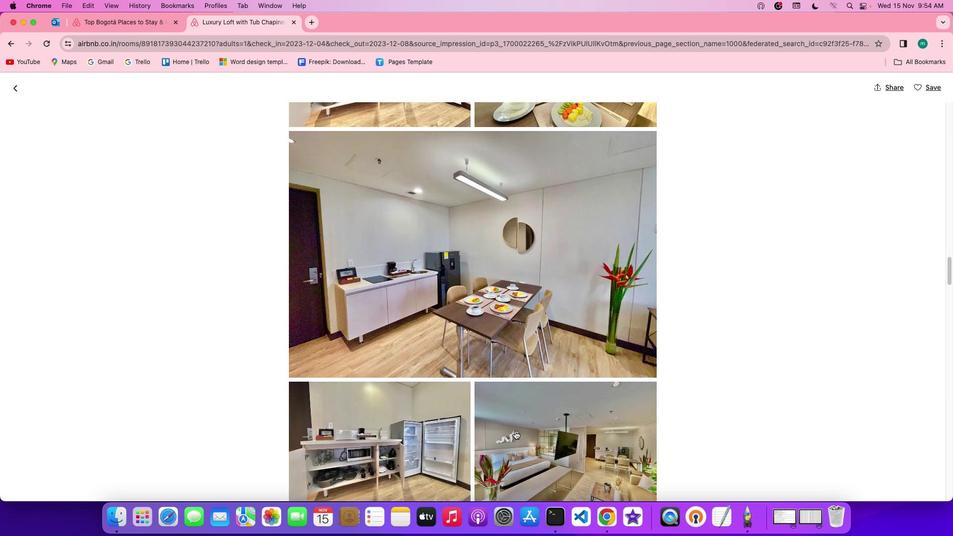 
Action: Mouse scrolled (515, 431) with delta (0, 0)
Screenshot: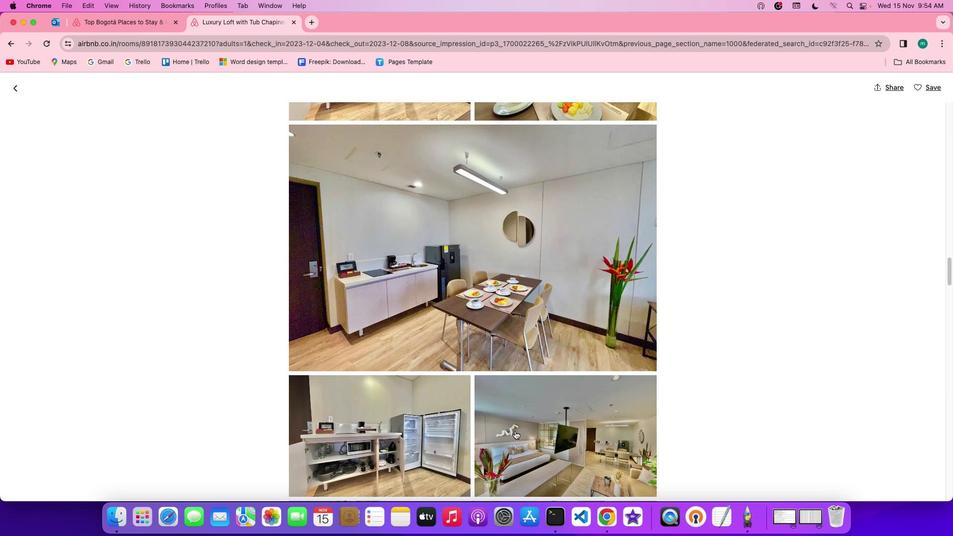 
Action: Mouse scrolled (515, 431) with delta (0, -1)
Screenshot: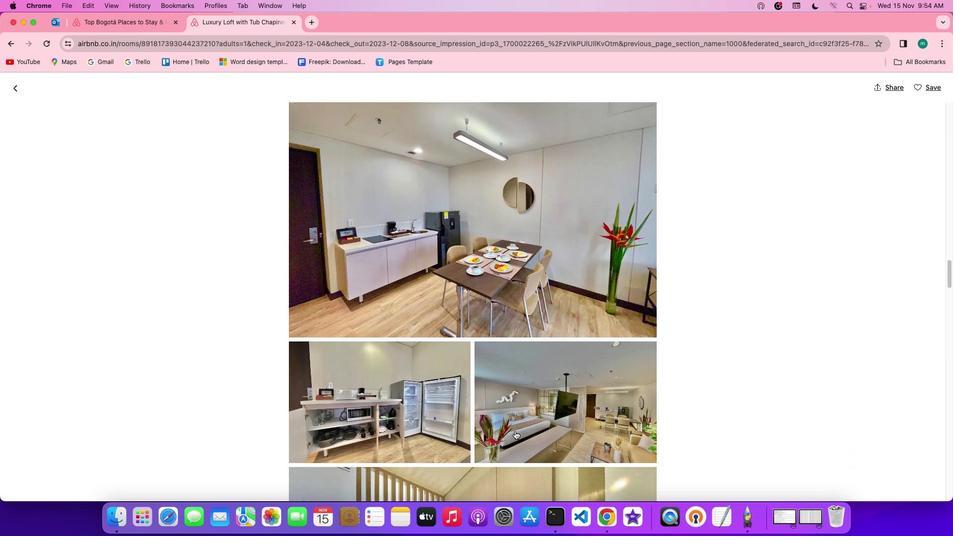 
Action: Mouse scrolled (515, 431) with delta (0, 0)
Screenshot: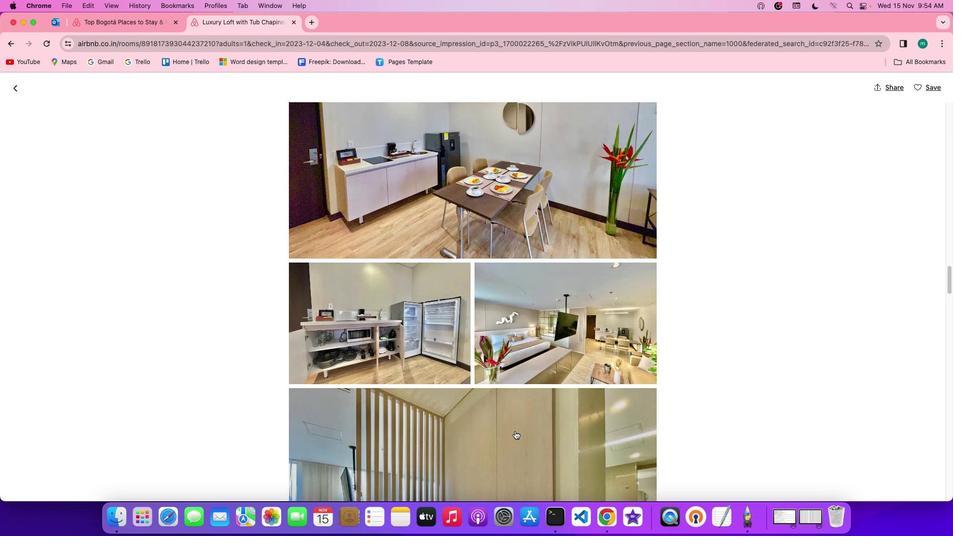 
Action: Mouse scrolled (515, 431) with delta (0, 0)
Screenshot: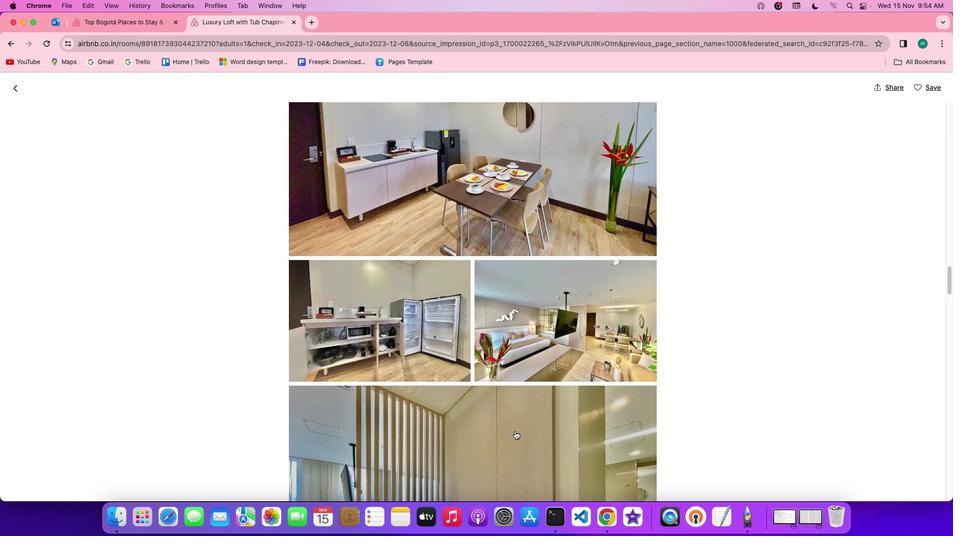 
Action: Mouse scrolled (515, 431) with delta (0, 0)
Screenshot: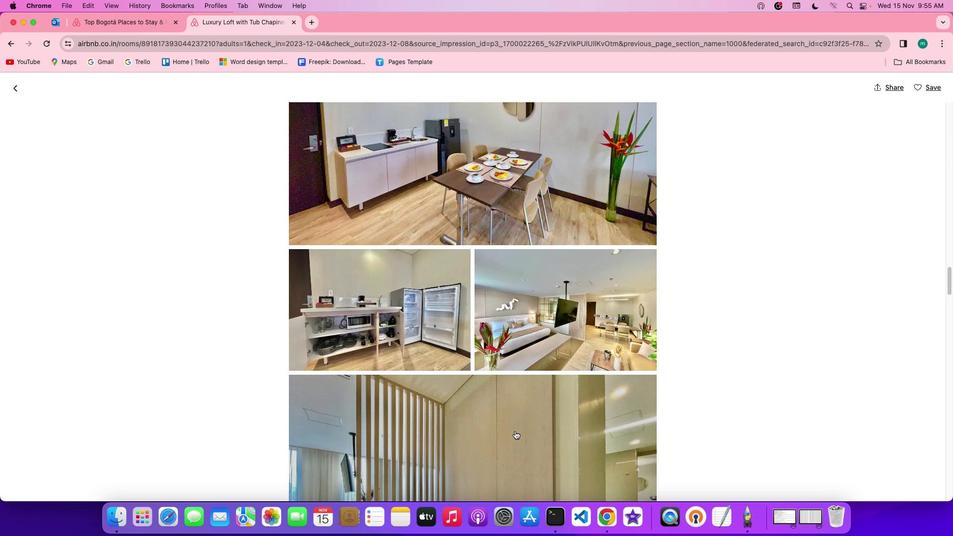 
Action: Mouse scrolled (515, 431) with delta (0, 0)
Screenshot: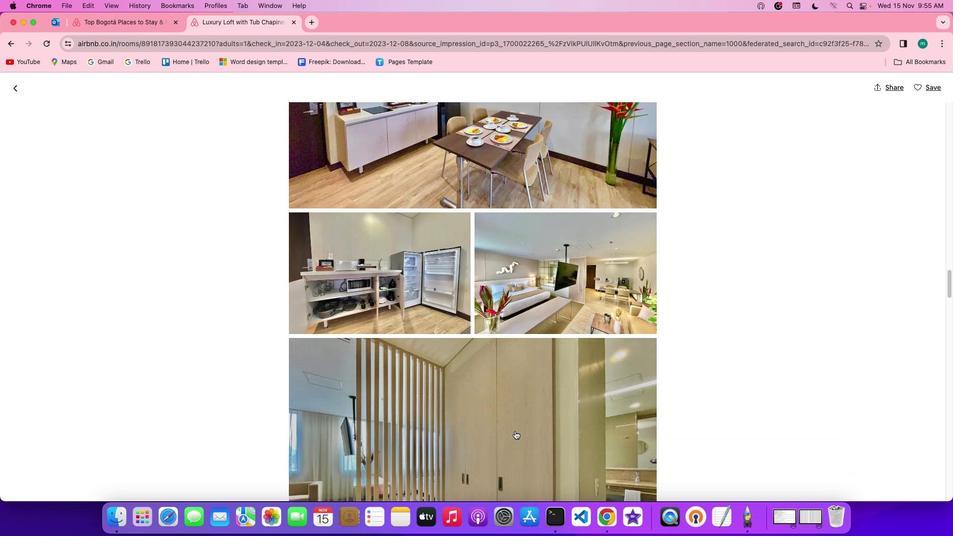 
Action: Mouse scrolled (515, 431) with delta (0, 0)
Screenshot: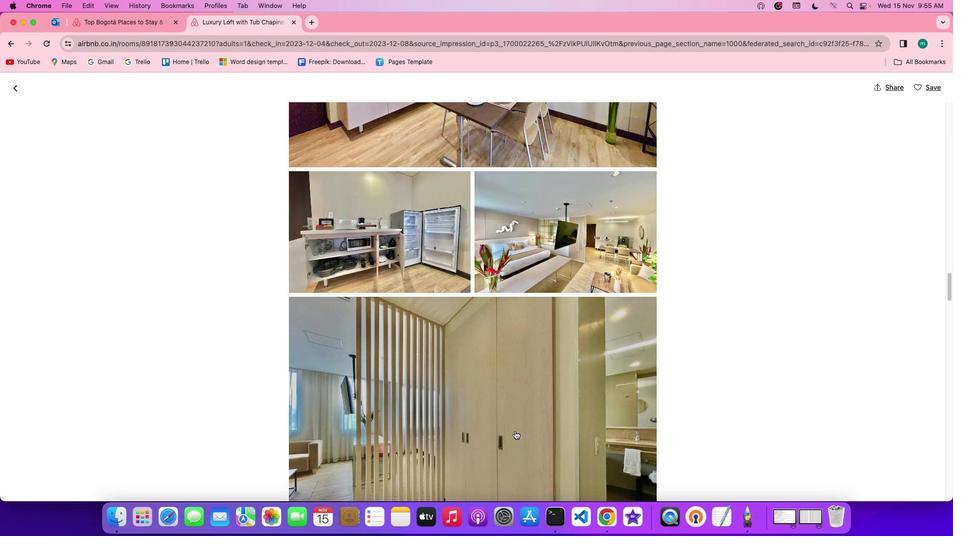
Action: Mouse scrolled (515, 431) with delta (0, 0)
